 Task: Open Card Product Certification Review in Board Legal Documentation to Workspace Enterprise Risk Management and add a team member Softage.1@softage.net, a label Yellow, a checklist Trademark Registration, an attachment from your onedrive, a color Yellow and finally, add a card description 'Conduct team training session on teamwork and collaboration' and a comment 'Let us approach this task with a growth mindset, embracing challenges and seeing them as opportunities to learn and improve.'. Add a start date 'Jan 05, 1900' with a due date 'Jan 12, 1900'
Action: Mouse moved to (362, 279)
Screenshot: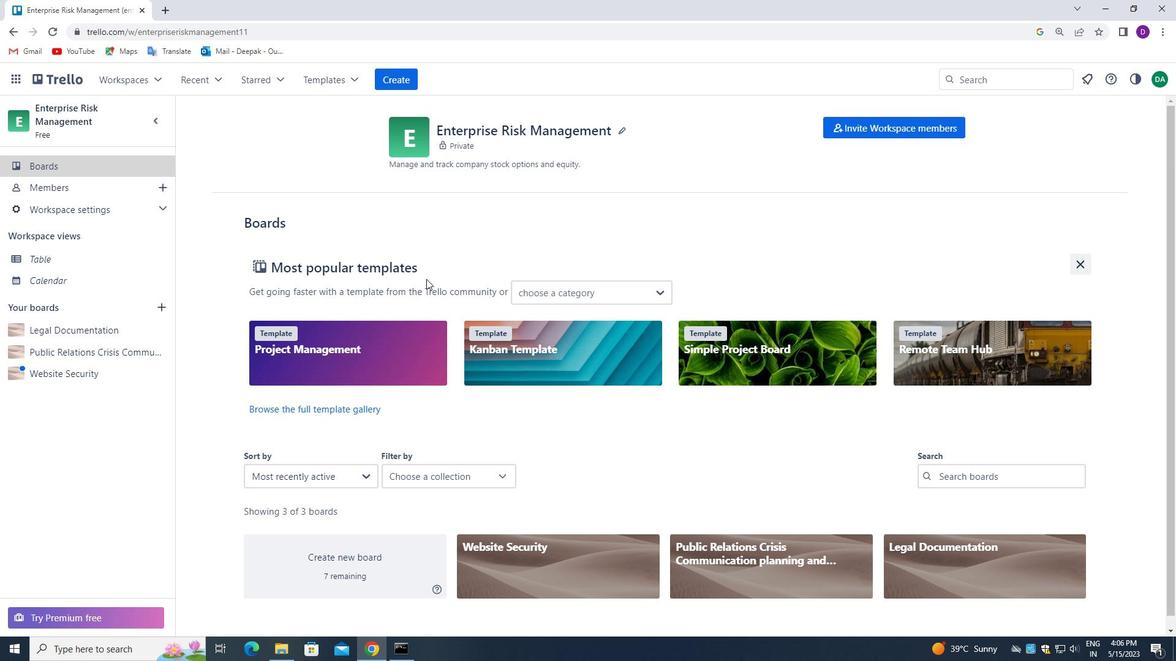 
Action: Mouse scrolled (362, 280) with delta (0, 0)
Screenshot: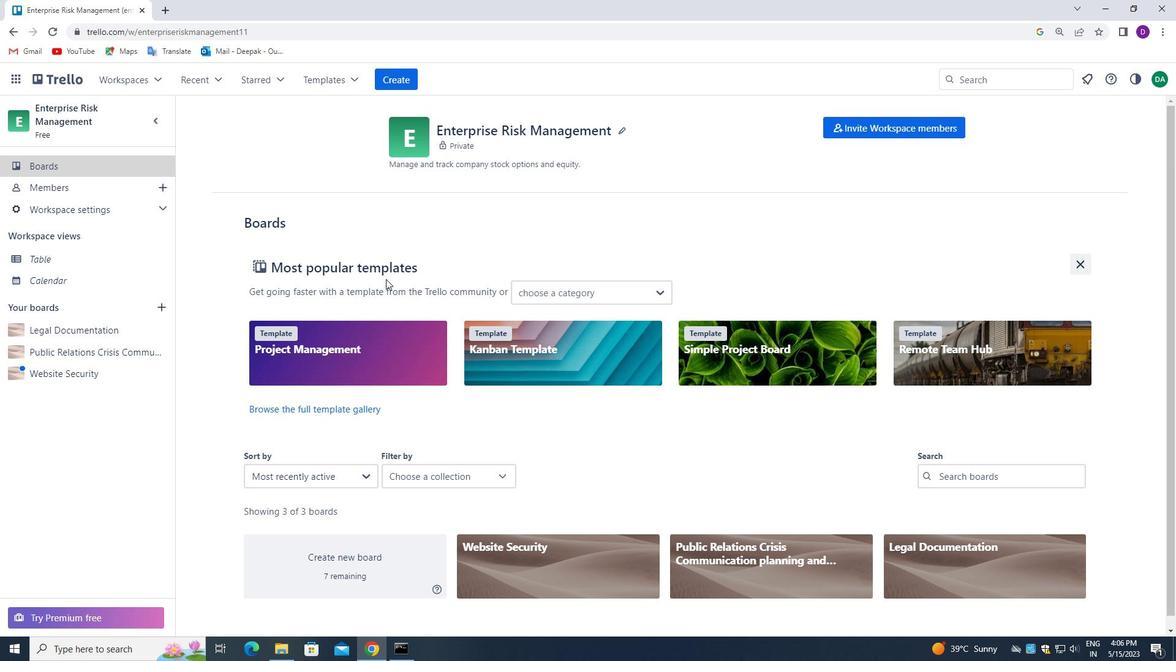 
Action: Mouse scrolled (362, 280) with delta (0, 0)
Screenshot: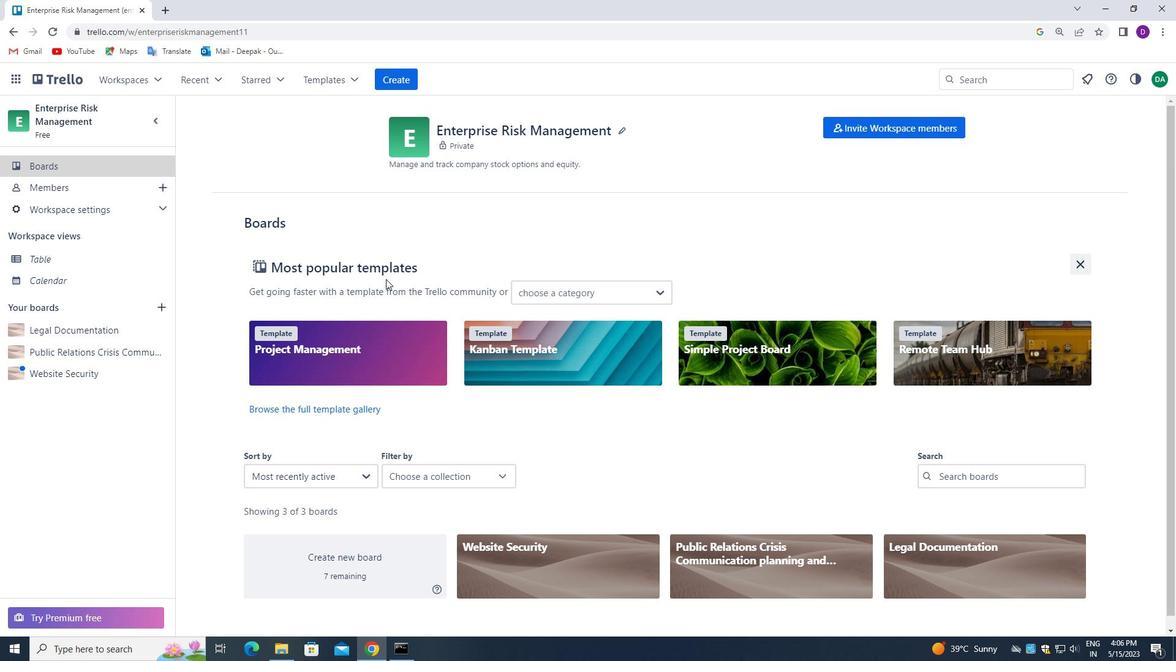 
Action: Mouse scrolled (362, 280) with delta (0, 0)
Screenshot: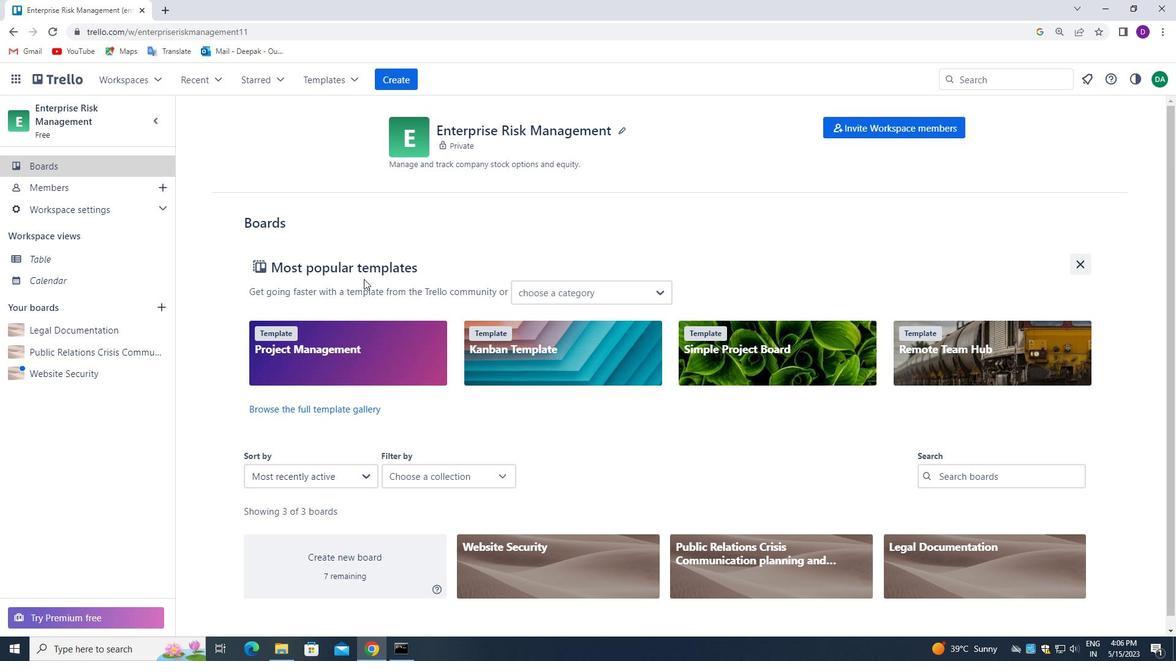 
Action: Mouse scrolled (362, 280) with delta (0, 0)
Screenshot: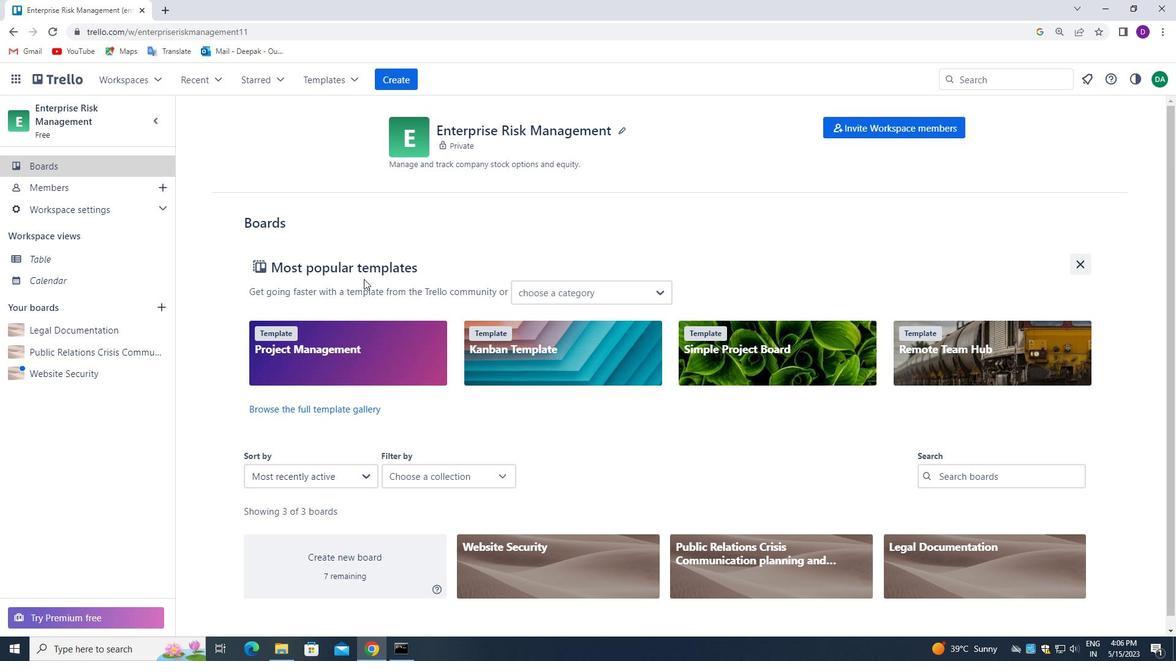 
Action: Mouse moved to (71, 331)
Screenshot: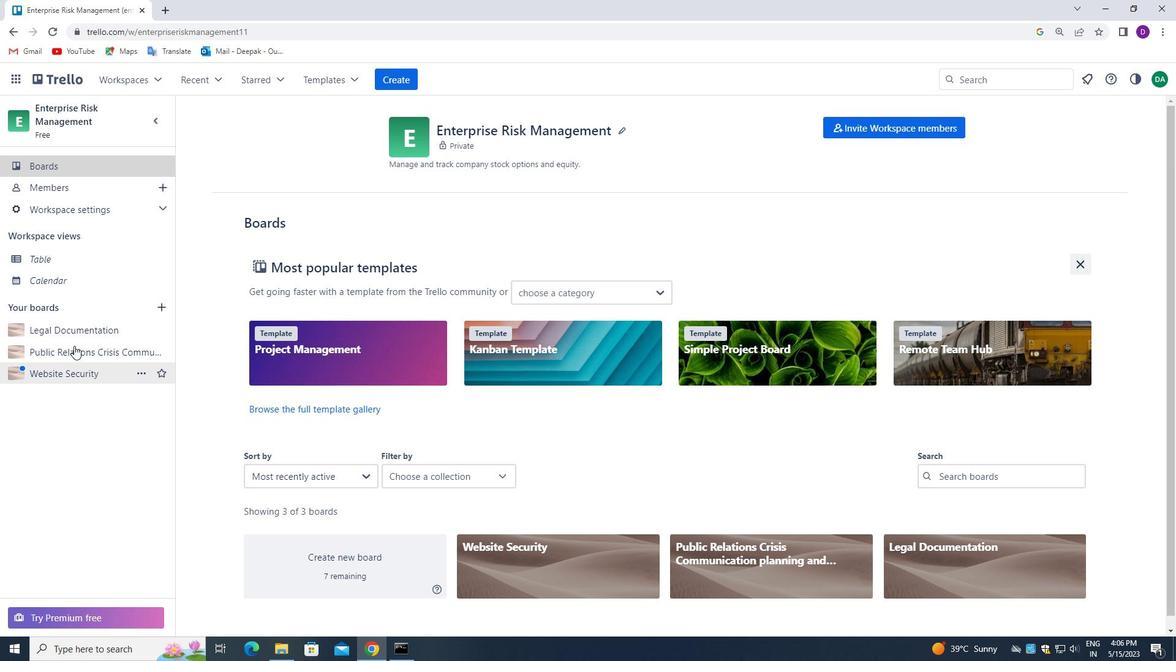 
Action: Mouse pressed left at (71, 331)
Screenshot: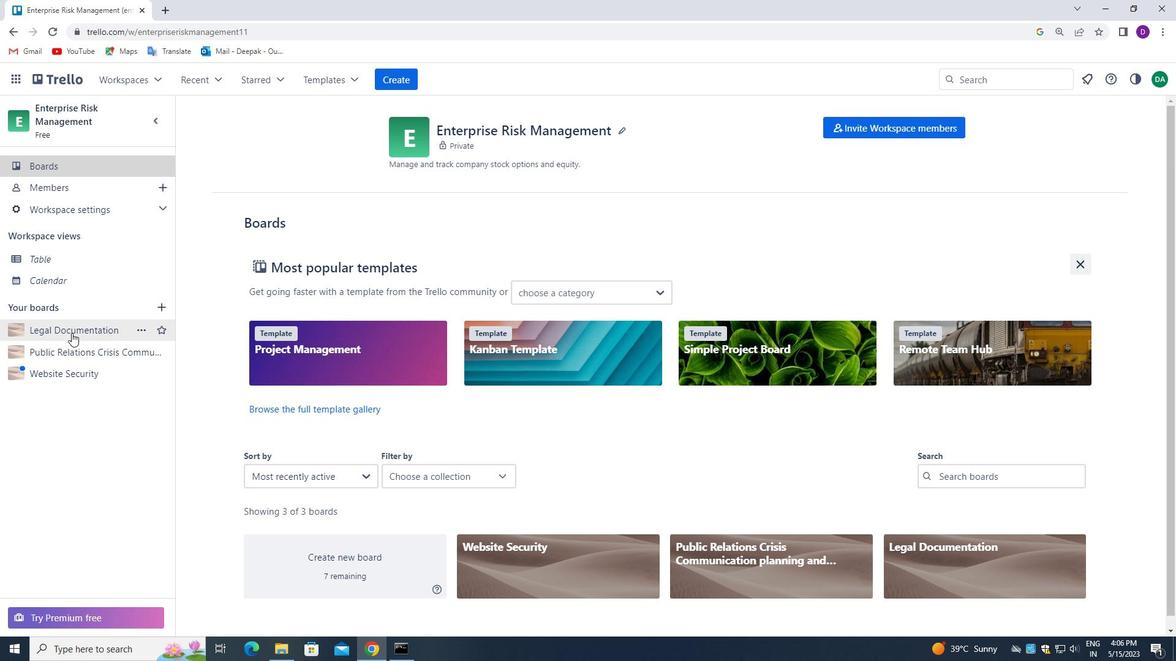 
Action: Mouse moved to (278, 368)
Screenshot: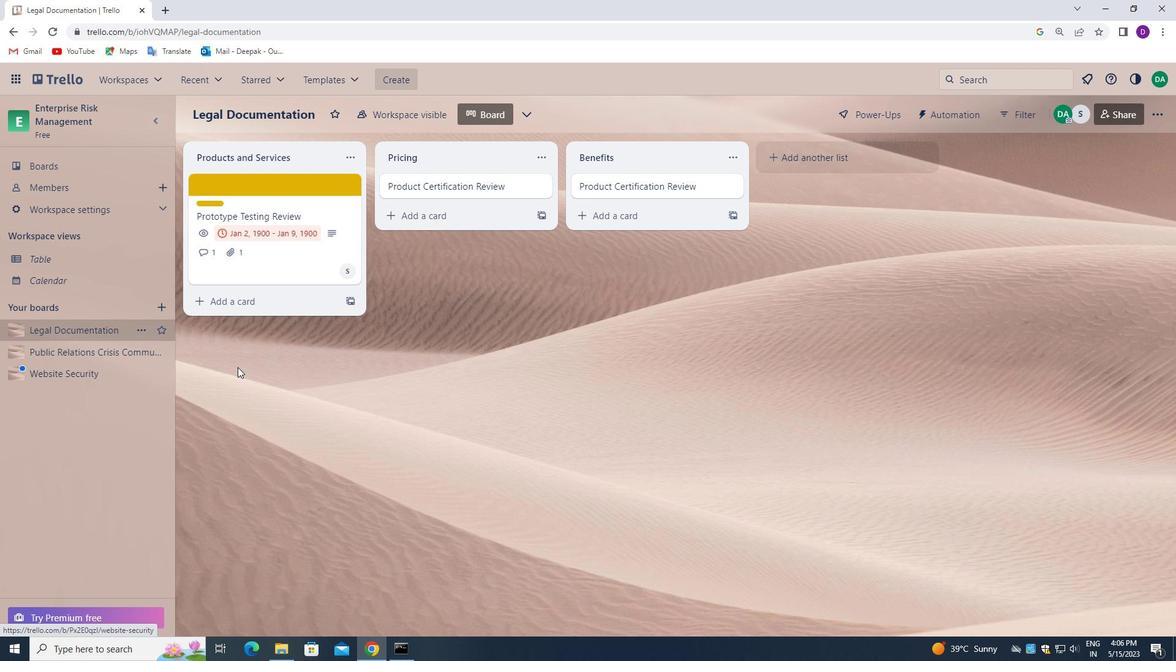 
Action: Mouse scrolled (278, 369) with delta (0, 0)
Screenshot: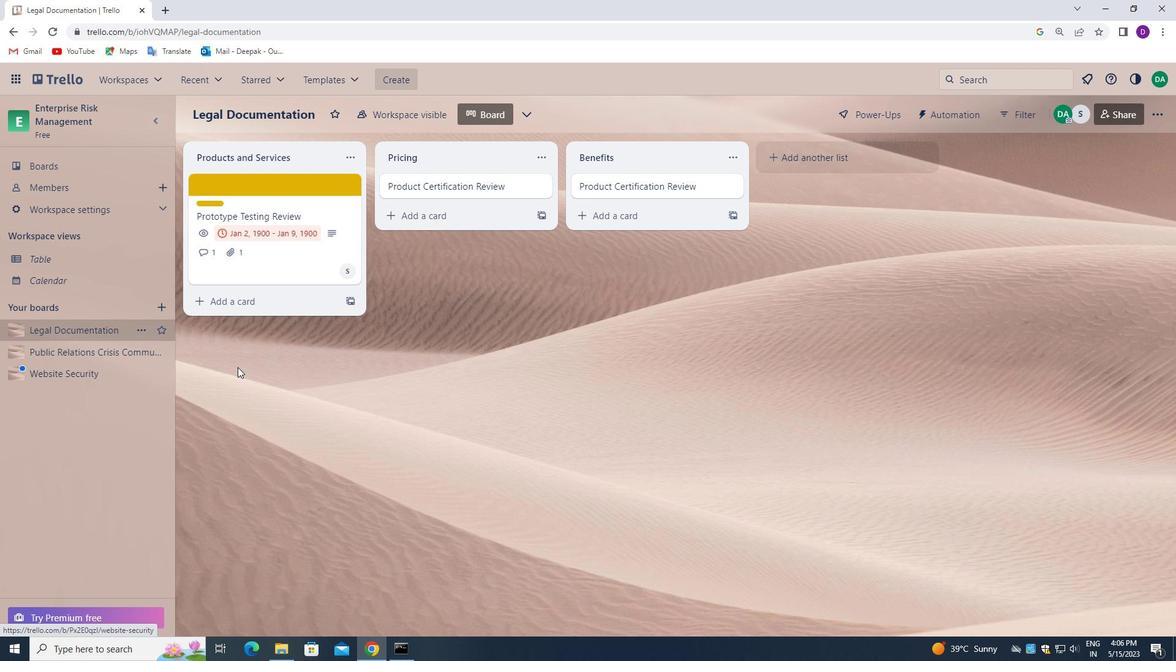 
Action: Mouse moved to (289, 369)
Screenshot: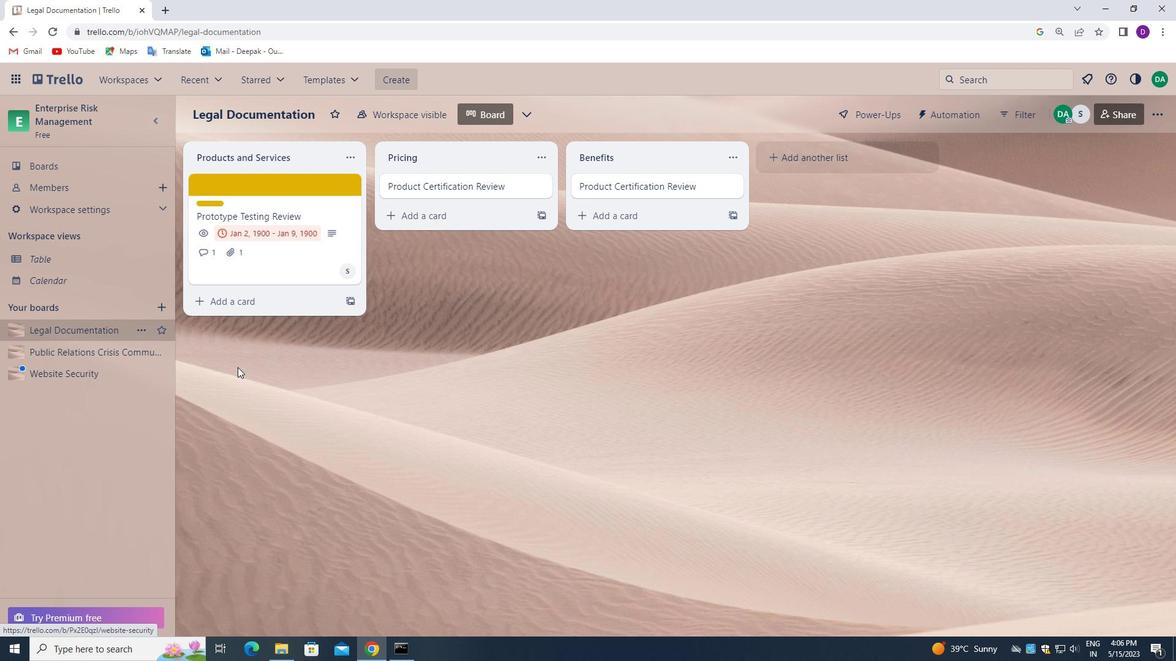 
Action: Mouse scrolled (289, 370) with delta (0, 0)
Screenshot: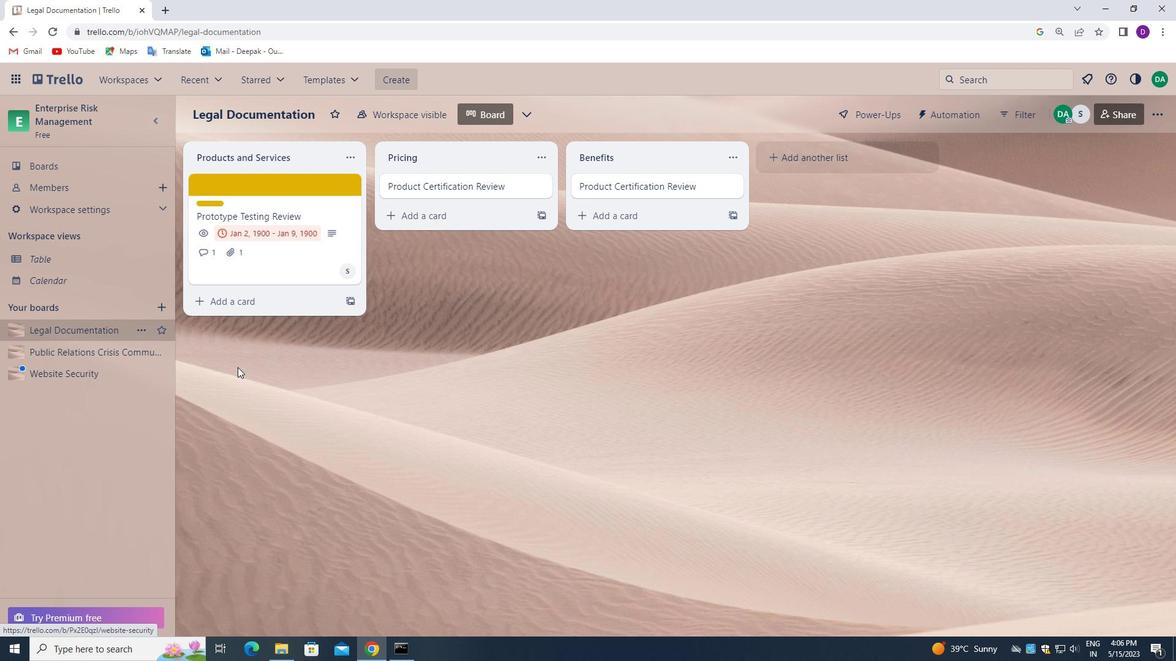 
Action: Mouse moved to (299, 370)
Screenshot: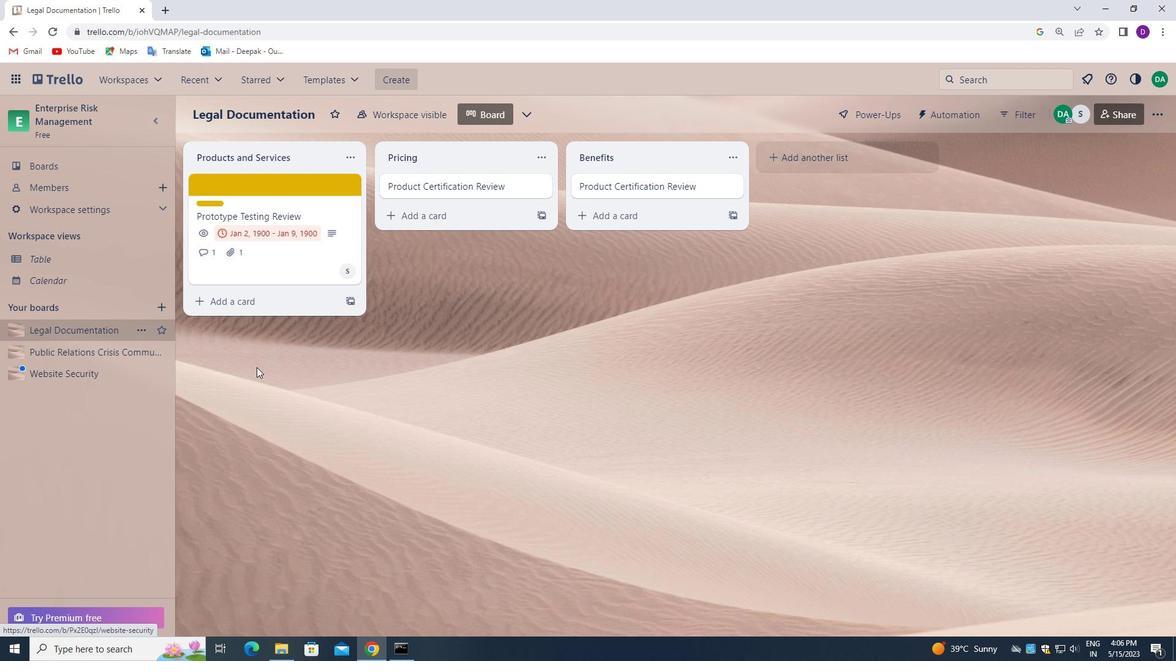 
Action: Mouse scrolled (299, 370) with delta (0, 0)
Screenshot: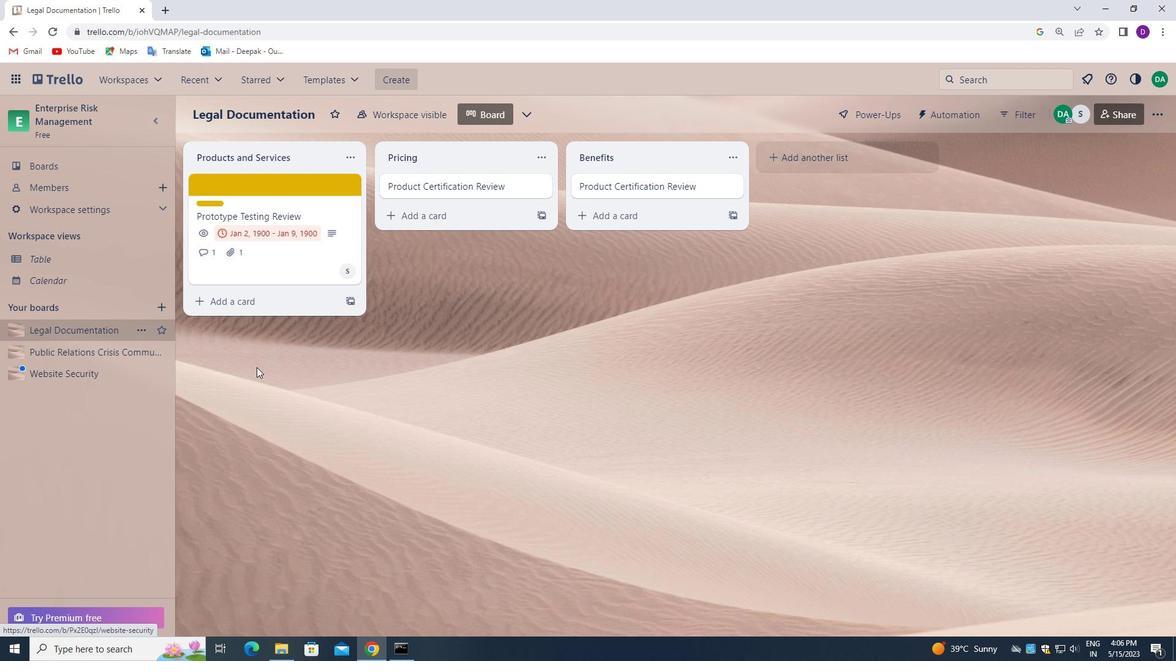 
Action: Mouse moved to (306, 370)
Screenshot: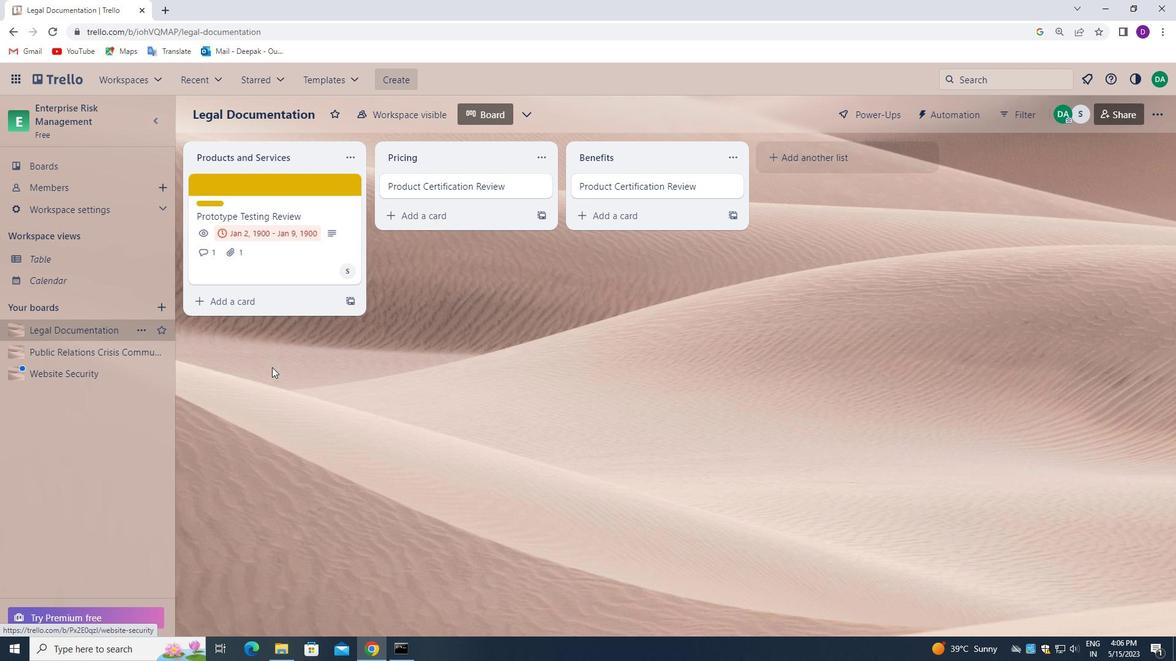 
Action: Mouse scrolled (306, 371) with delta (0, 0)
Screenshot: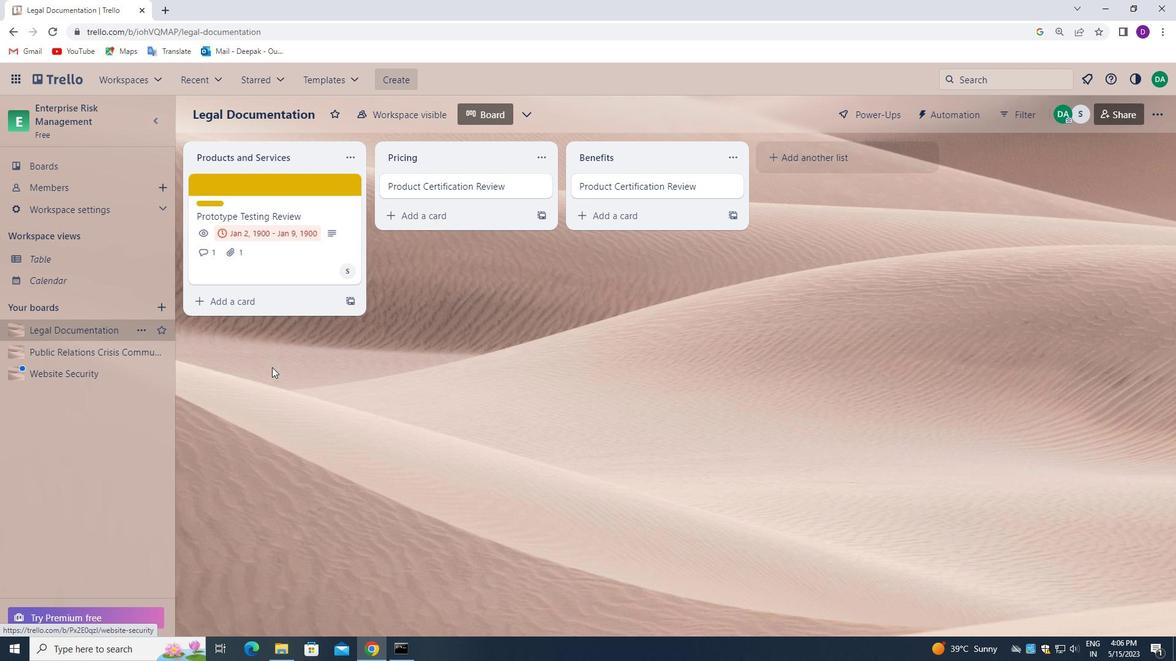 
Action: Mouse moved to (481, 382)
Screenshot: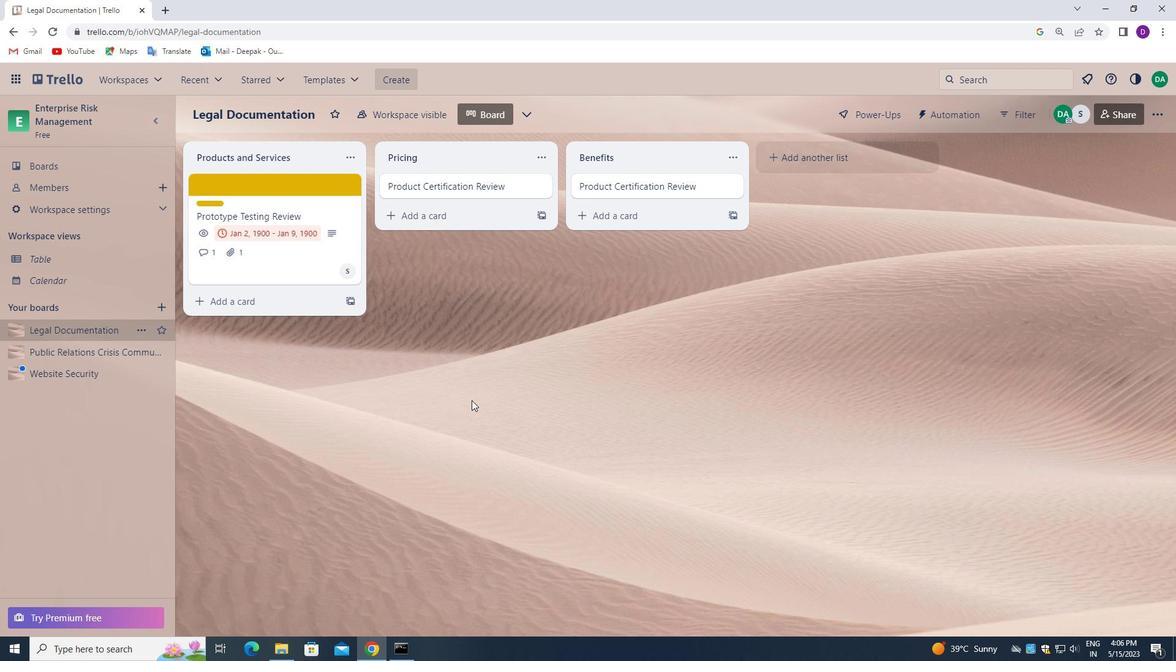 
Action: Mouse scrolled (481, 382) with delta (0, 0)
Screenshot: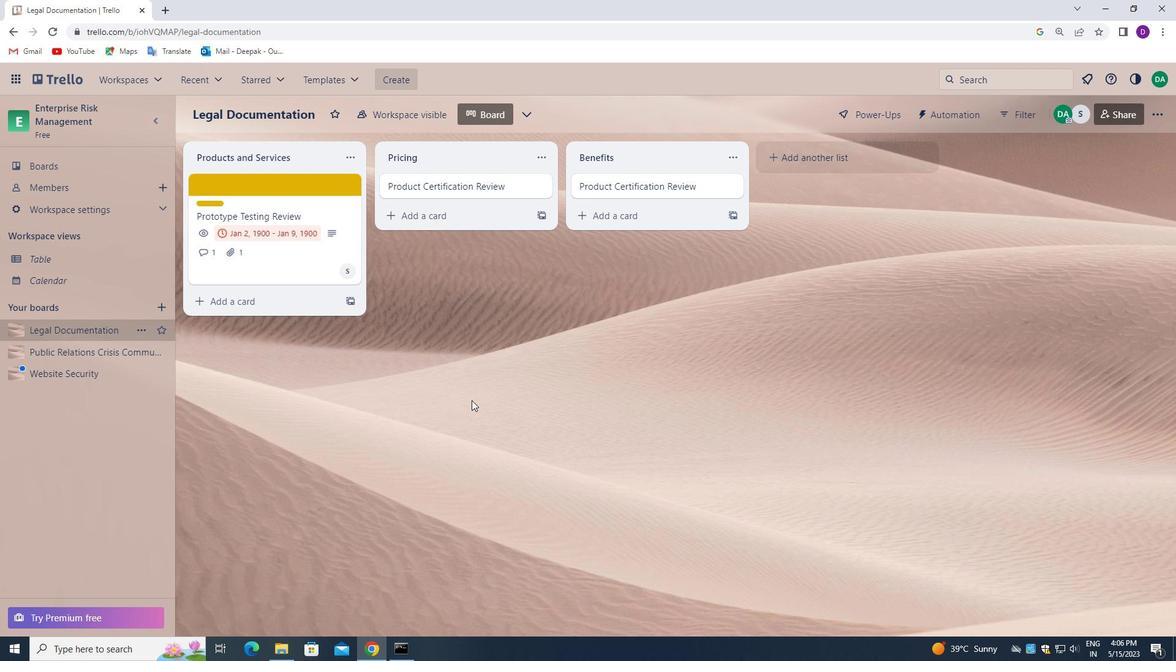 
Action: Mouse moved to (482, 378)
Screenshot: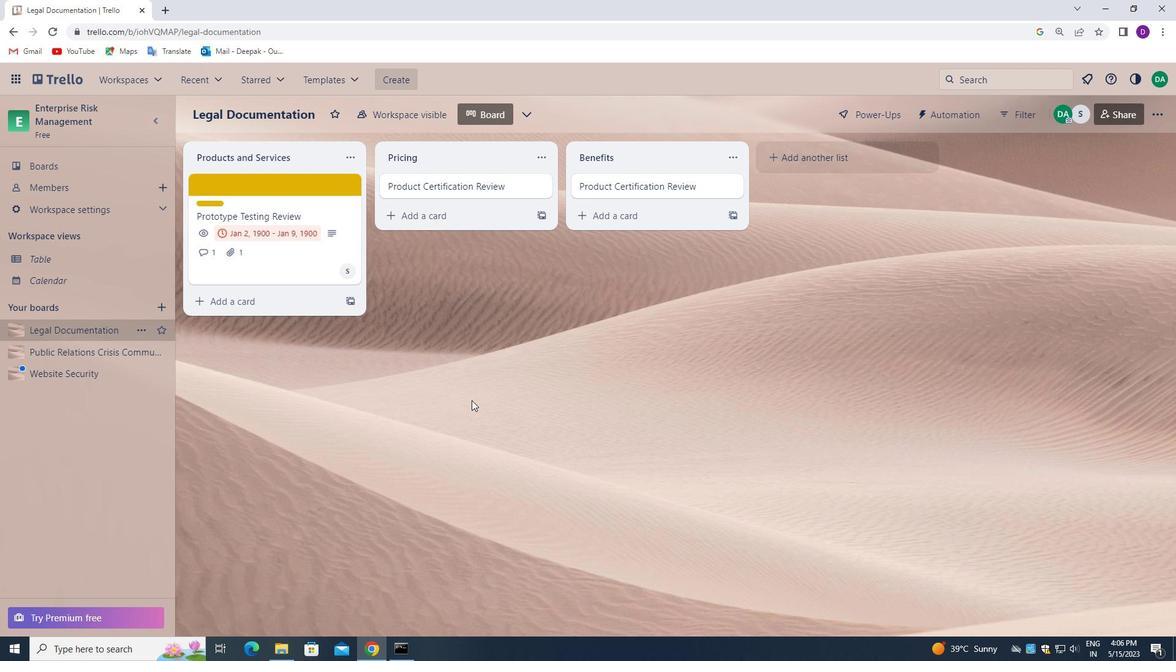 
Action: Mouse scrolled (482, 378) with delta (0, 0)
Screenshot: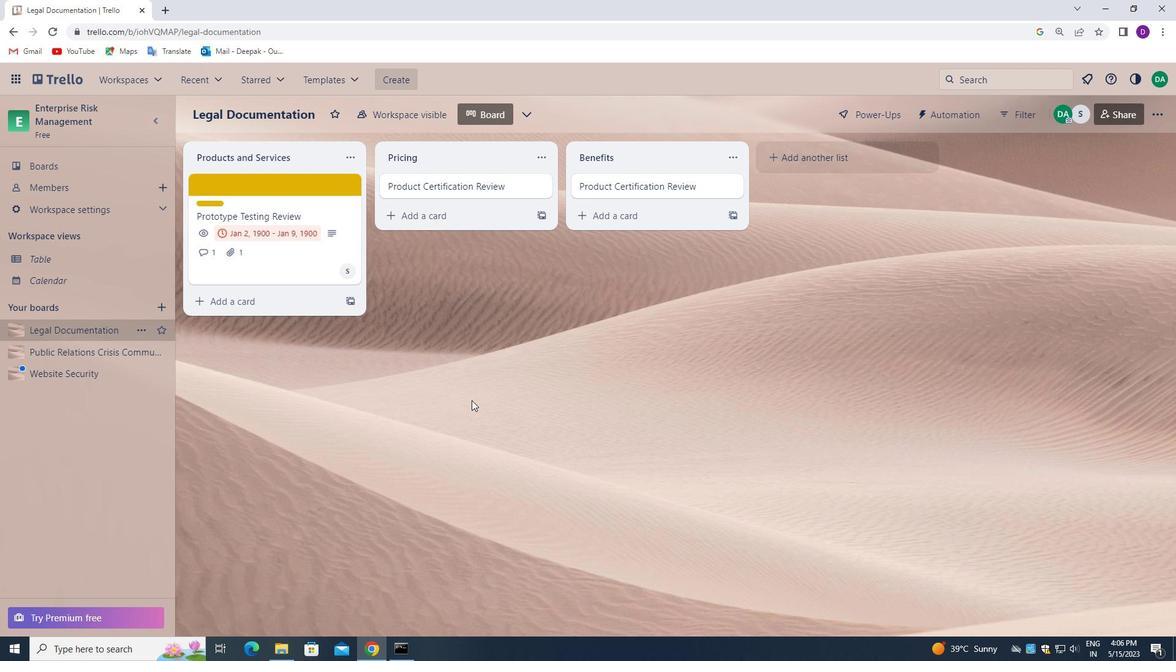 
Action: Mouse moved to (483, 373)
Screenshot: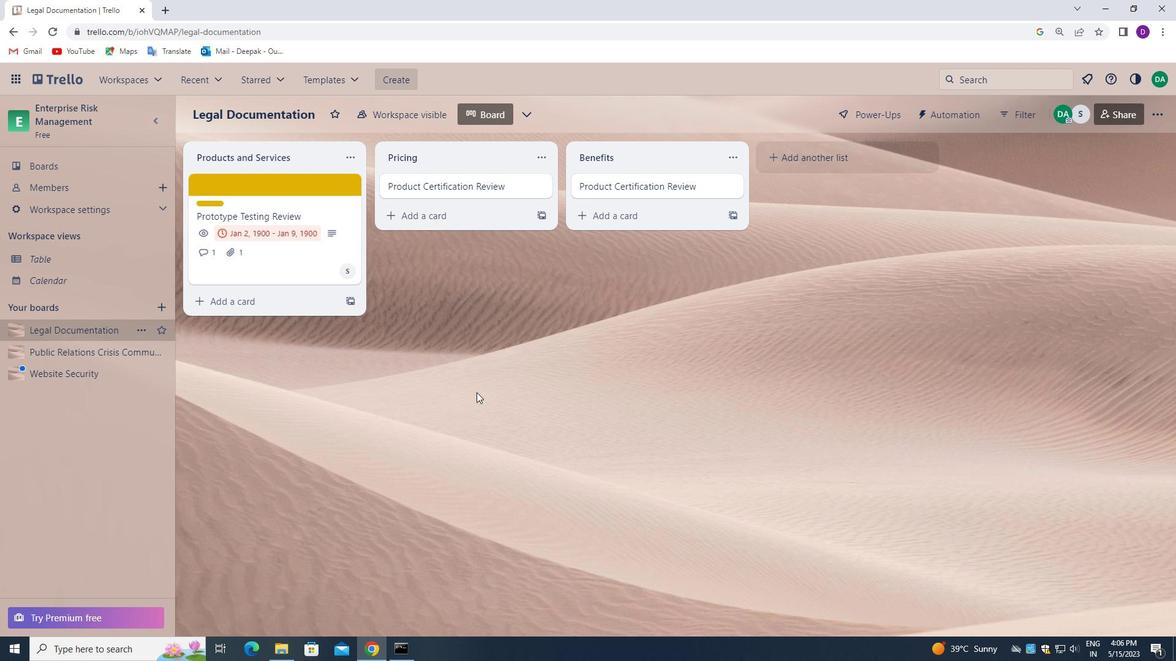 
Action: Mouse scrolled (483, 374) with delta (0, 0)
Screenshot: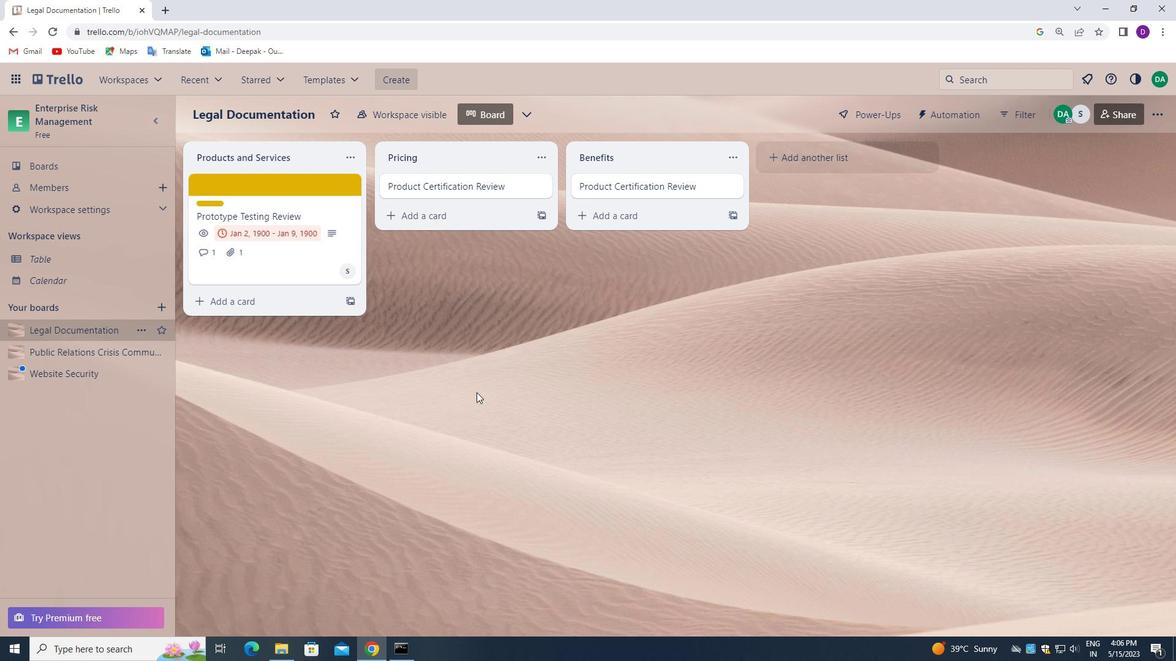
Action: Mouse moved to (483, 372)
Screenshot: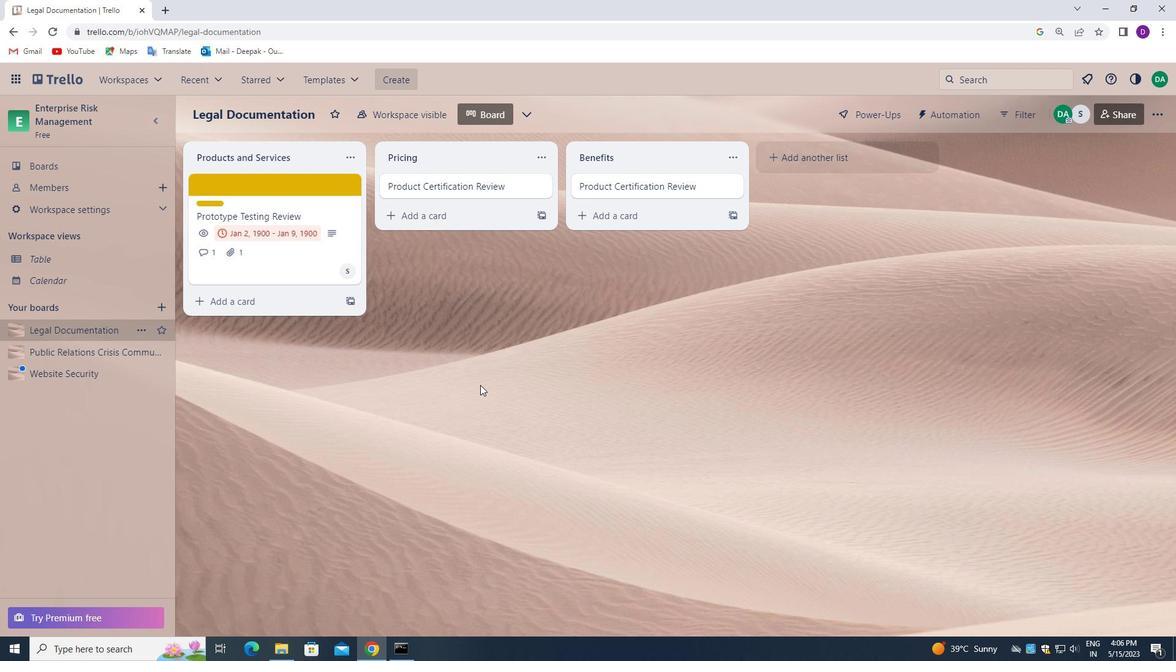 
Action: Mouse scrolled (483, 373) with delta (0, 0)
Screenshot: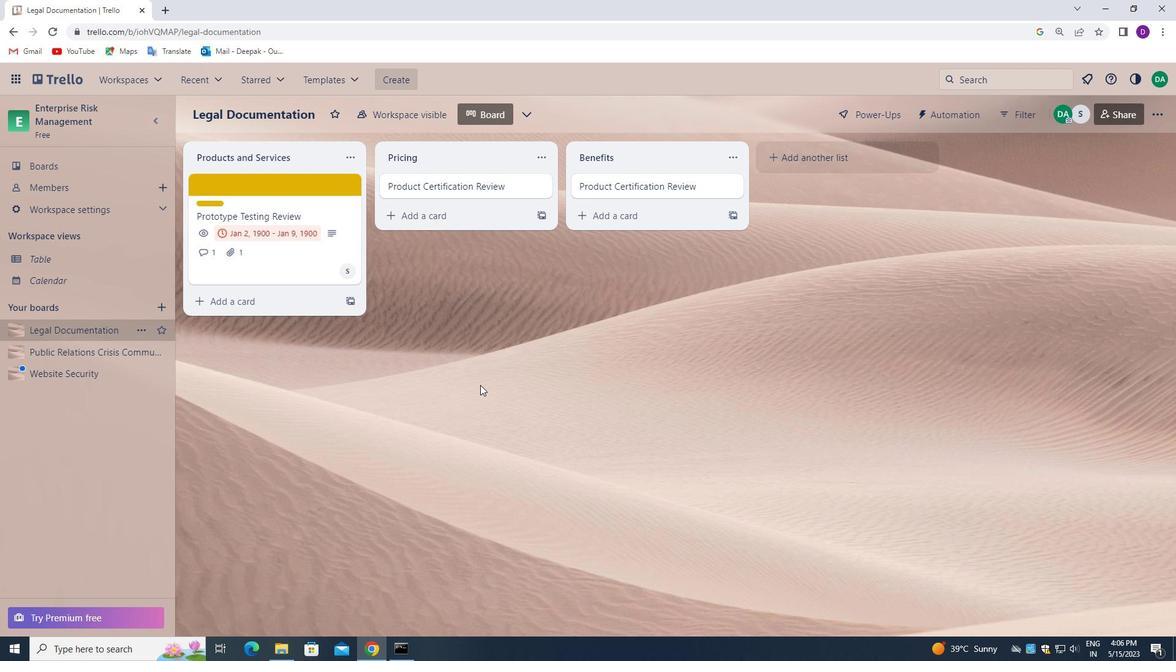 
Action: Mouse scrolled (483, 373) with delta (0, 0)
Screenshot: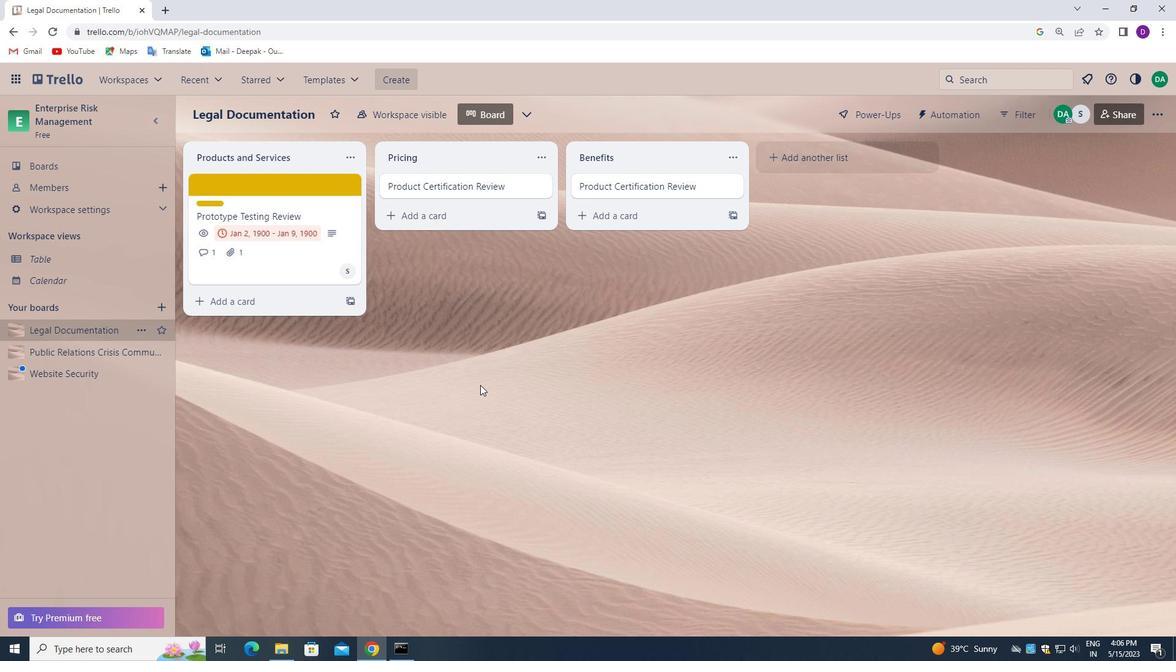 
Action: Mouse moved to (500, 350)
Screenshot: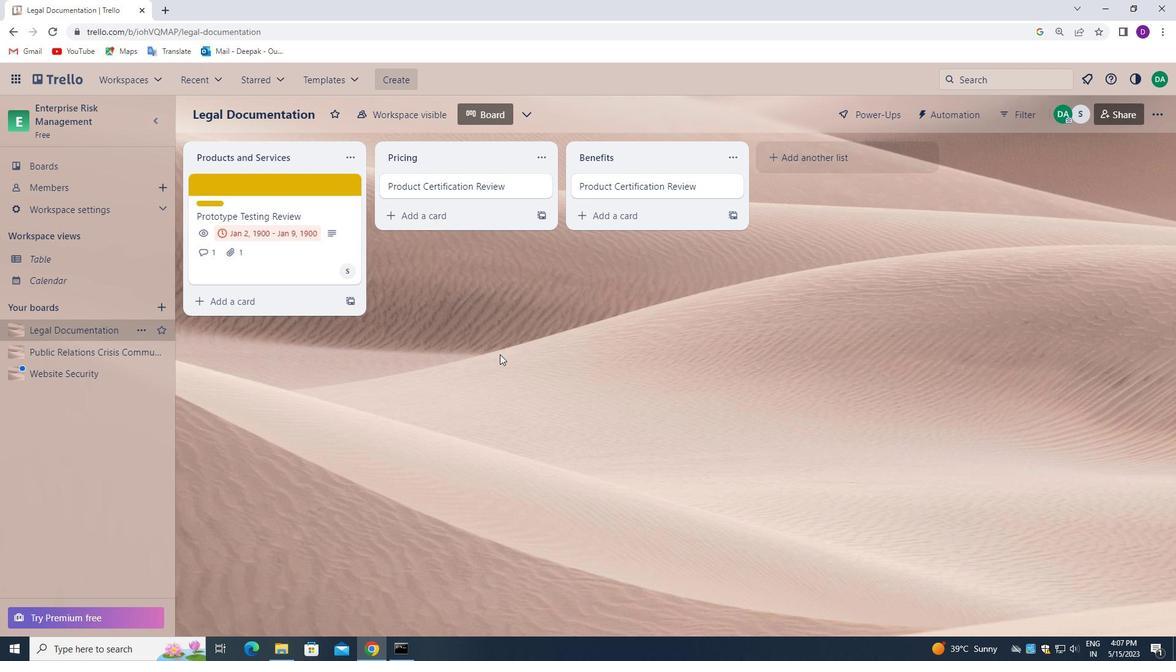 
Action: Mouse scrolled (500, 349) with delta (0, 0)
Screenshot: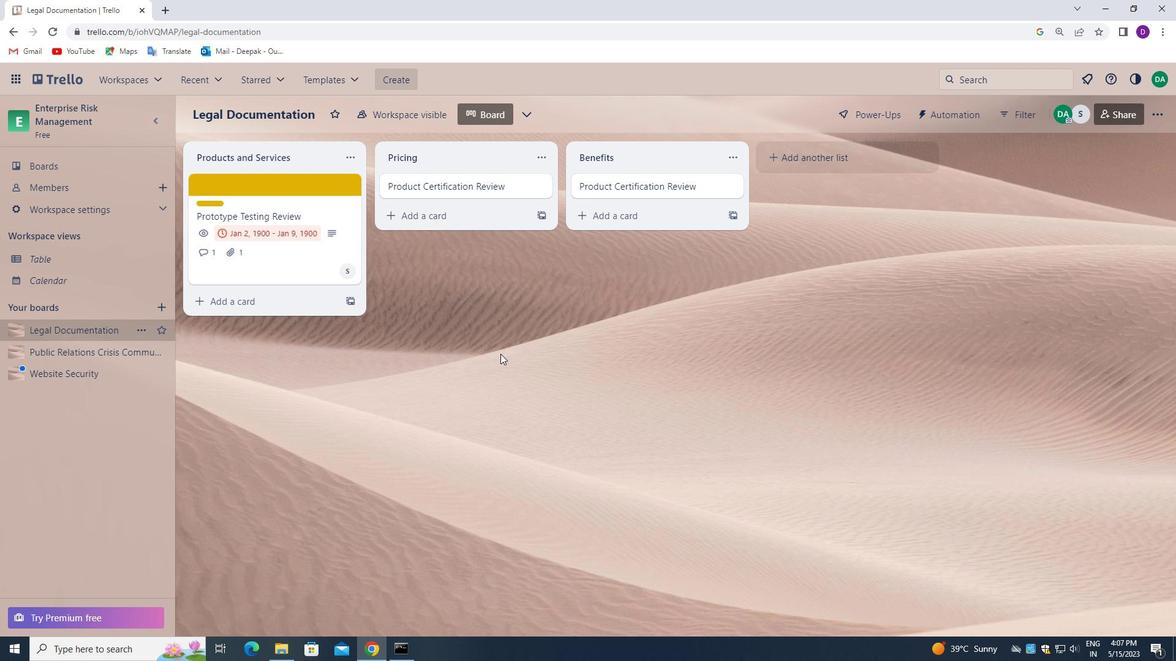 
Action: Mouse scrolled (500, 349) with delta (0, 0)
Screenshot: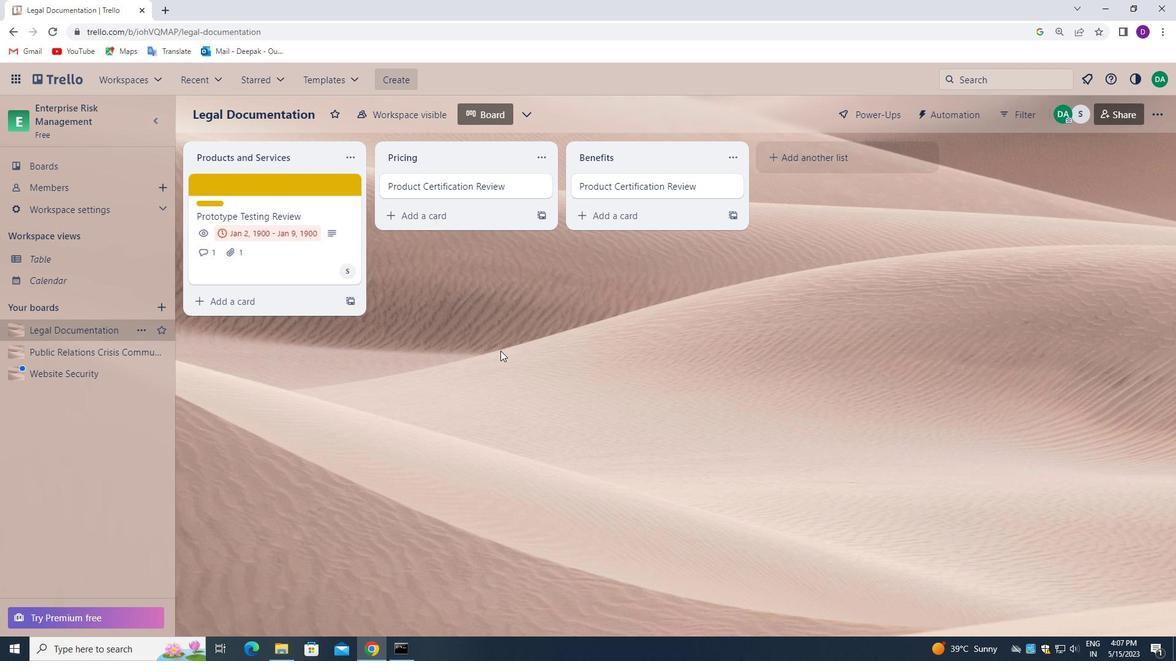 
Action: Mouse moved to (500, 350)
Screenshot: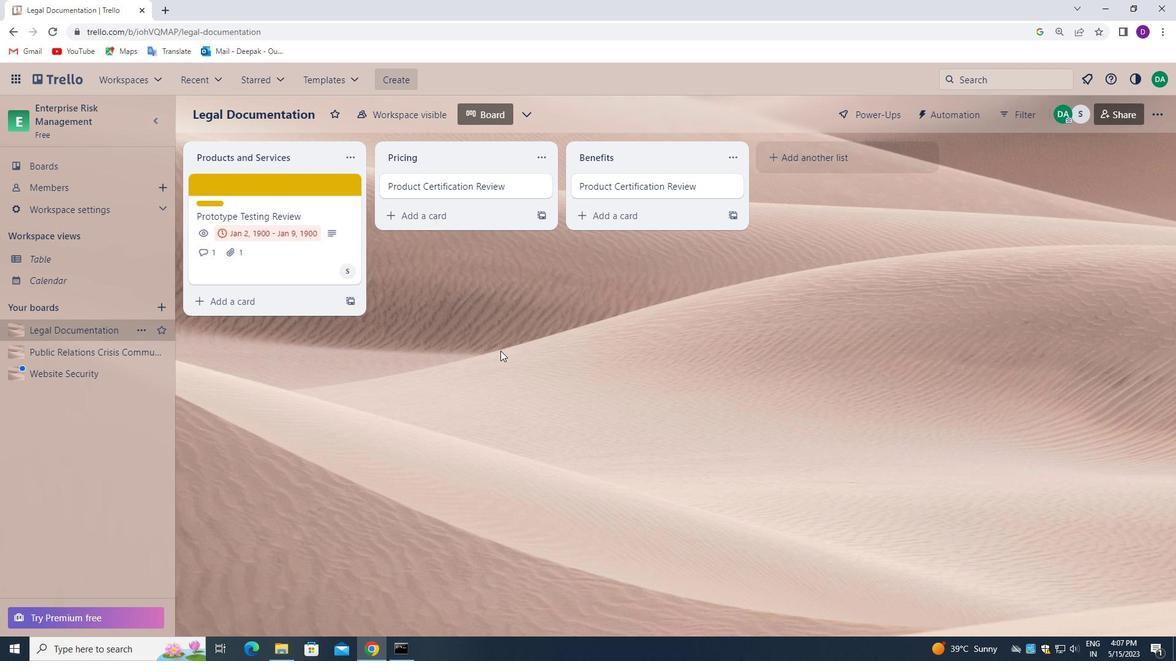 
Action: Mouse scrolled (500, 349) with delta (0, 0)
Screenshot: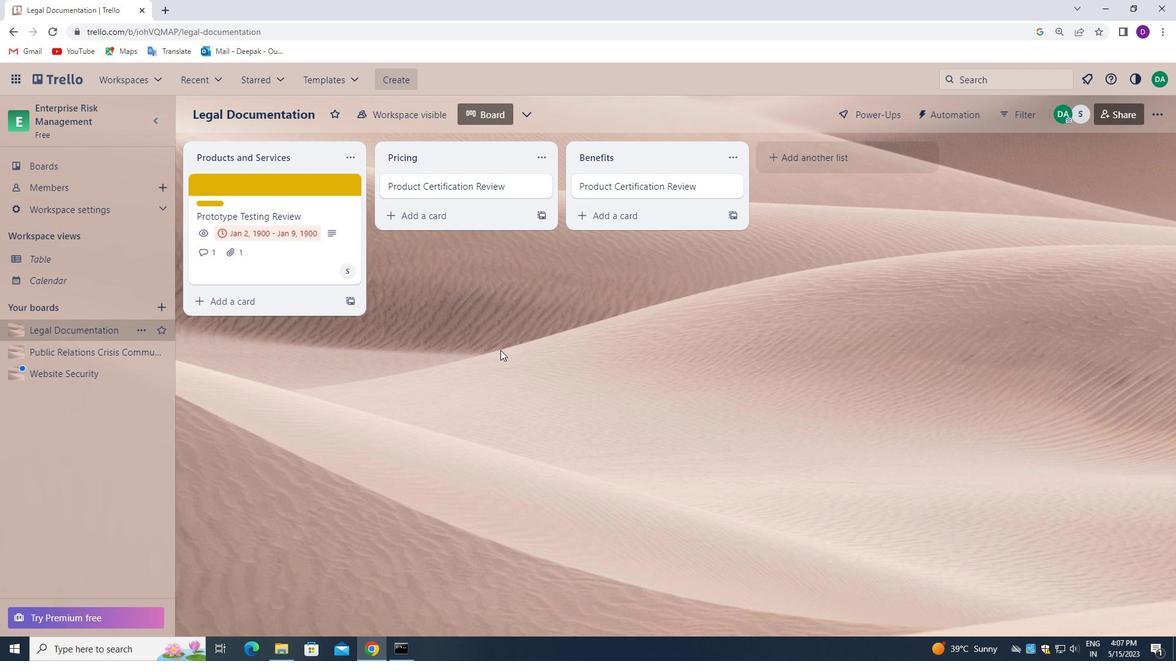 
Action: Mouse moved to (490, 314)
Screenshot: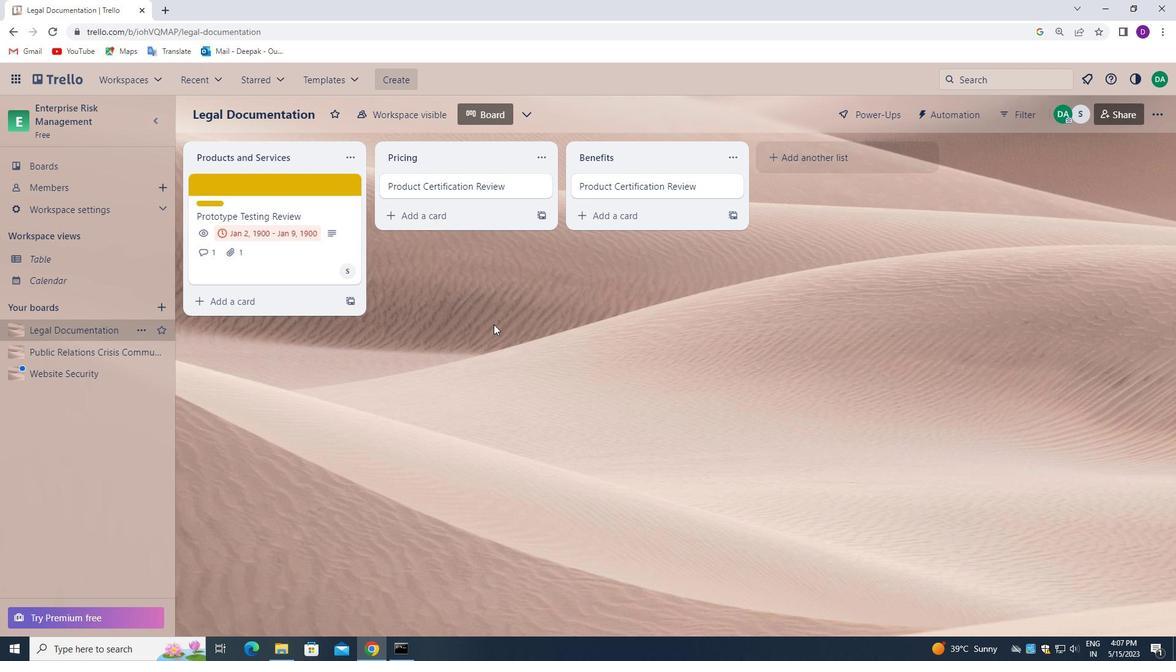 
Action: Mouse scrolled (490, 315) with delta (0, 0)
Screenshot: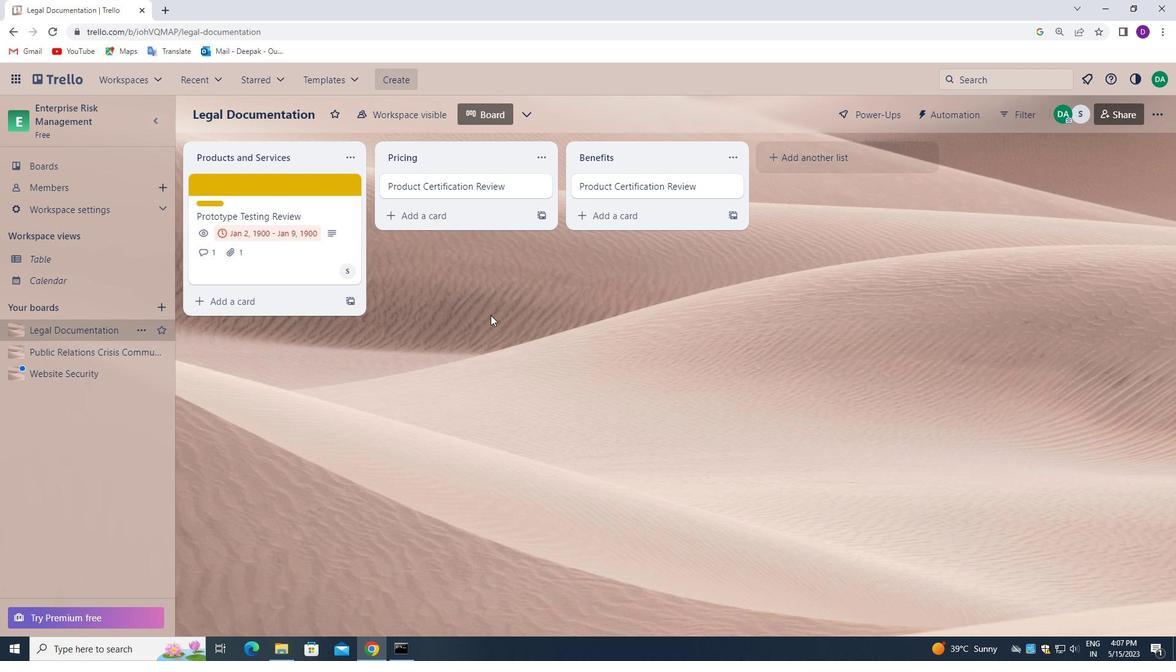 
Action: Mouse scrolled (490, 315) with delta (0, 0)
Screenshot: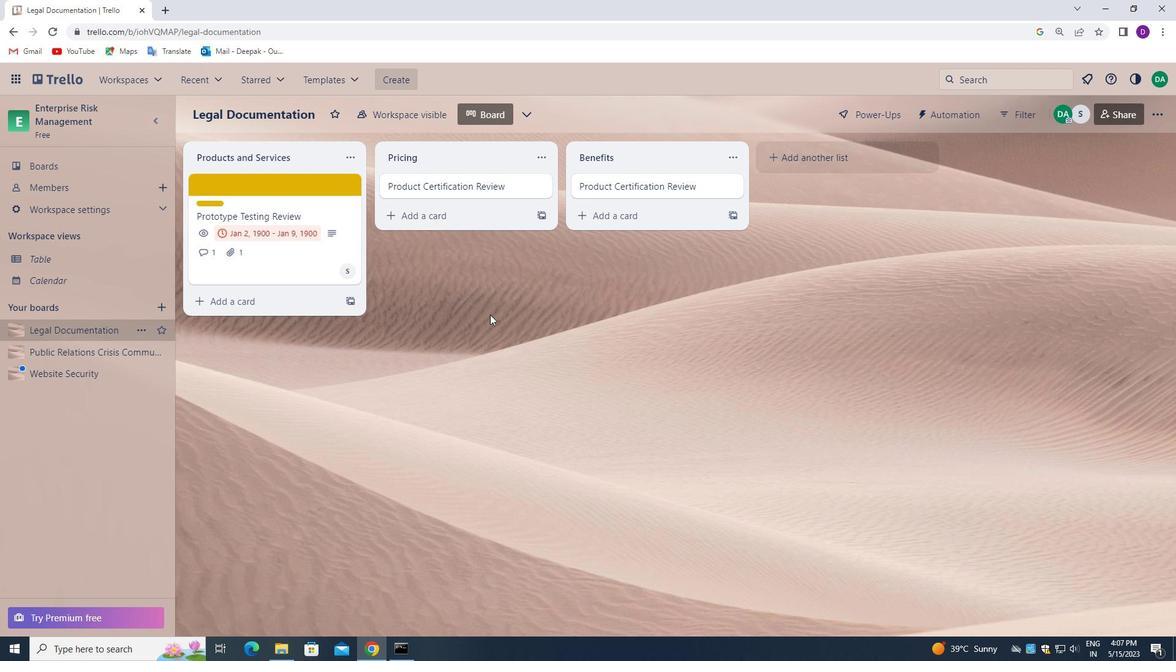 
Action: Mouse moved to (460, 185)
Screenshot: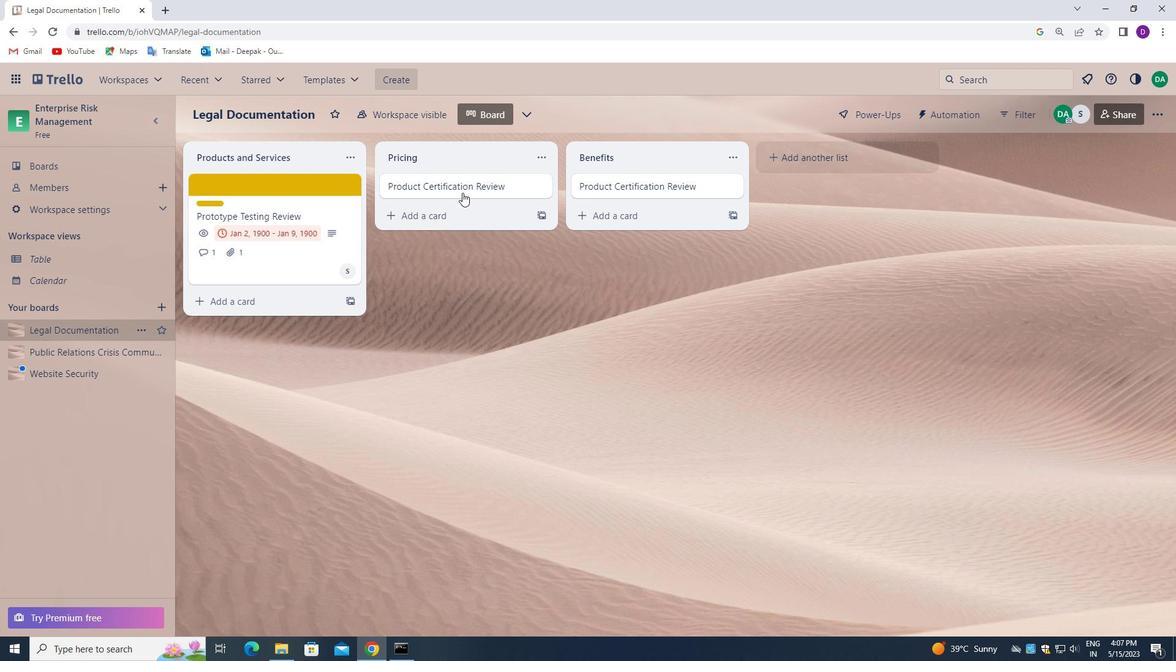 
Action: Mouse pressed left at (460, 185)
Screenshot: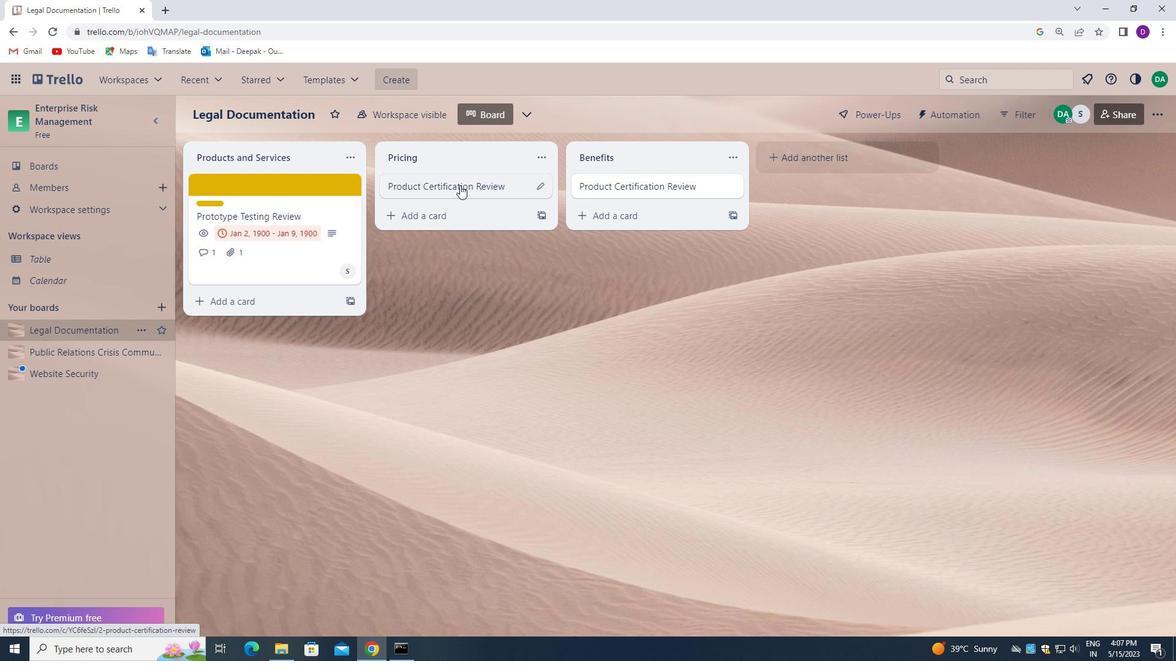 
Action: Mouse moved to (772, 235)
Screenshot: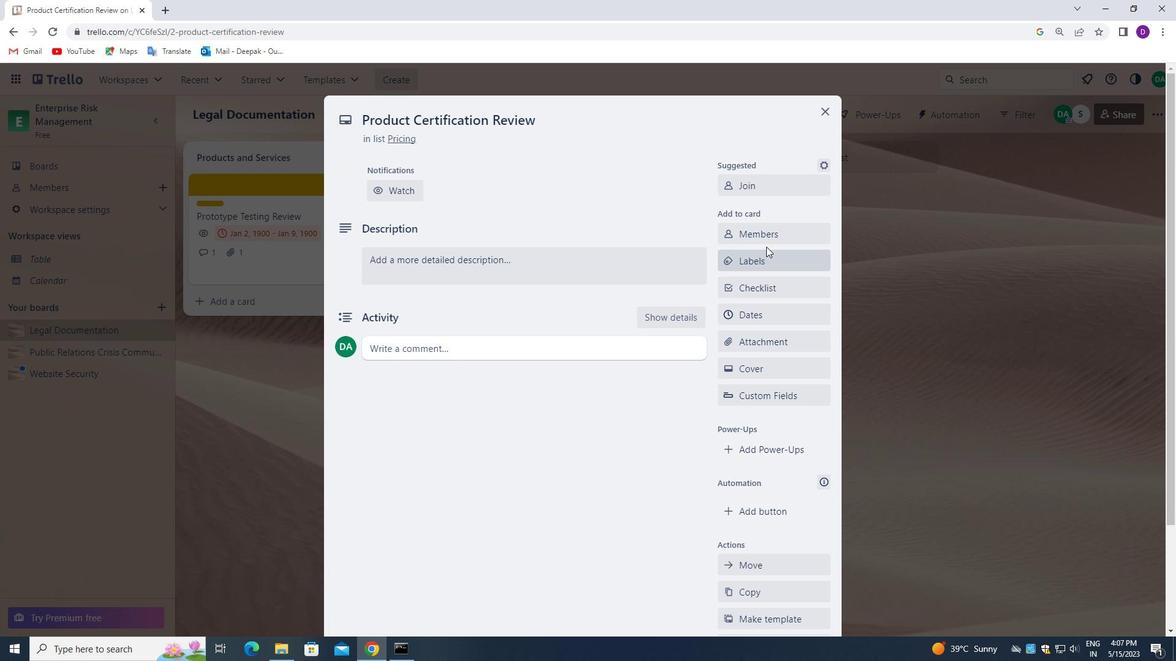 
Action: Mouse pressed left at (772, 235)
Screenshot: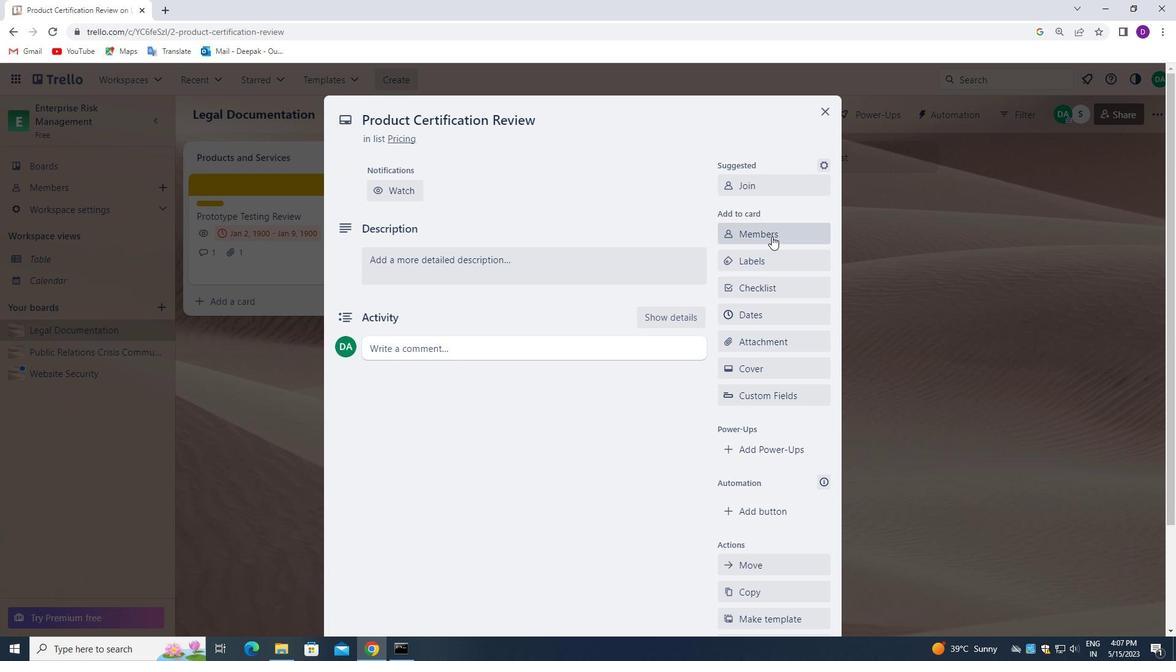 
Action: Mouse moved to (774, 297)
Screenshot: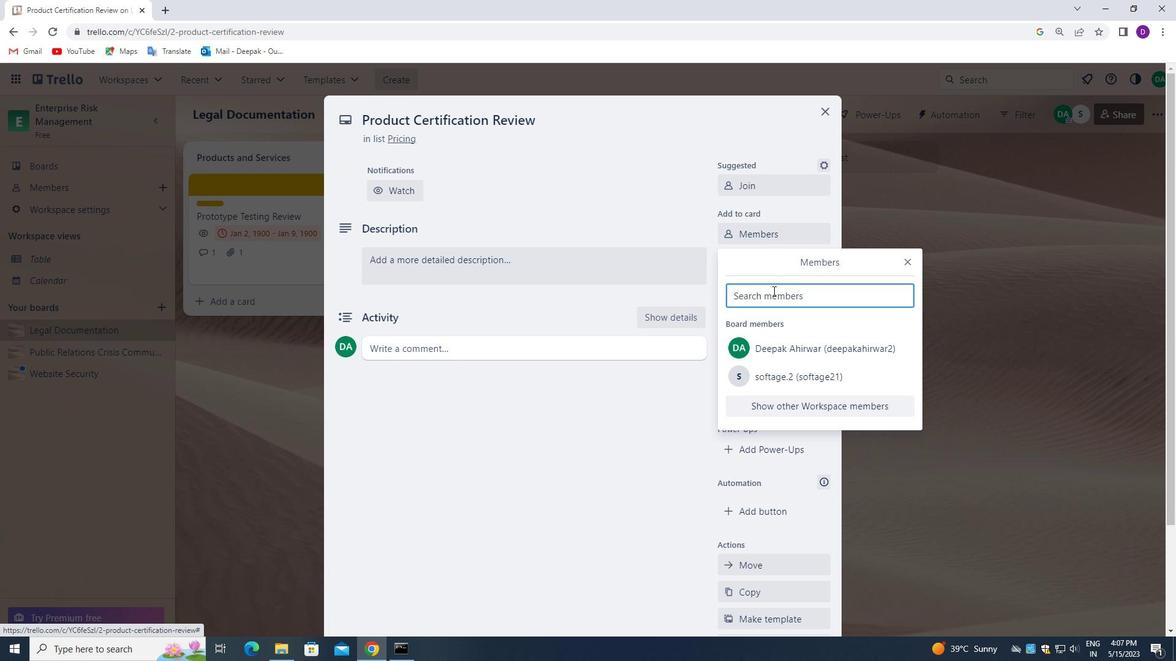 
Action: Mouse pressed left at (774, 297)
Screenshot: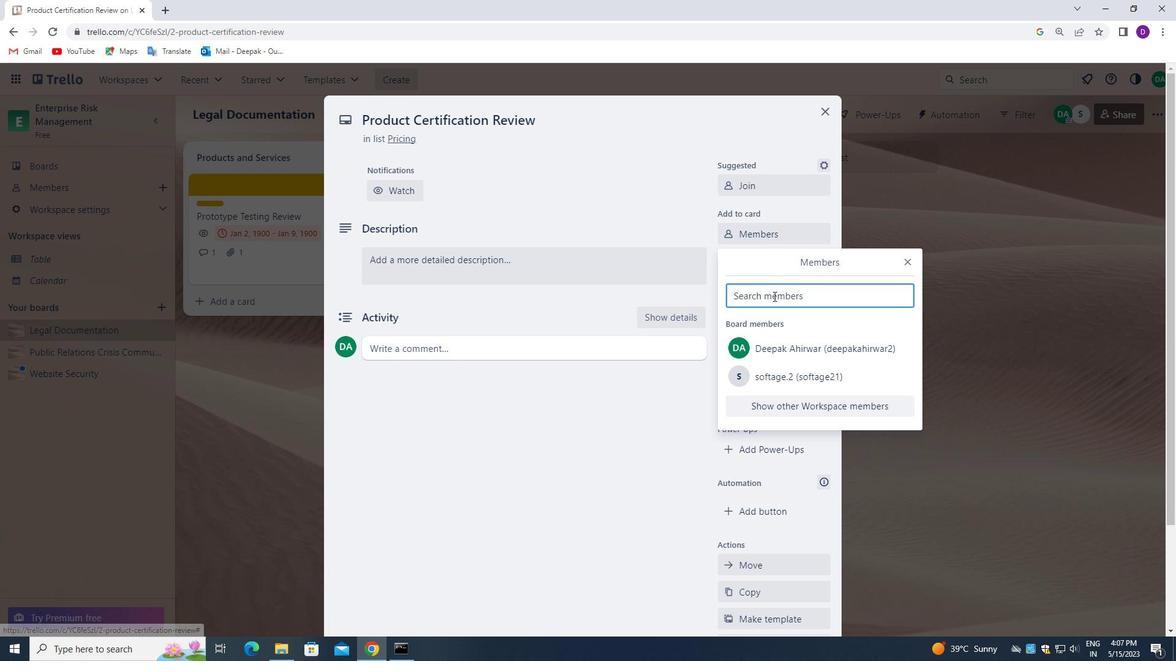 
Action: Mouse moved to (536, 366)
Screenshot: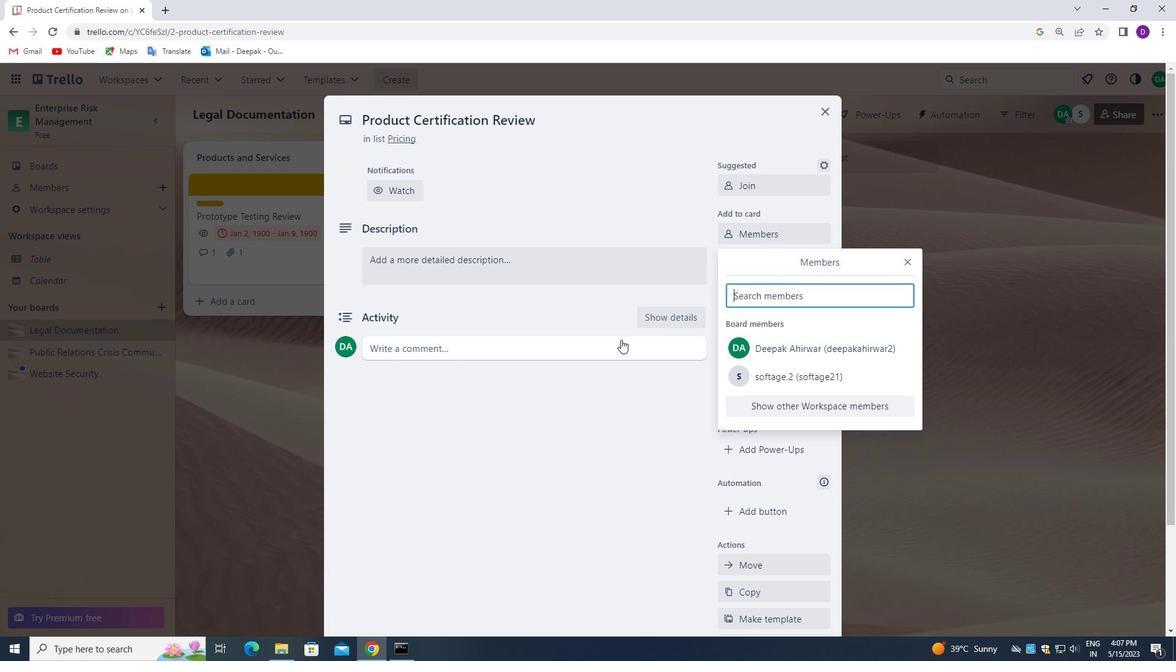
Action: Key pressed softage.1<Key.shift>@SOFTAGE.NET
Screenshot: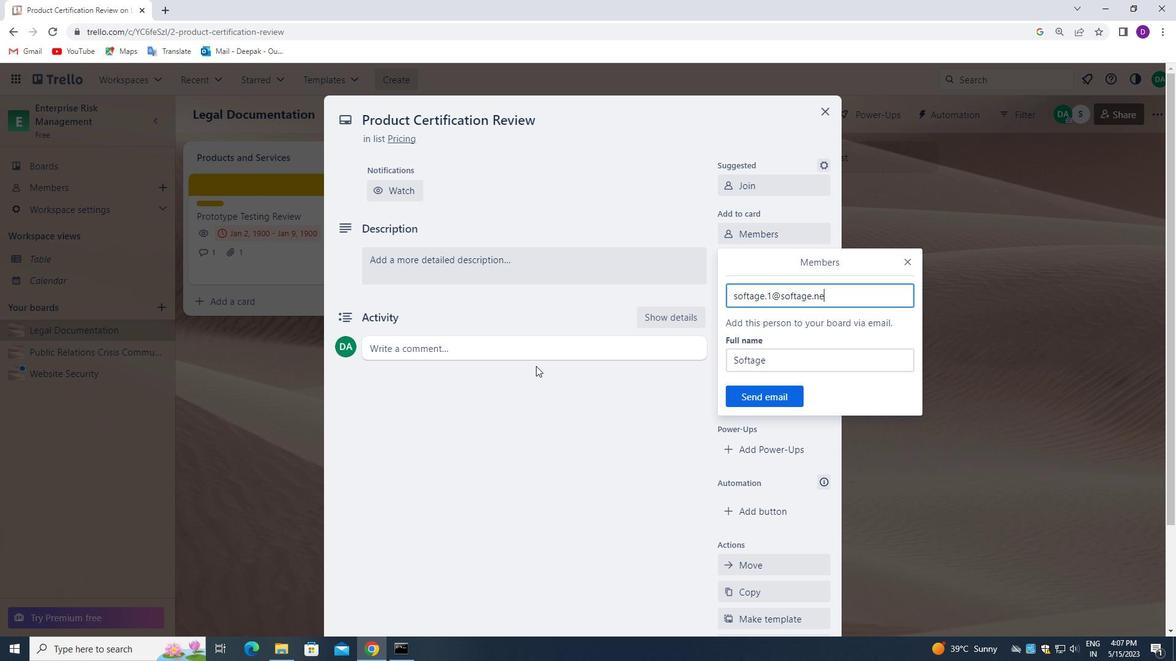 
Action: Mouse moved to (758, 400)
Screenshot: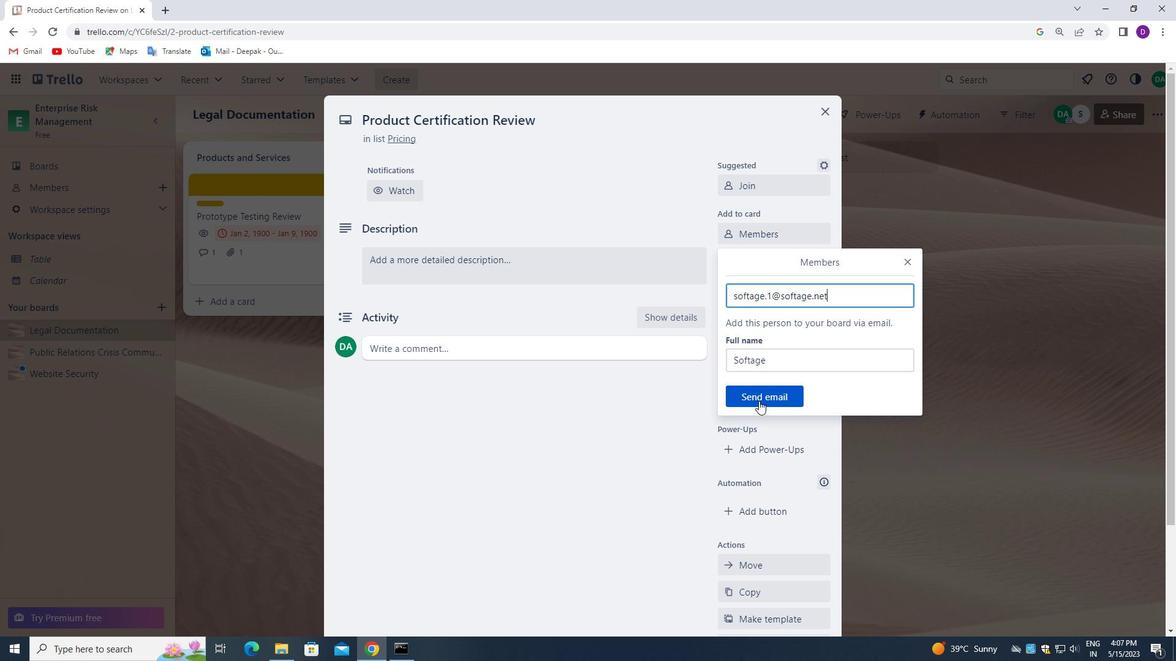 
Action: Mouse pressed left at (758, 400)
Screenshot: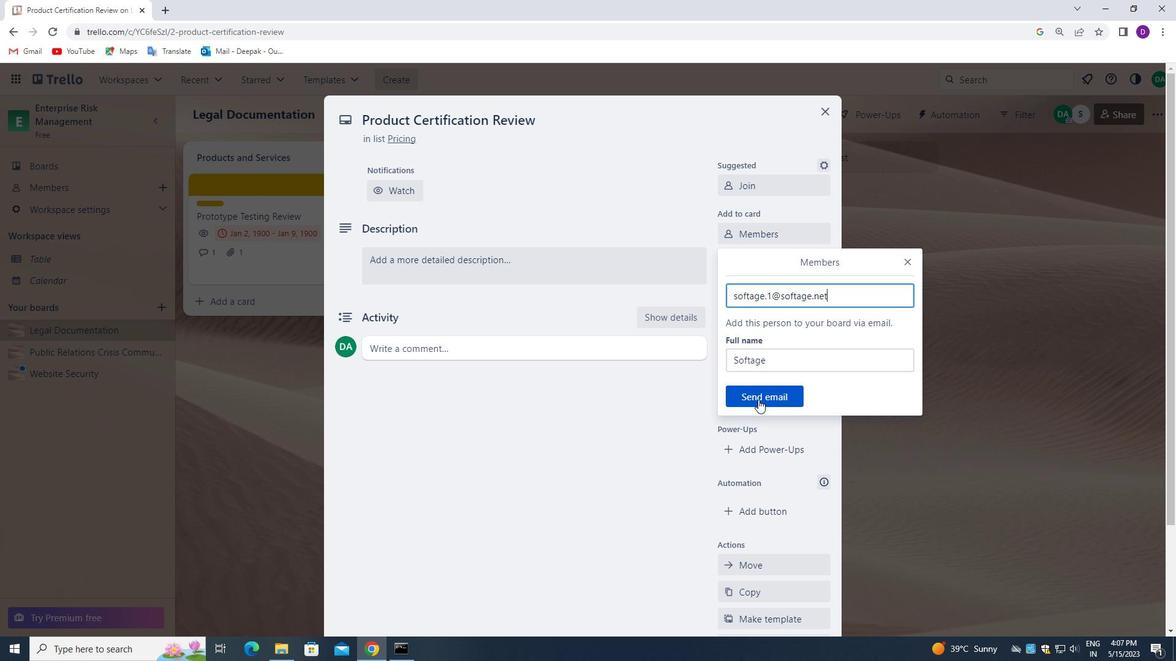 
Action: Mouse moved to (776, 269)
Screenshot: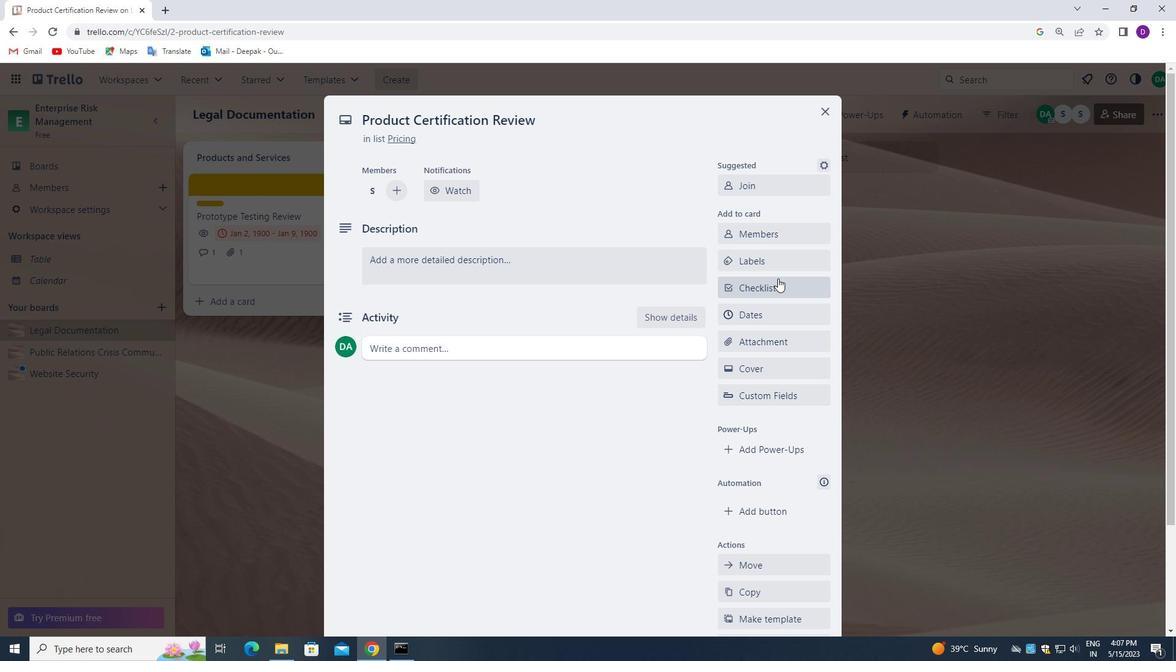 
Action: Mouse pressed left at (776, 269)
Screenshot: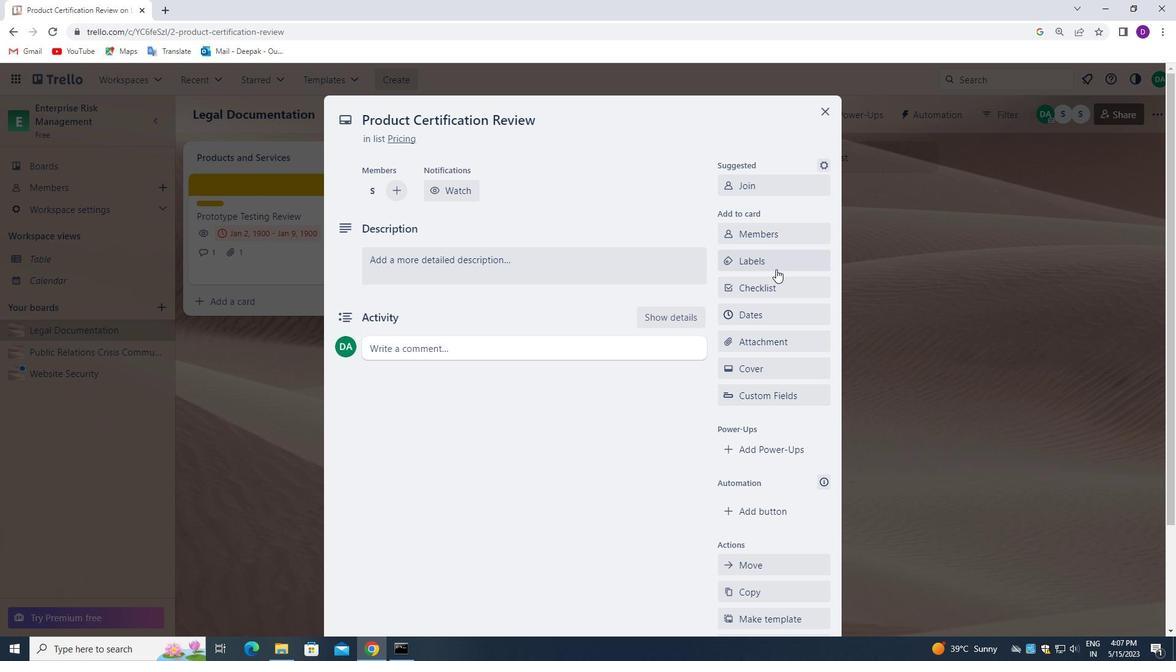 
Action: Mouse moved to (795, 395)
Screenshot: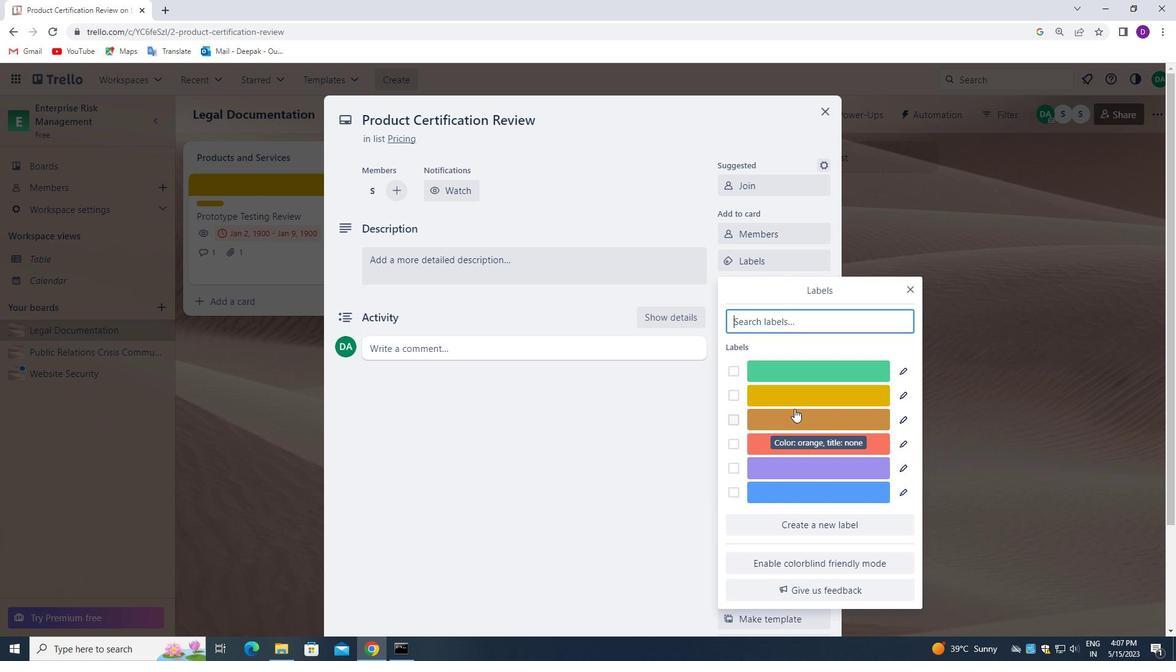 
Action: Mouse pressed left at (795, 395)
Screenshot: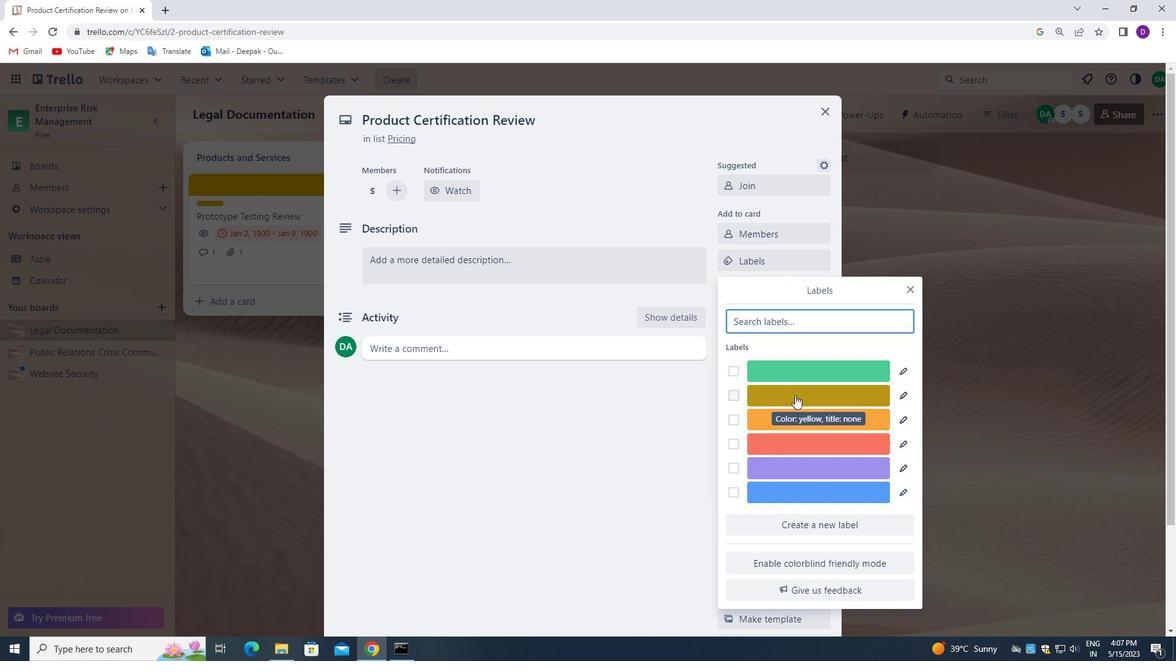 
Action: Mouse moved to (909, 287)
Screenshot: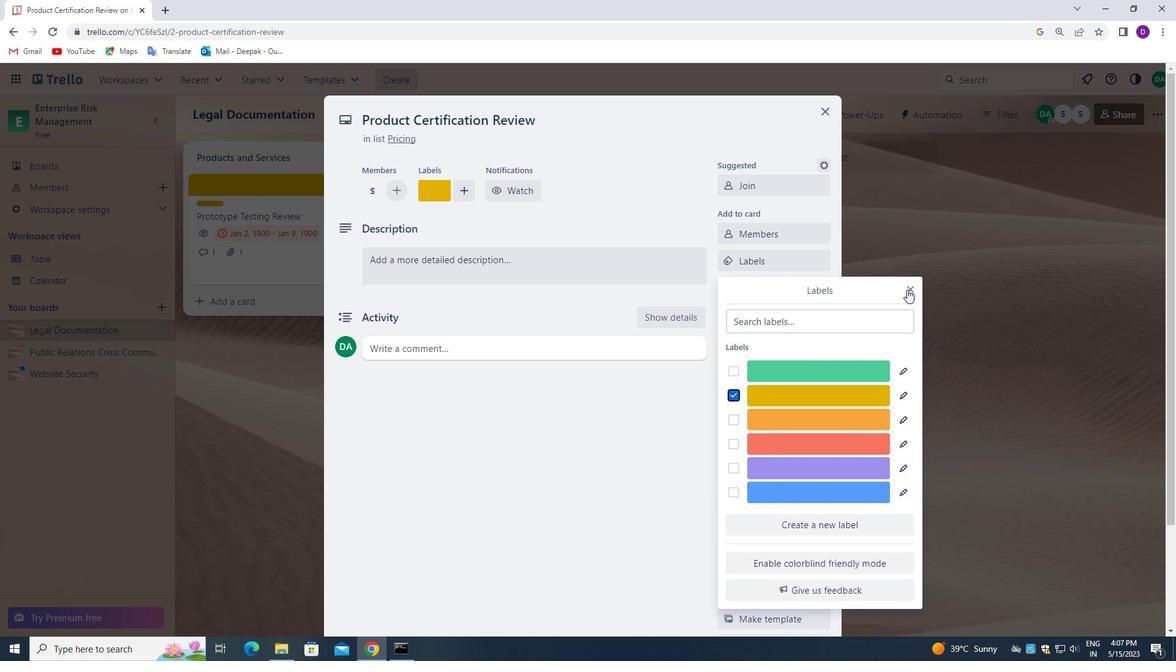 
Action: Mouse pressed left at (909, 287)
Screenshot: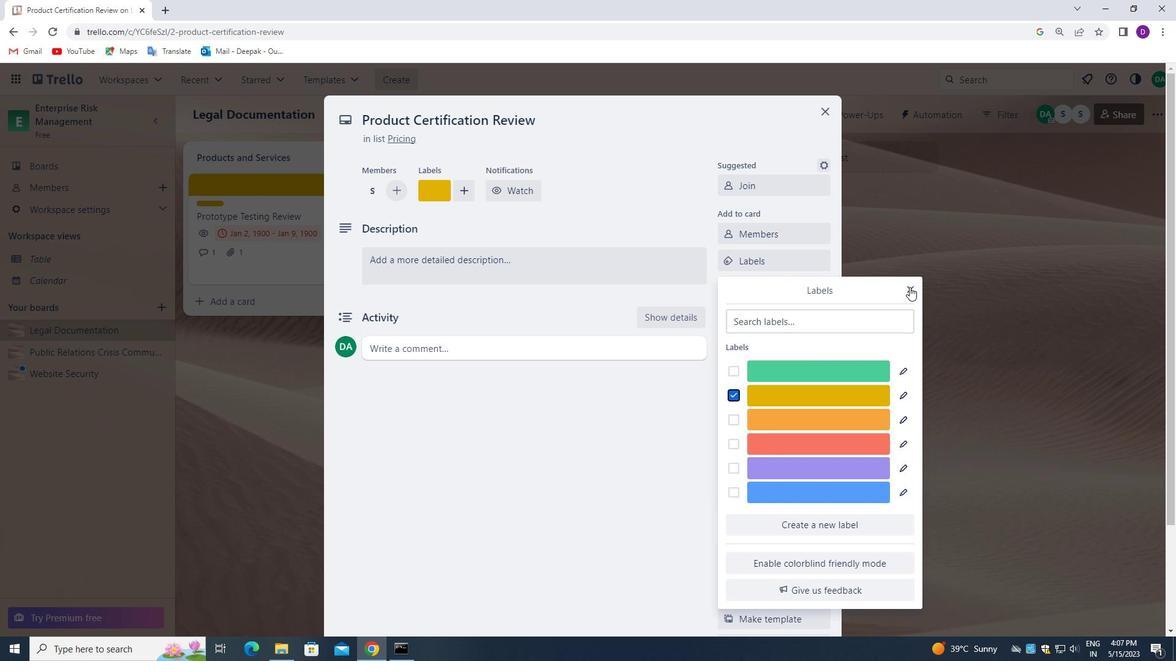 
Action: Mouse moved to (765, 289)
Screenshot: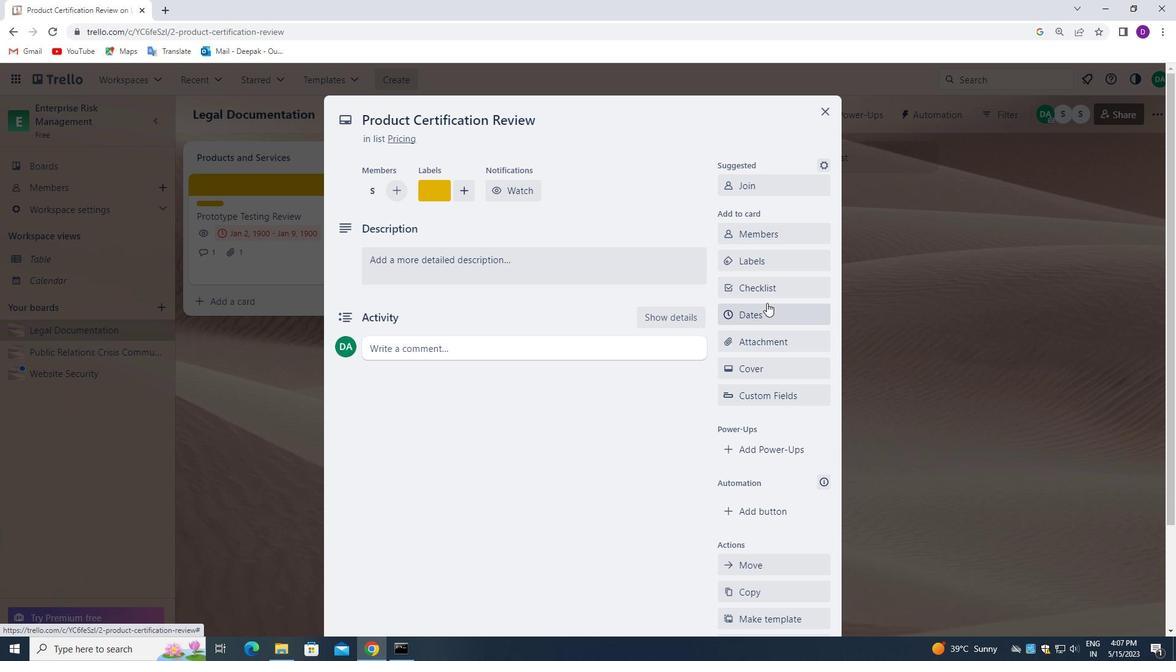 
Action: Mouse pressed left at (765, 289)
Screenshot: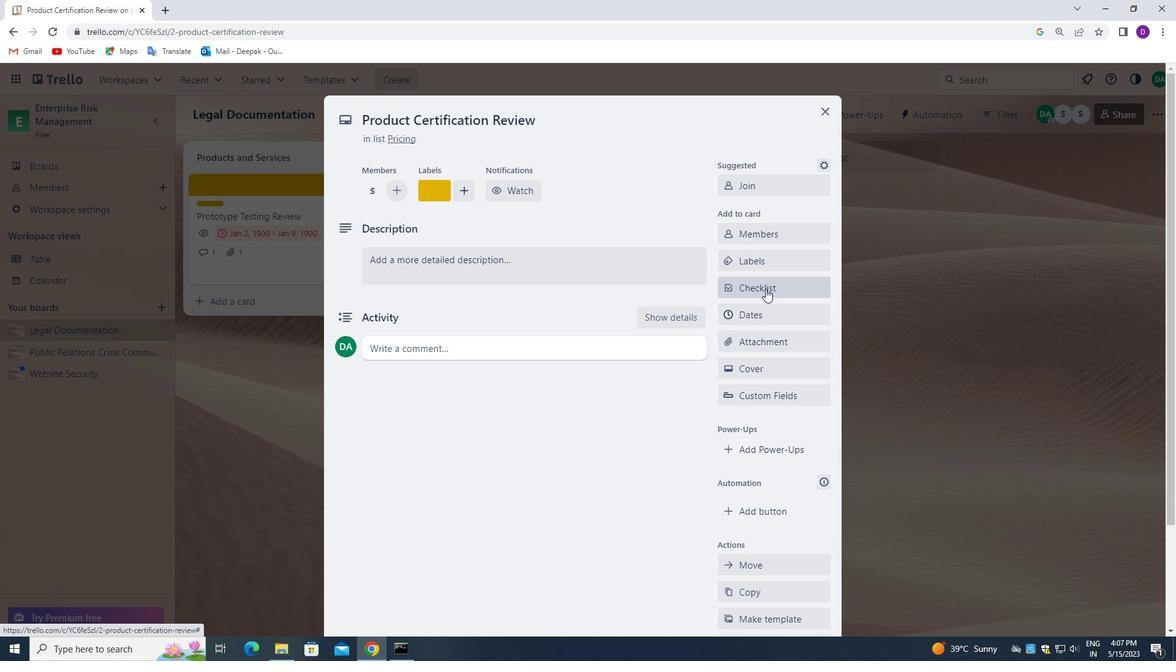 
Action: Mouse moved to (792, 314)
Screenshot: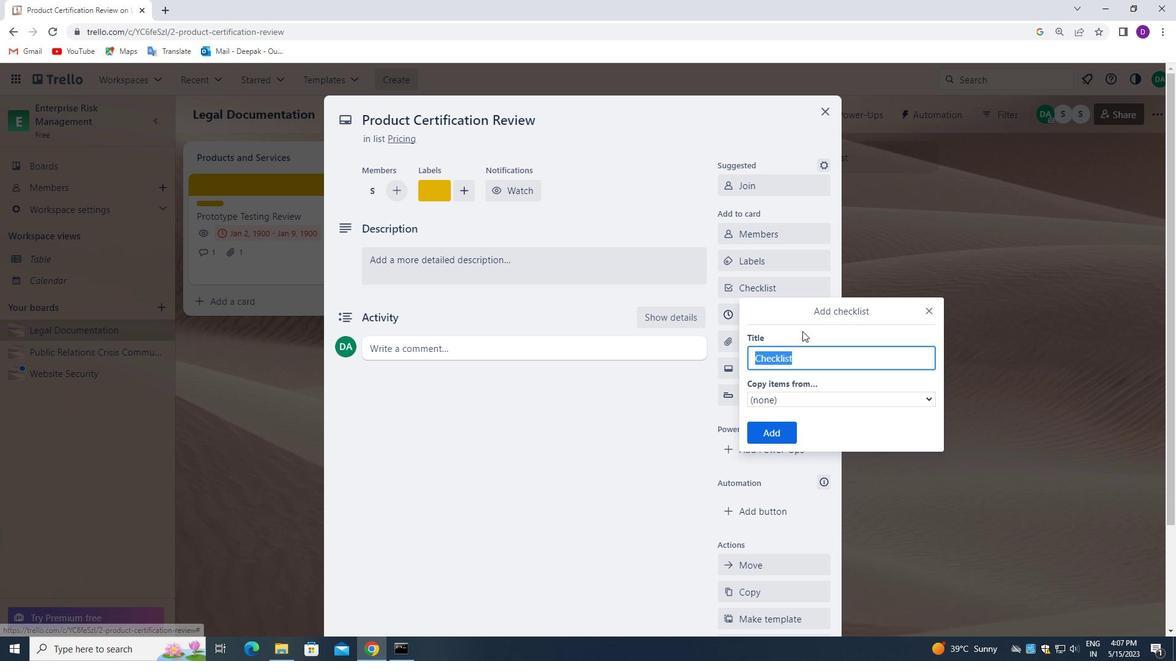 
Action: Key pressed <Key.backspace><Key.shift_r>TRADEMARK<Key.space><Key.shift_r>REGISTRATION
Screenshot: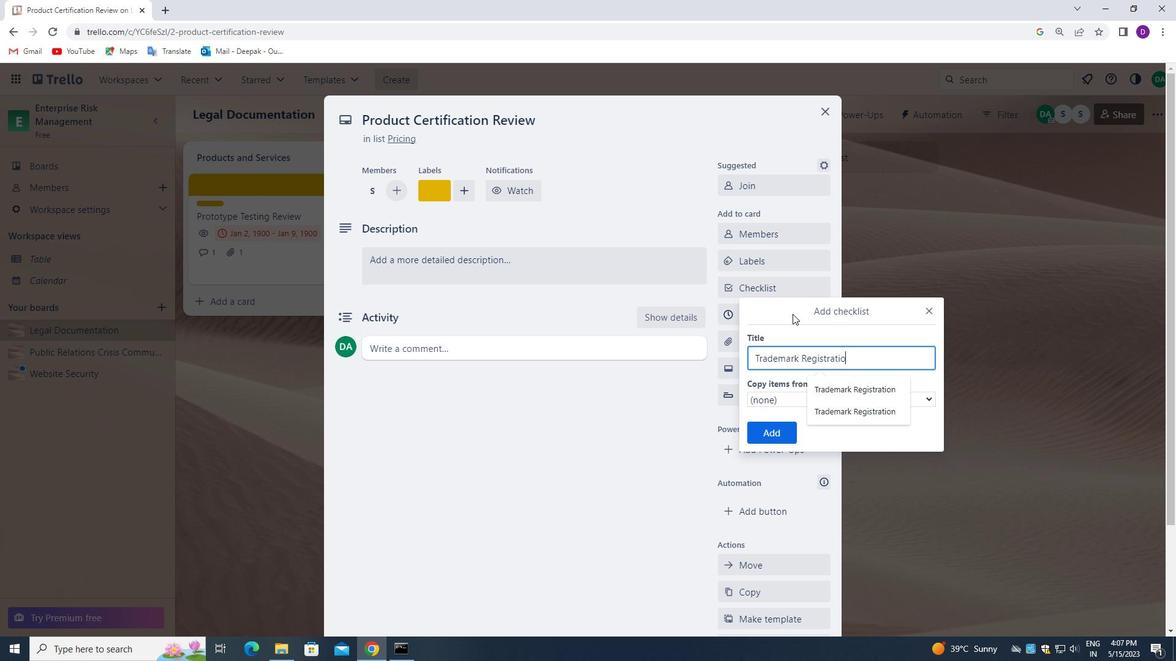 
Action: Mouse moved to (766, 433)
Screenshot: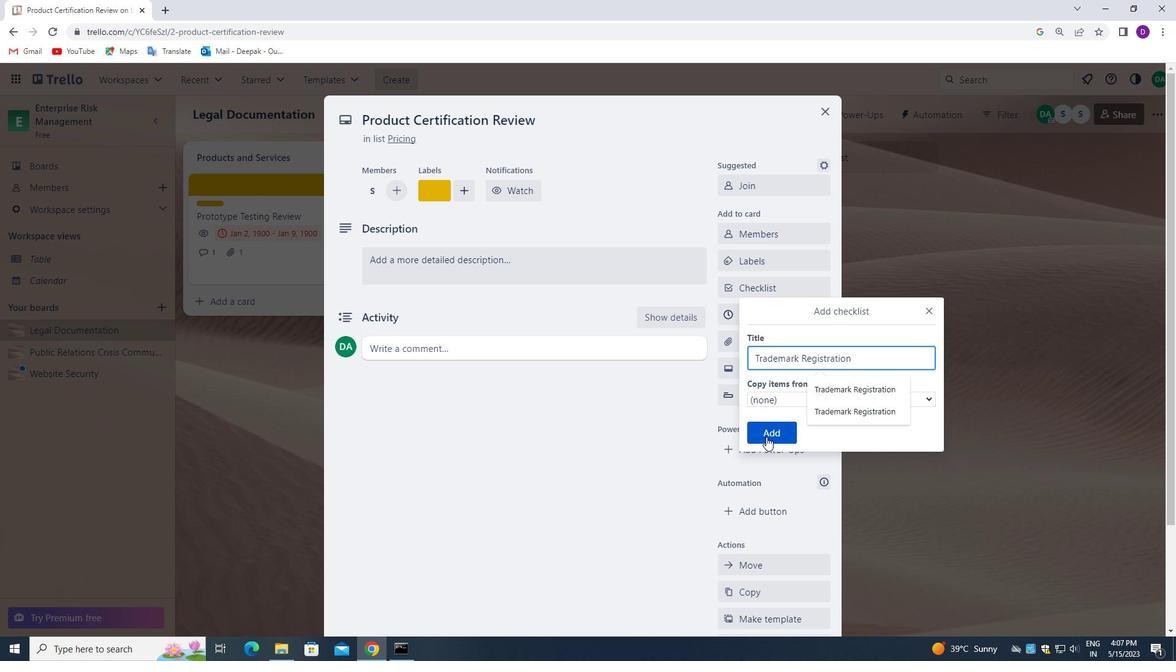 
Action: Mouse pressed left at (766, 433)
Screenshot: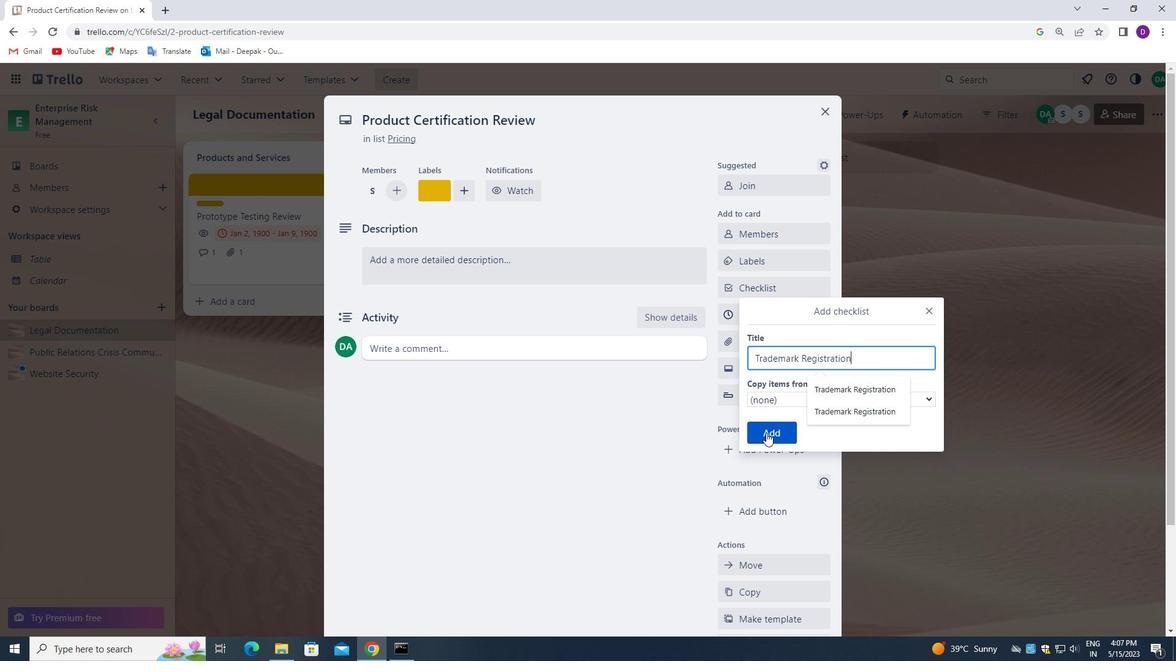 
Action: Mouse moved to (772, 338)
Screenshot: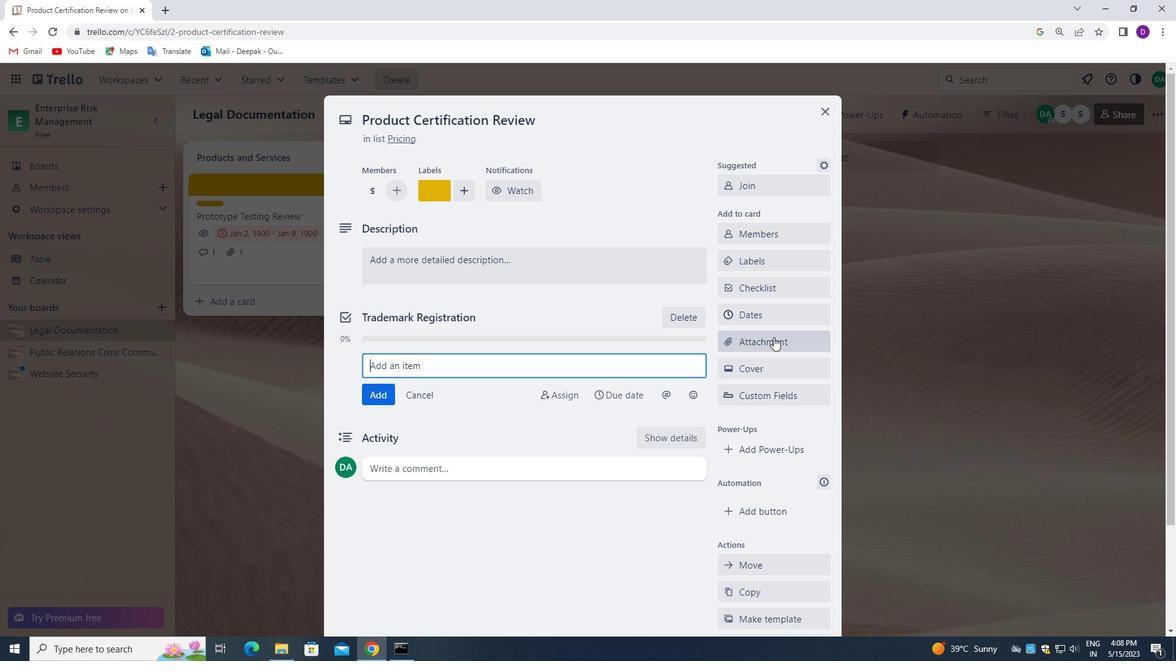 
Action: Mouse pressed left at (772, 338)
Screenshot: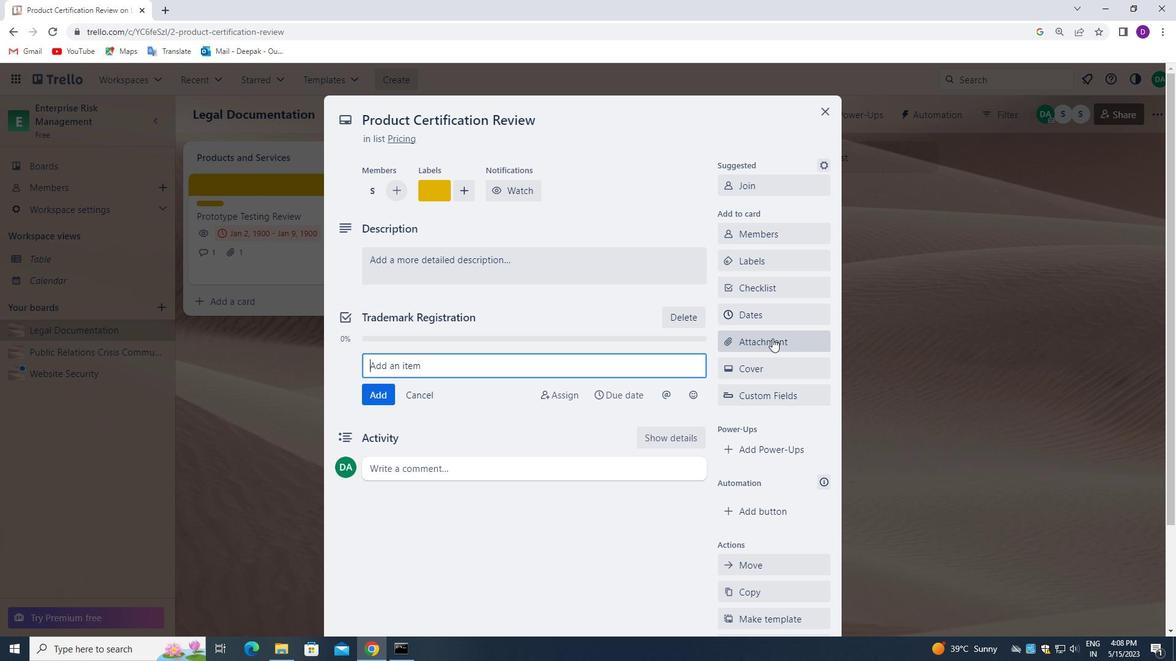 
Action: Mouse moved to (788, 241)
Screenshot: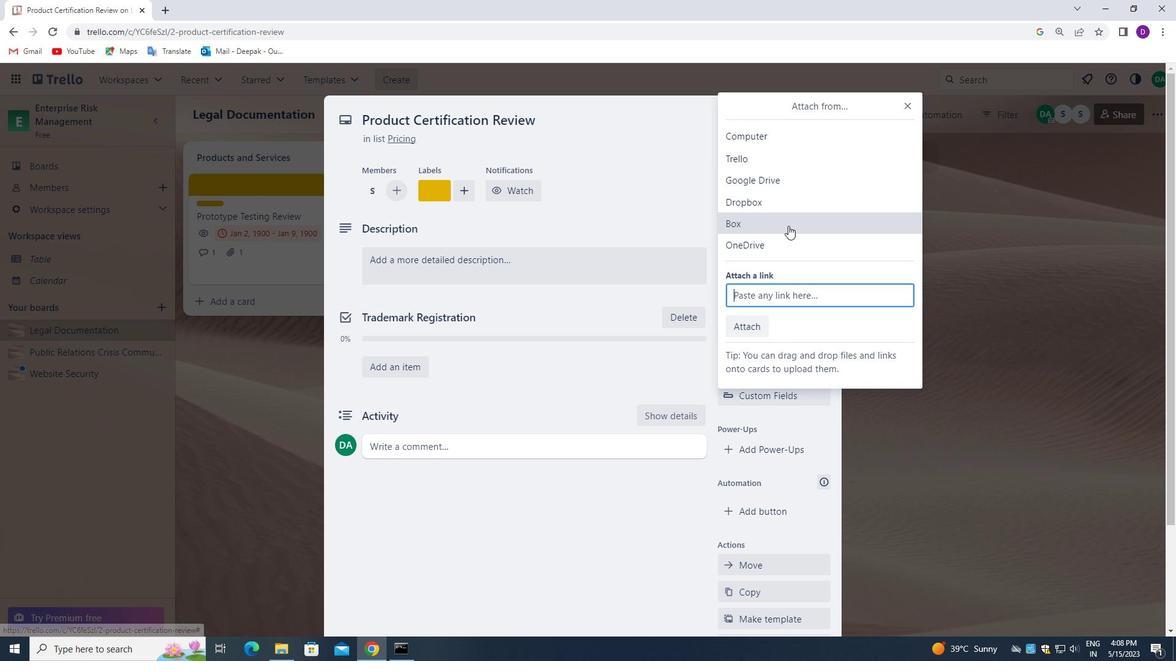 
Action: Mouse pressed left at (788, 241)
Screenshot: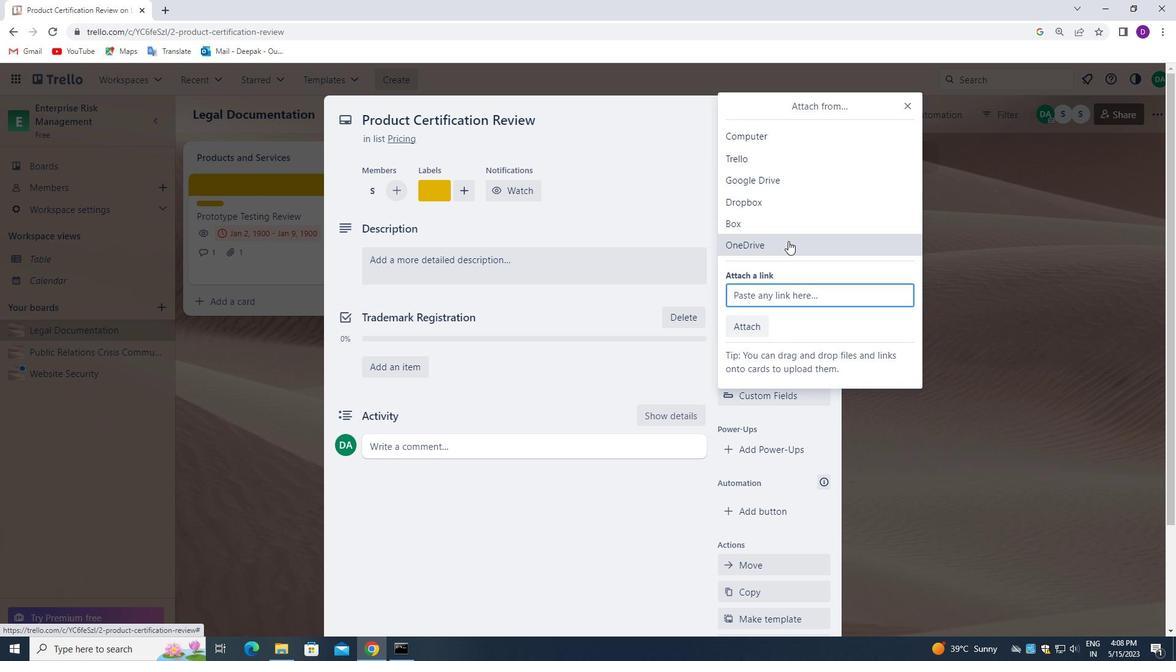 
Action: Mouse moved to (548, 277)
Screenshot: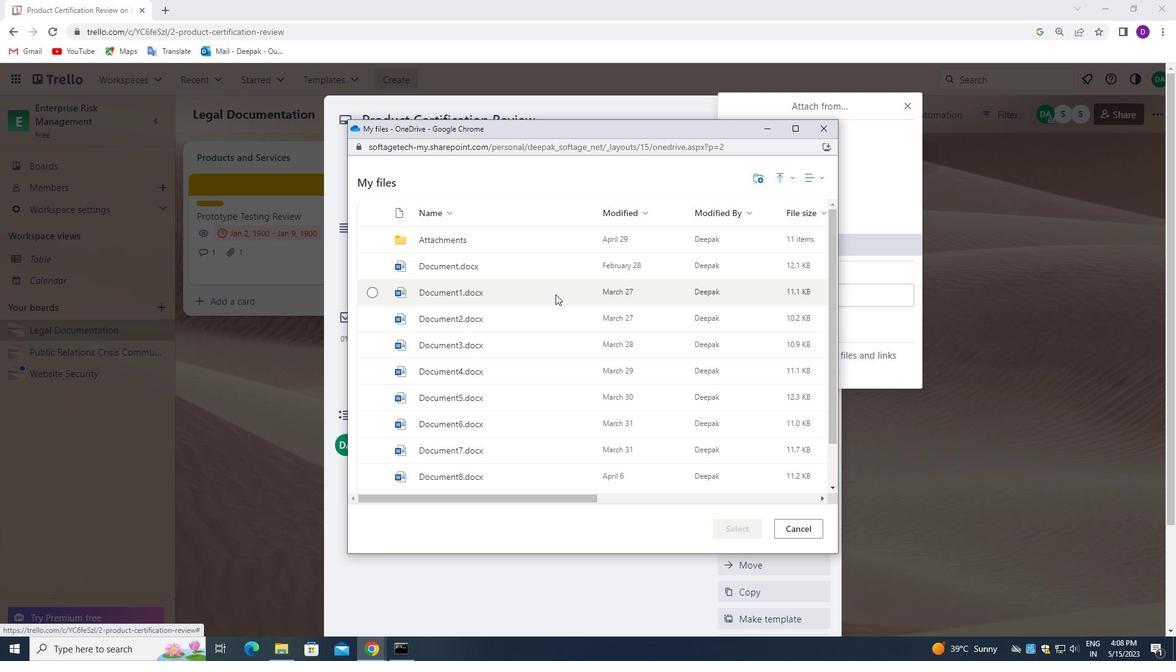 
Action: Mouse pressed left at (548, 277)
Screenshot: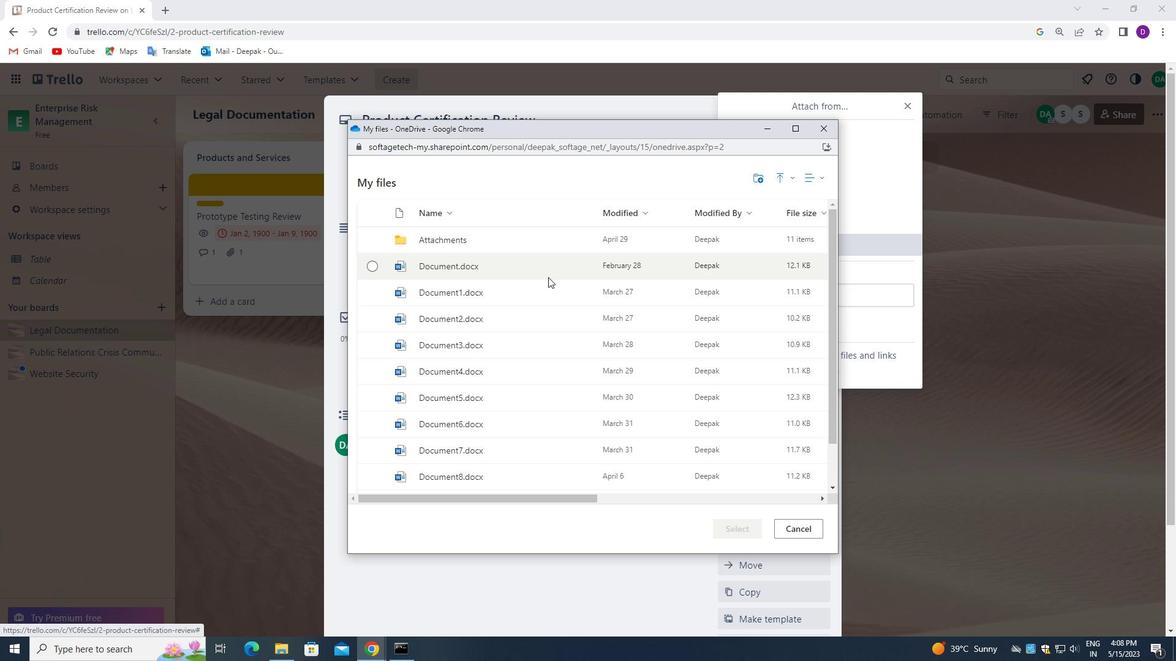 
Action: Mouse moved to (726, 522)
Screenshot: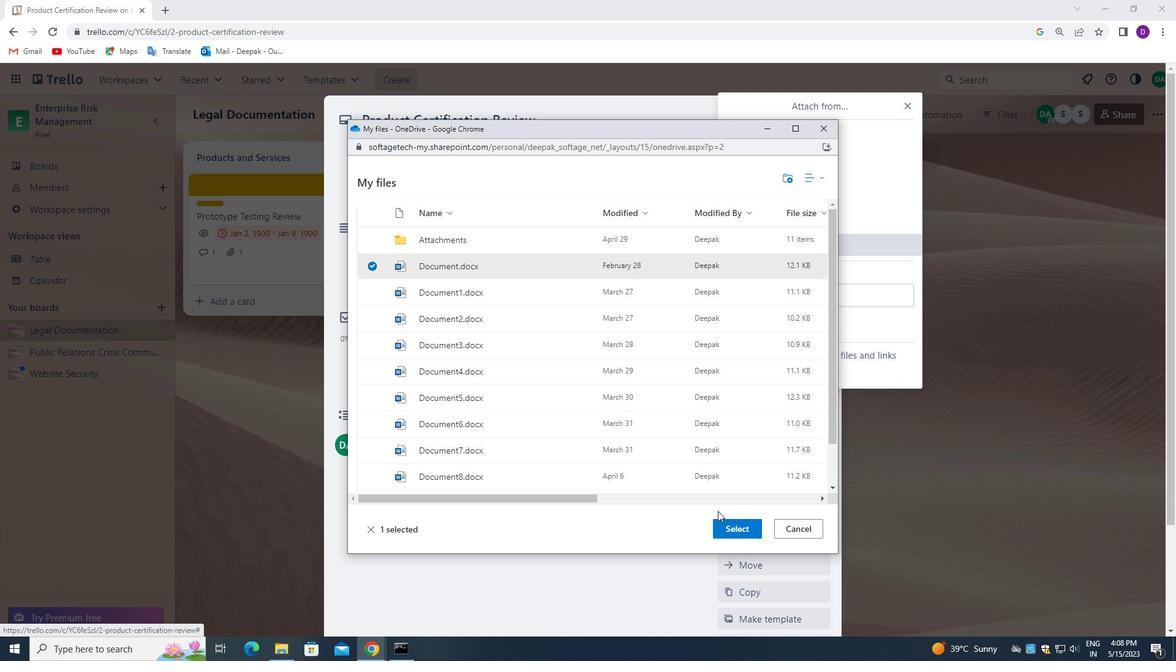 
Action: Mouse pressed left at (726, 522)
Screenshot: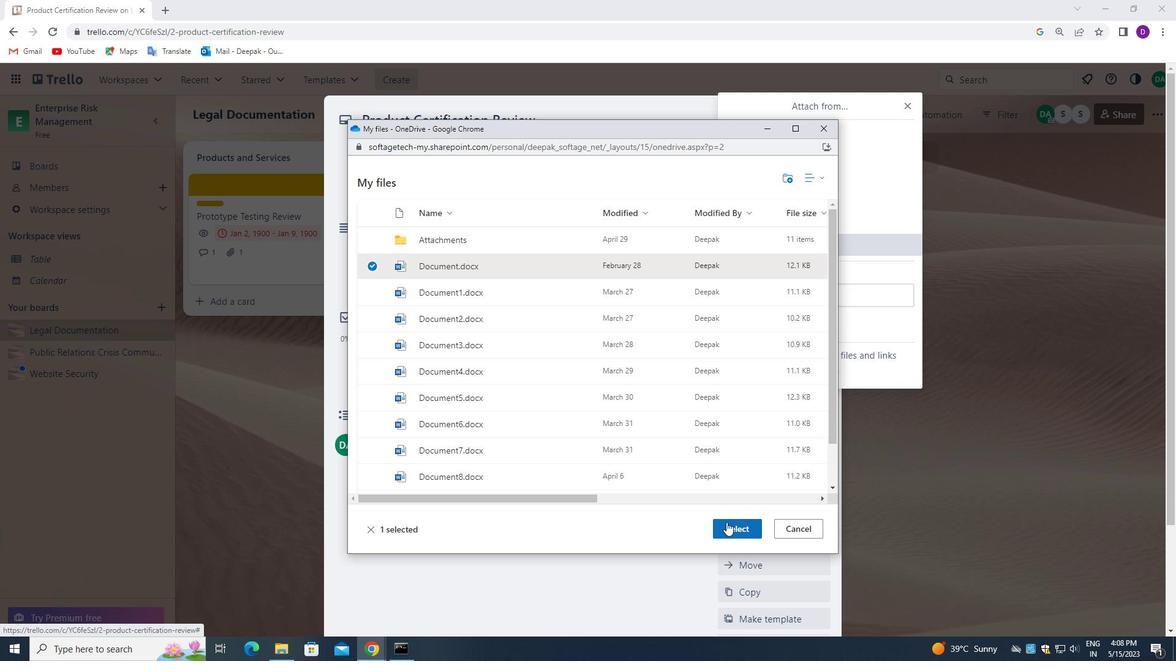 
Action: Mouse moved to (757, 362)
Screenshot: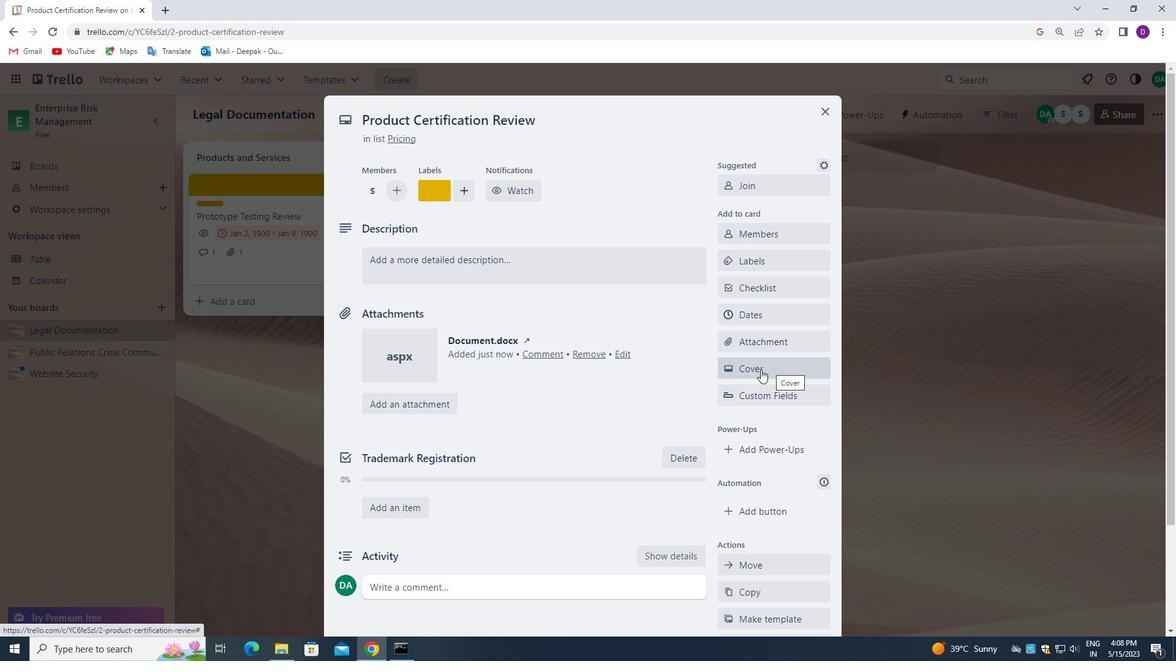
Action: Mouse pressed left at (757, 362)
Screenshot: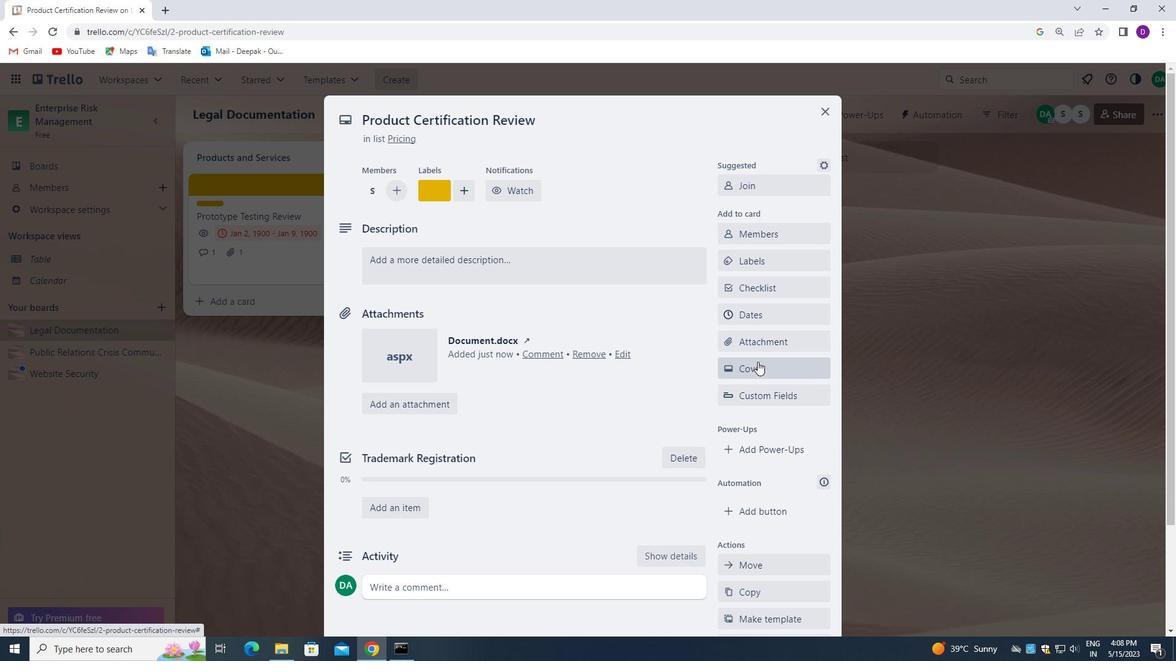 
Action: Mouse moved to (787, 368)
Screenshot: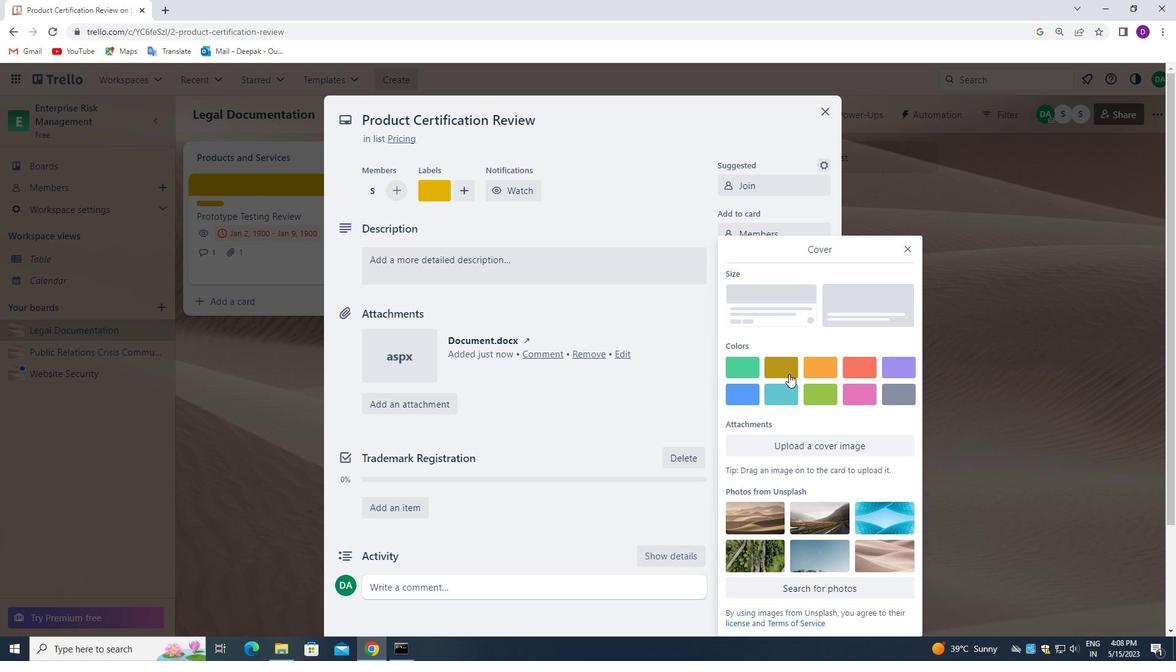 
Action: Mouse pressed left at (787, 368)
Screenshot: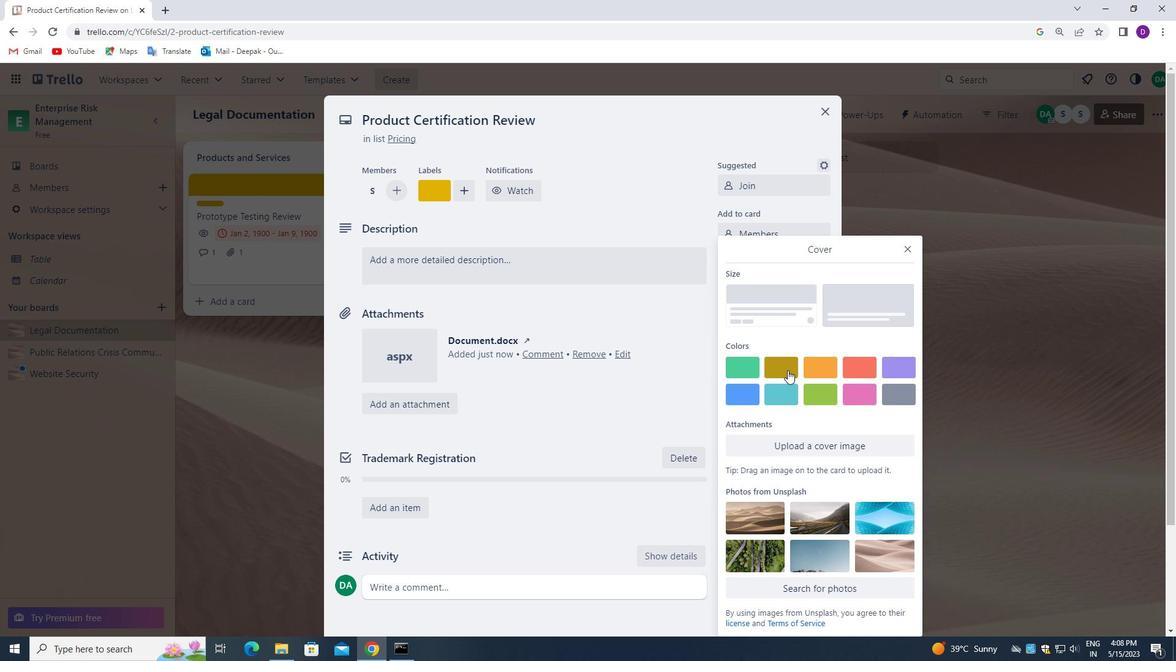 
Action: Mouse moved to (906, 223)
Screenshot: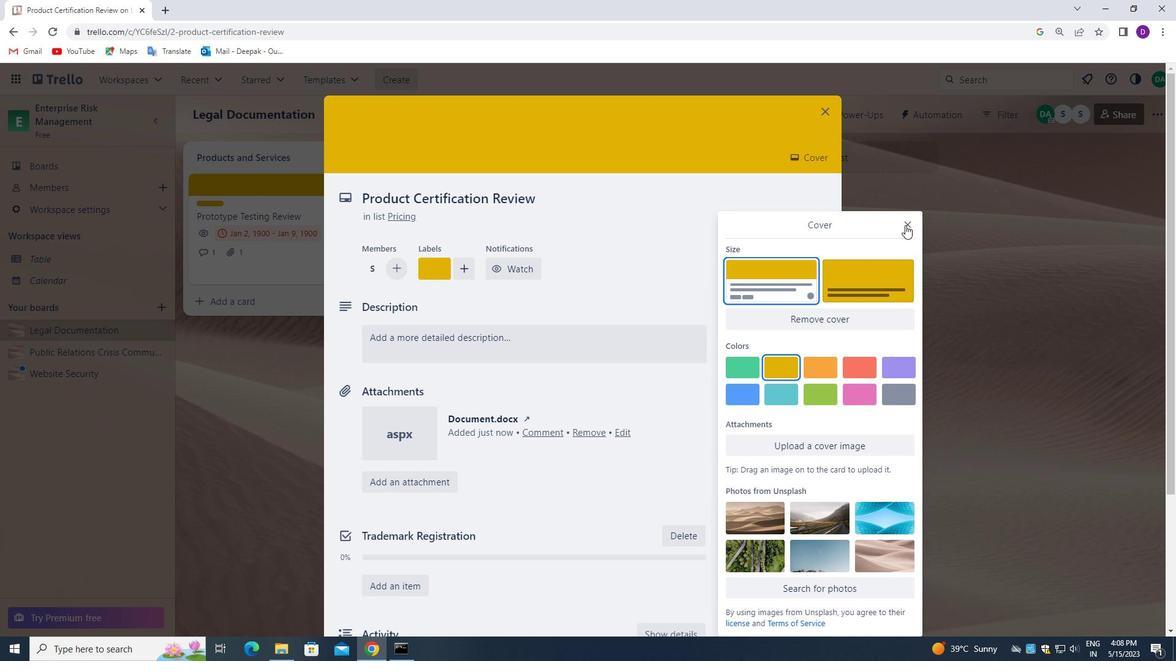 
Action: Mouse pressed left at (906, 223)
Screenshot: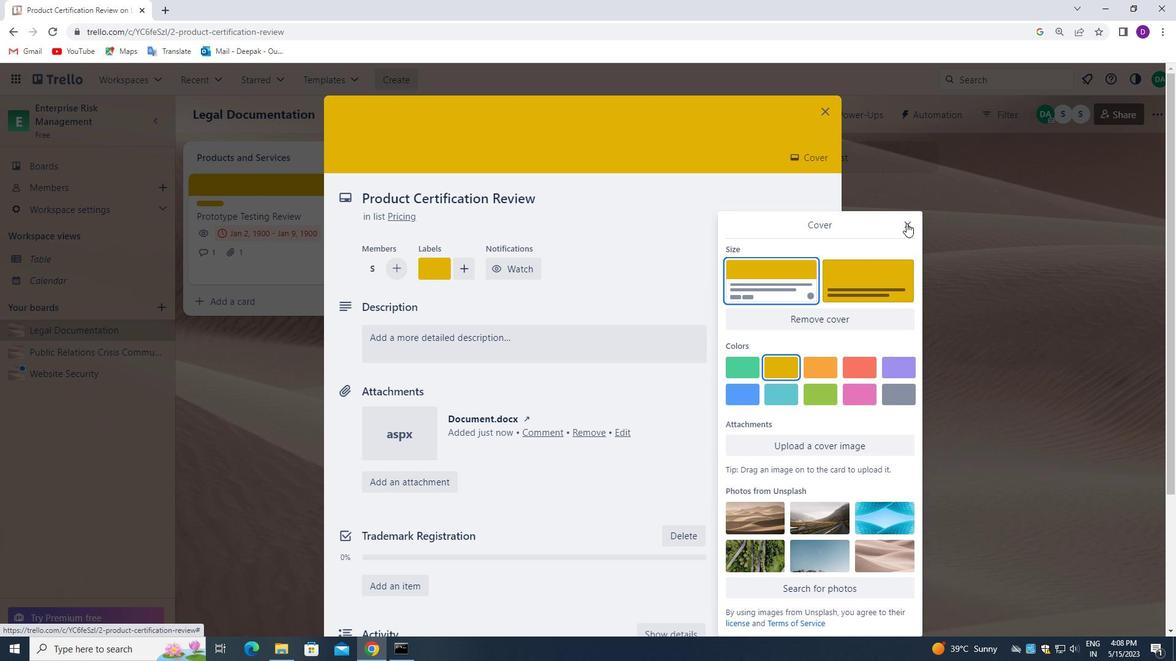 
Action: Mouse moved to (479, 344)
Screenshot: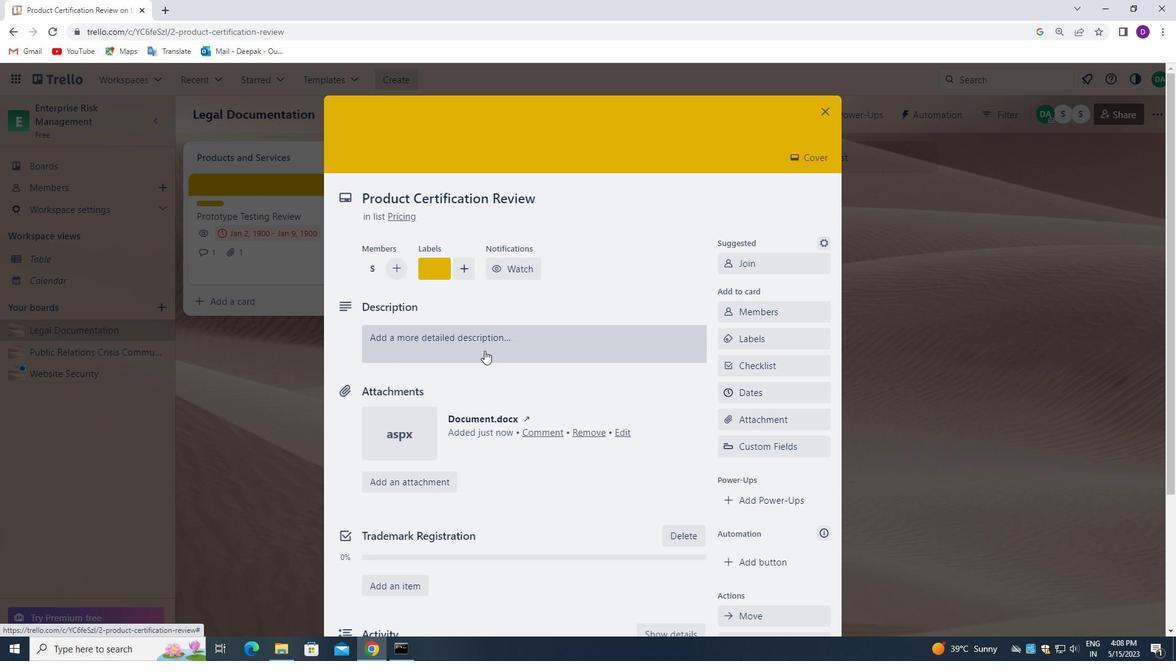 
Action: Mouse pressed left at (479, 344)
Screenshot: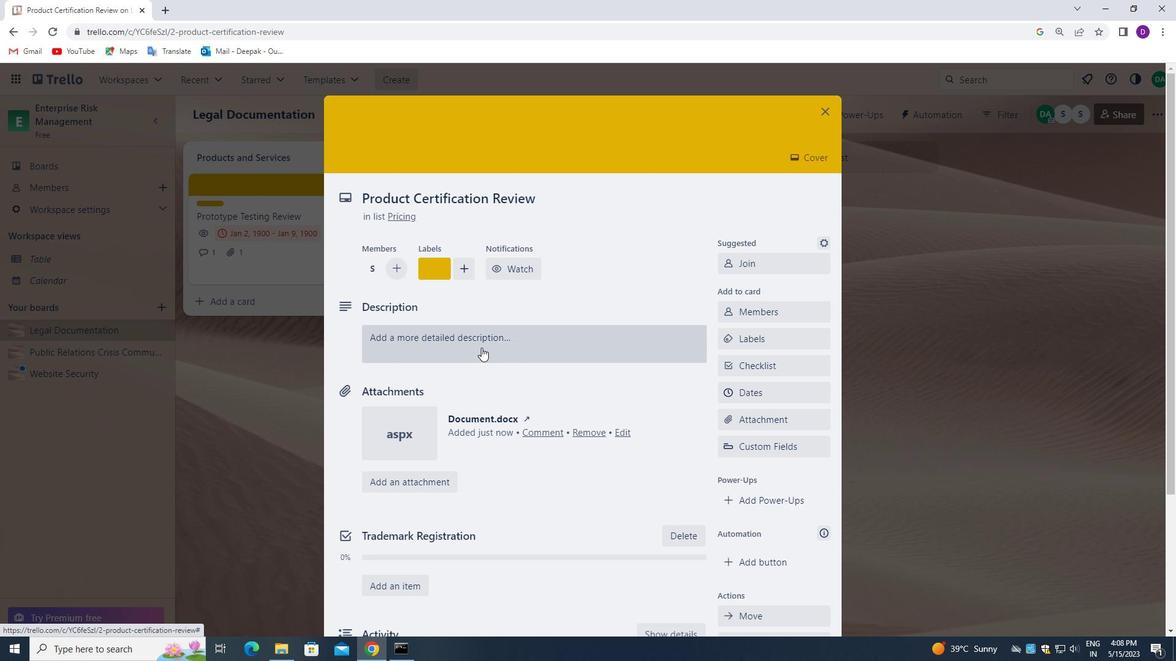 
Action: Mouse moved to (411, 389)
Screenshot: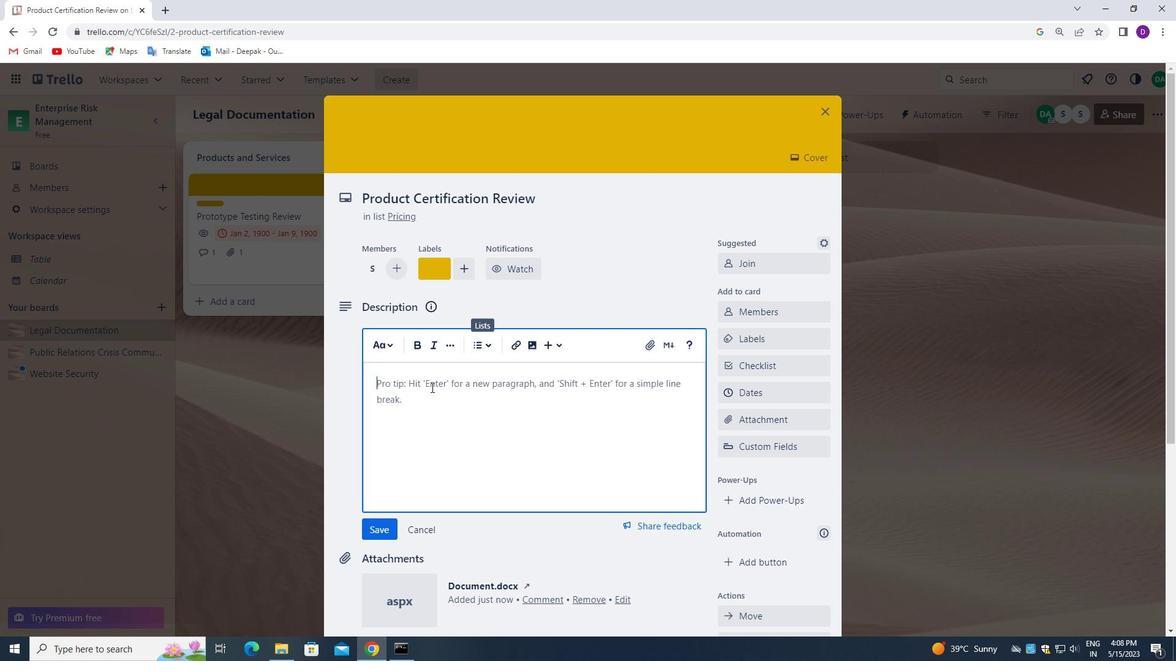 
Action: Mouse pressed left at (411, 389)
Screenshot: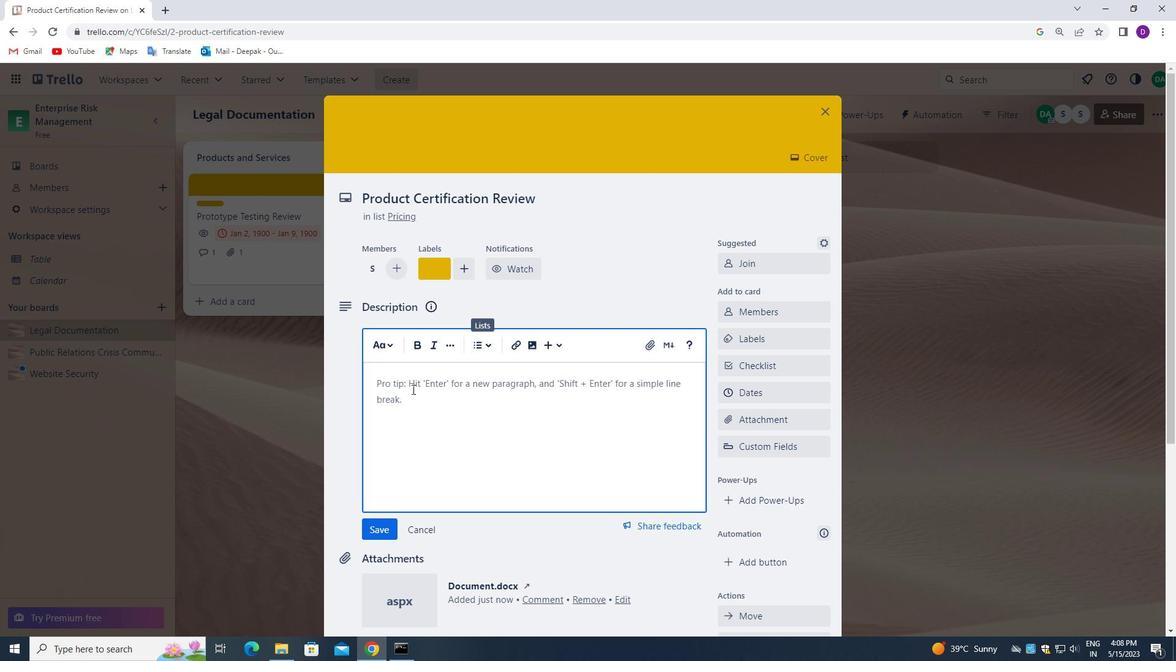 
Action: Mouse moved to (199, 384)
Screenshot: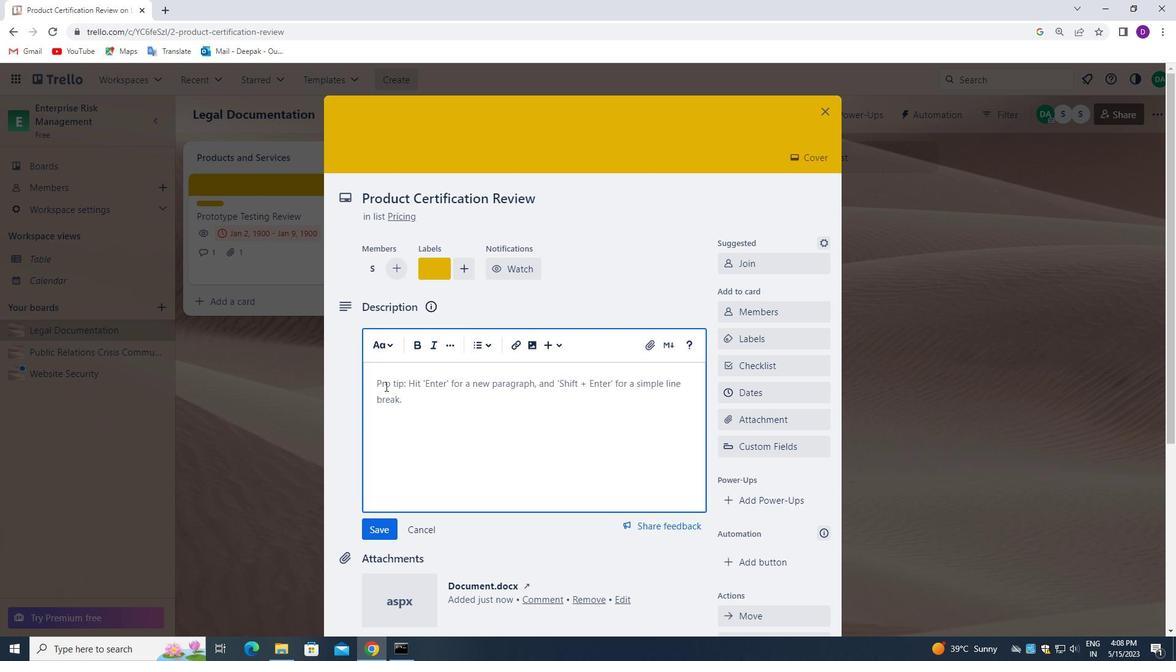 
Action: Key pressed <Key.shift_r>CONDUCT<Key.space>TEAM<Key.space>TRAINING<Key.space>SESSION<Key.space>ON<Key.space>TEAMWORK<Key.space>AND<Key.space>COLLABORATION.
Screenshot: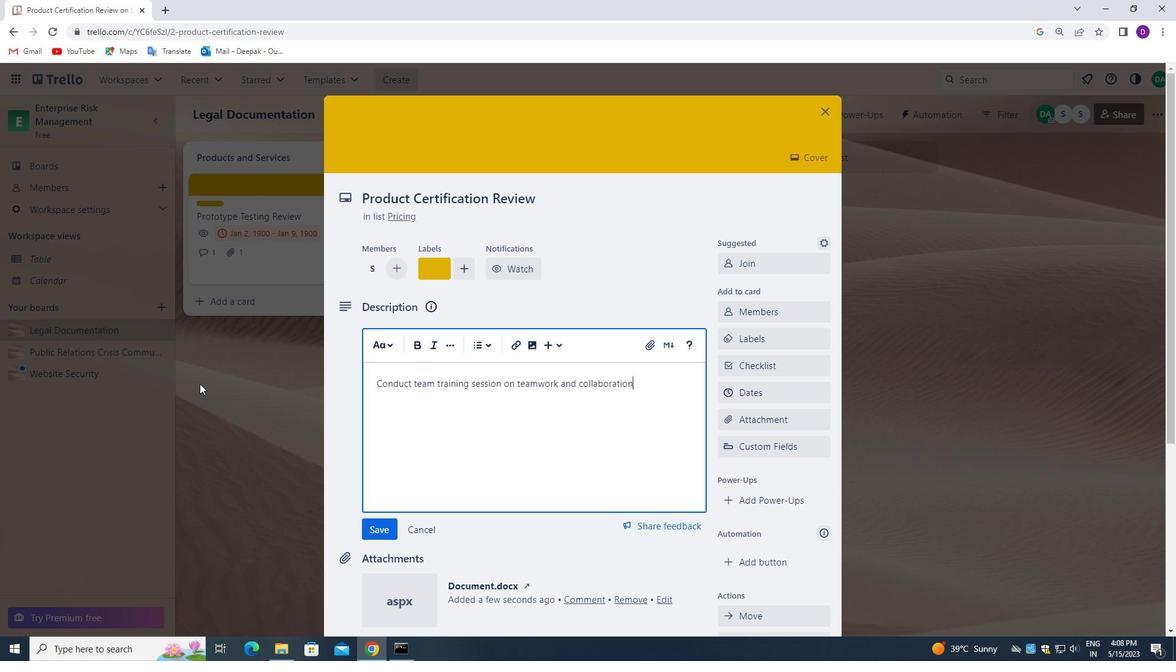 
Action: Mouse moved to (370, 525)
Screenshot: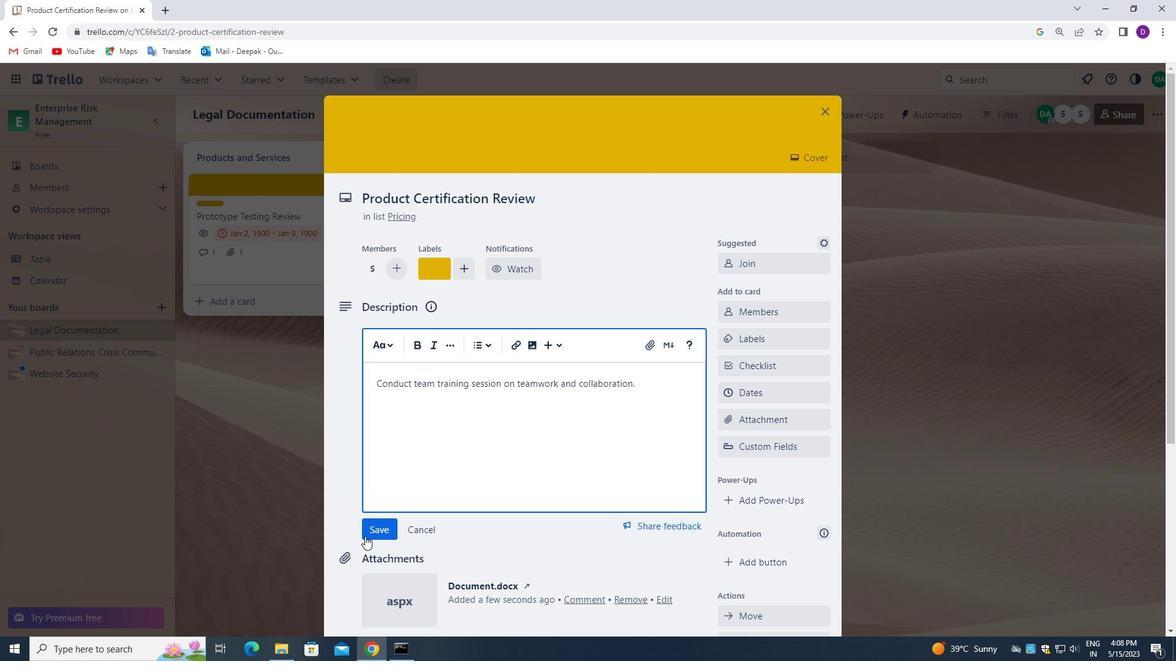 
Action: Mouse pressed left at (370, 525)
Screenshot: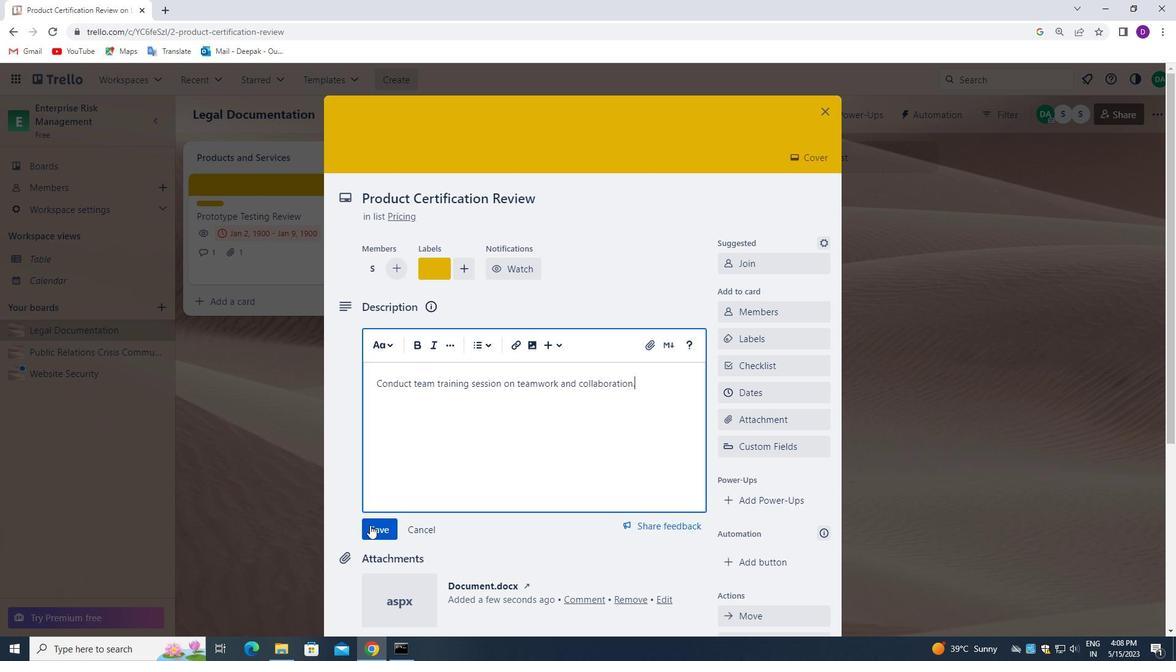
Action: Mouse moved to (531, 457)
Screenshot: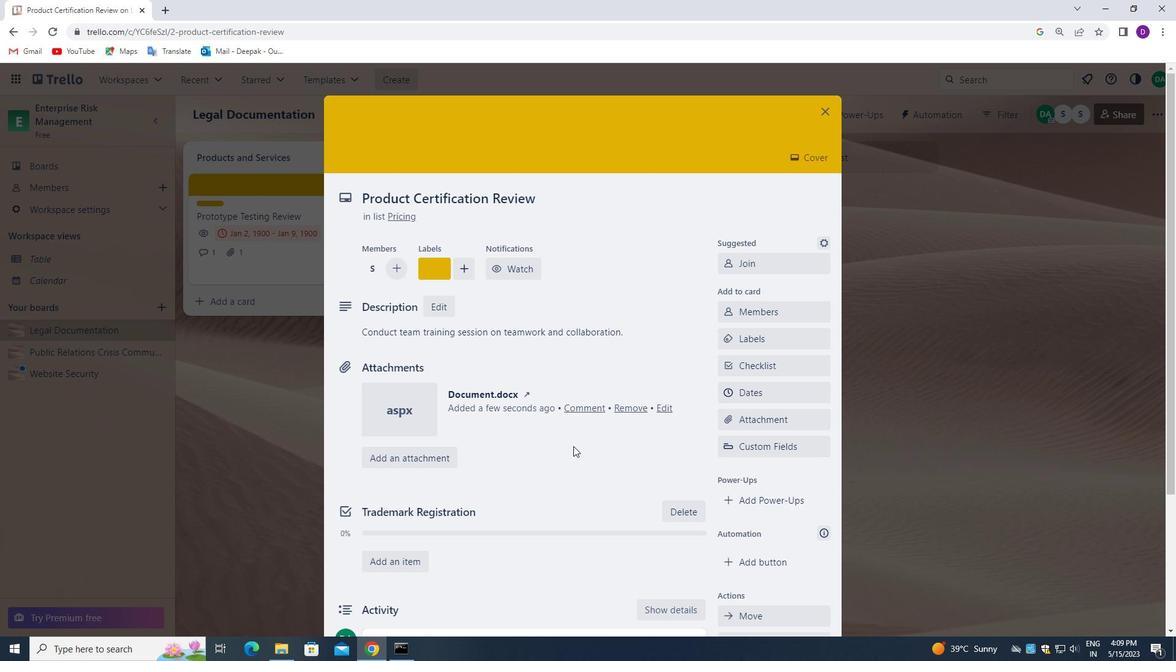 
Action: Mouse scrolled (531, 457) with delta (0, 0)
Screenshot: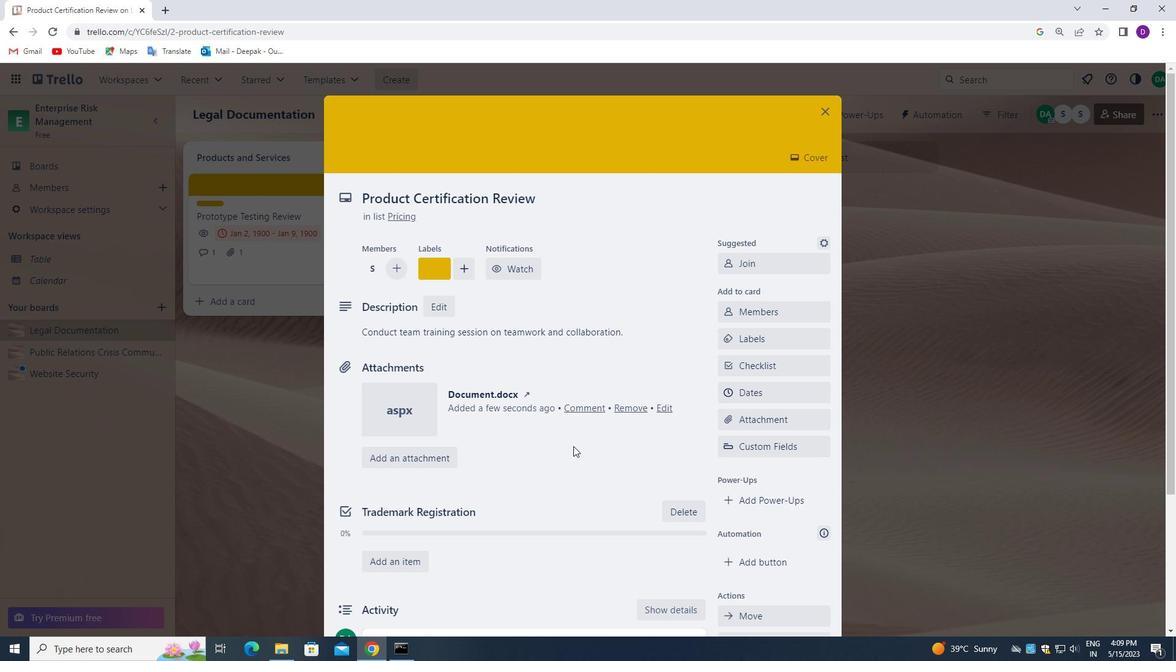 
Action: Mouse moved to (530, 458)
Screenshot: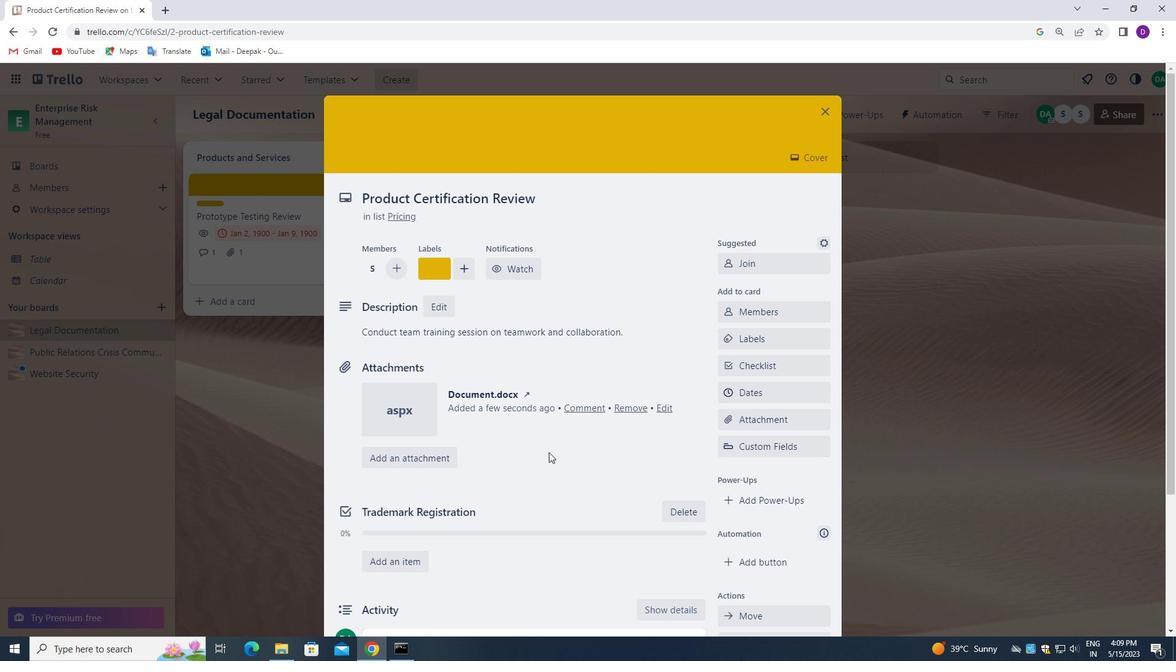 
Action: Mouse scrolled (530, 457) with delta (0, 0)
Screenshot: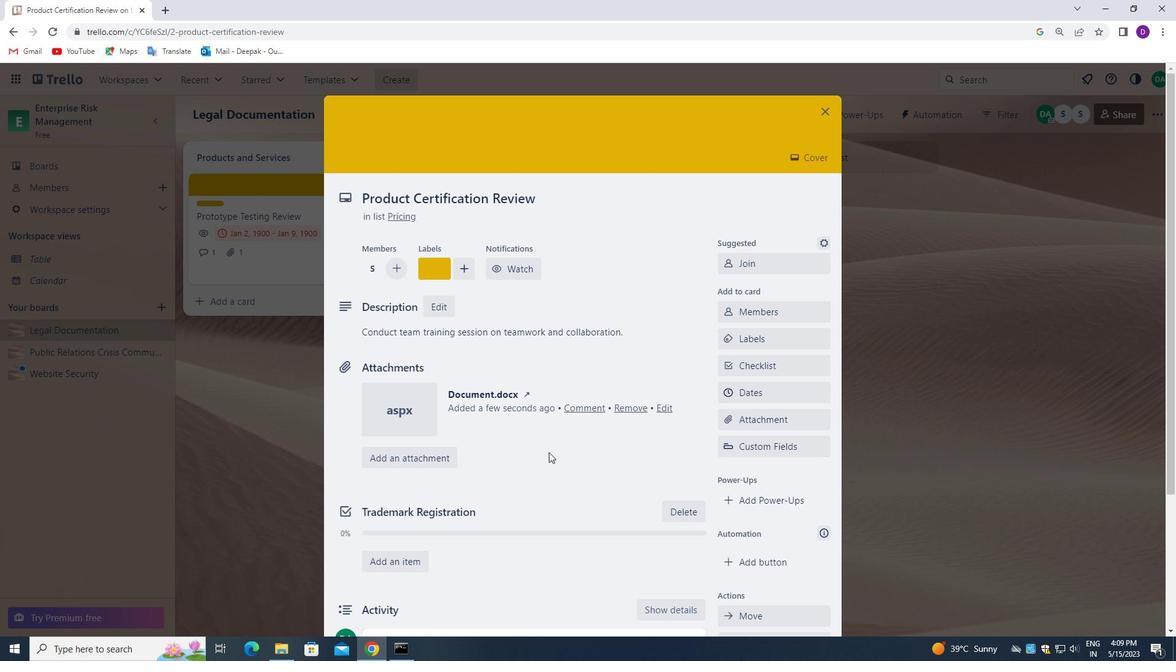 
Action: Mouse moved to (530, 458)
Screenshot: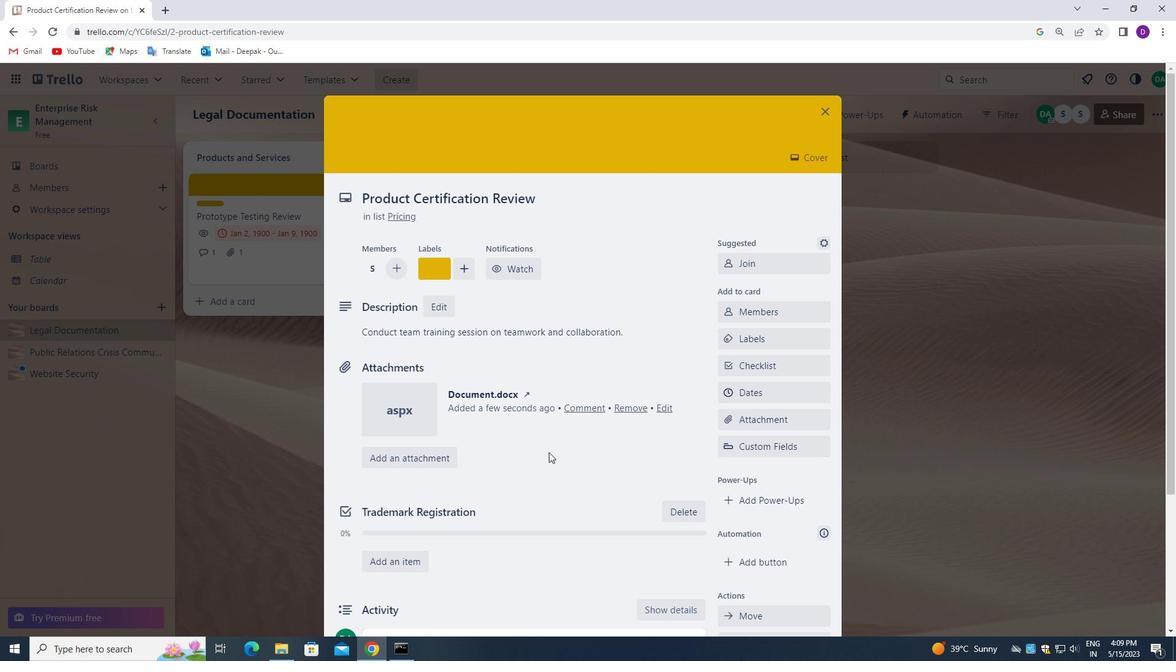 
Action: Mouse scrolled (530, 457) with delta (0, 0)
Screenshot: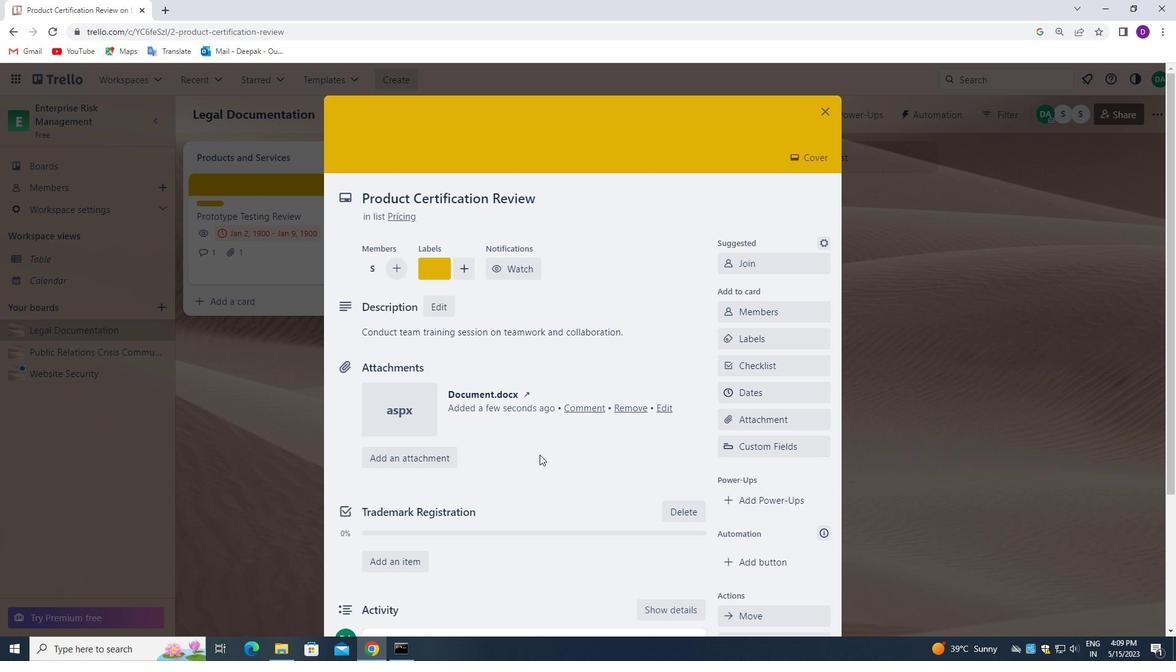 
Action: Mouse moved to (450, 462)
Screenshot: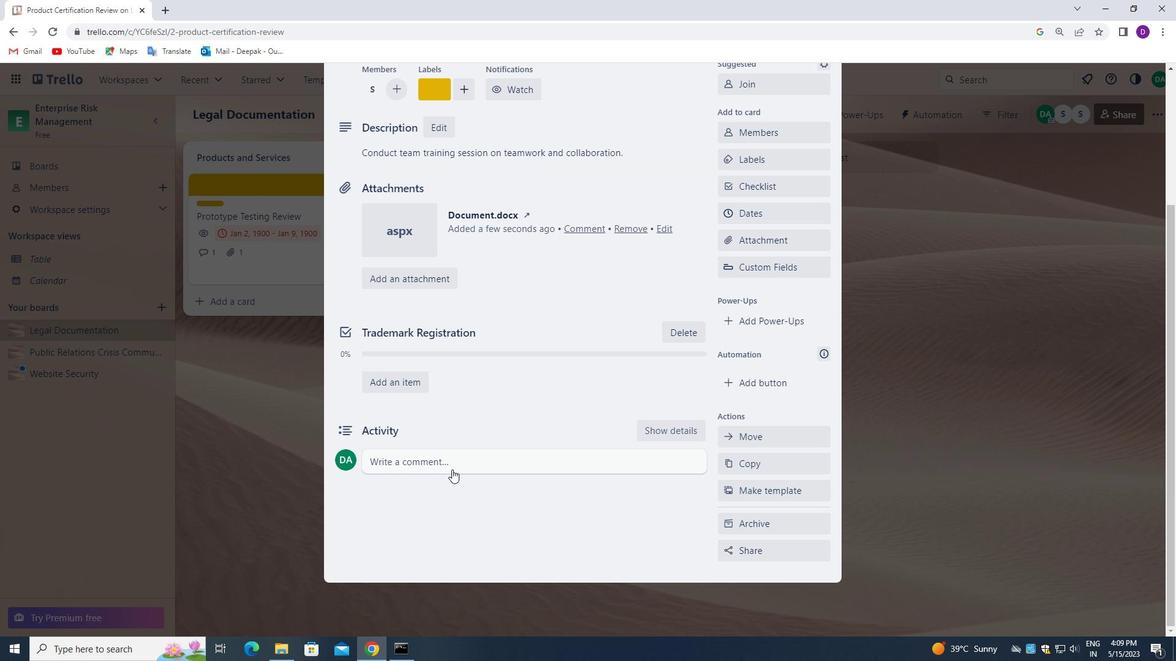 
Action: Mouse pressed left at (450, 462)
Screenshot: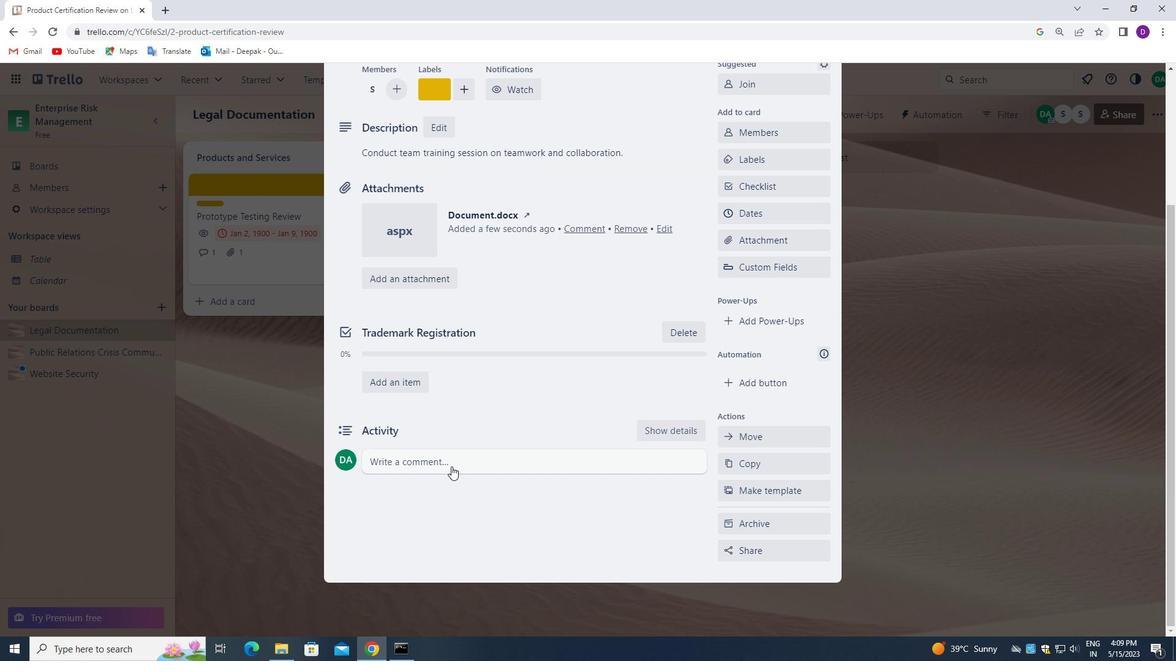
Action: Mouse moved to (392, 507)
Screenshot: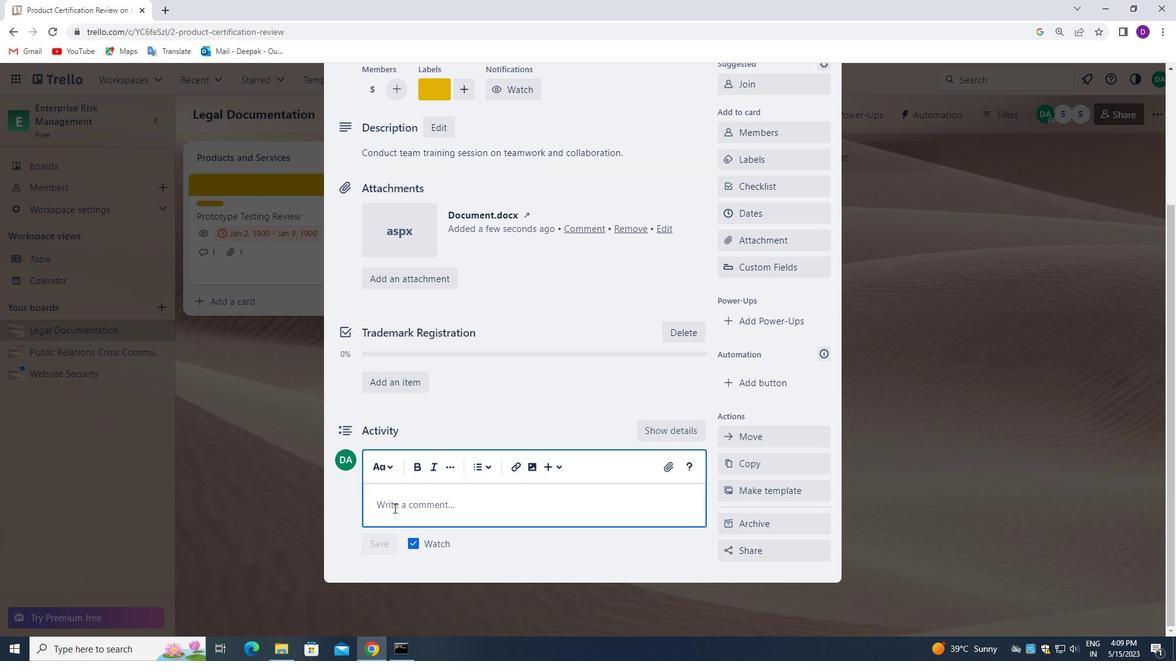 
Action: Mouse pressed left at (392, 507)
Screenshot: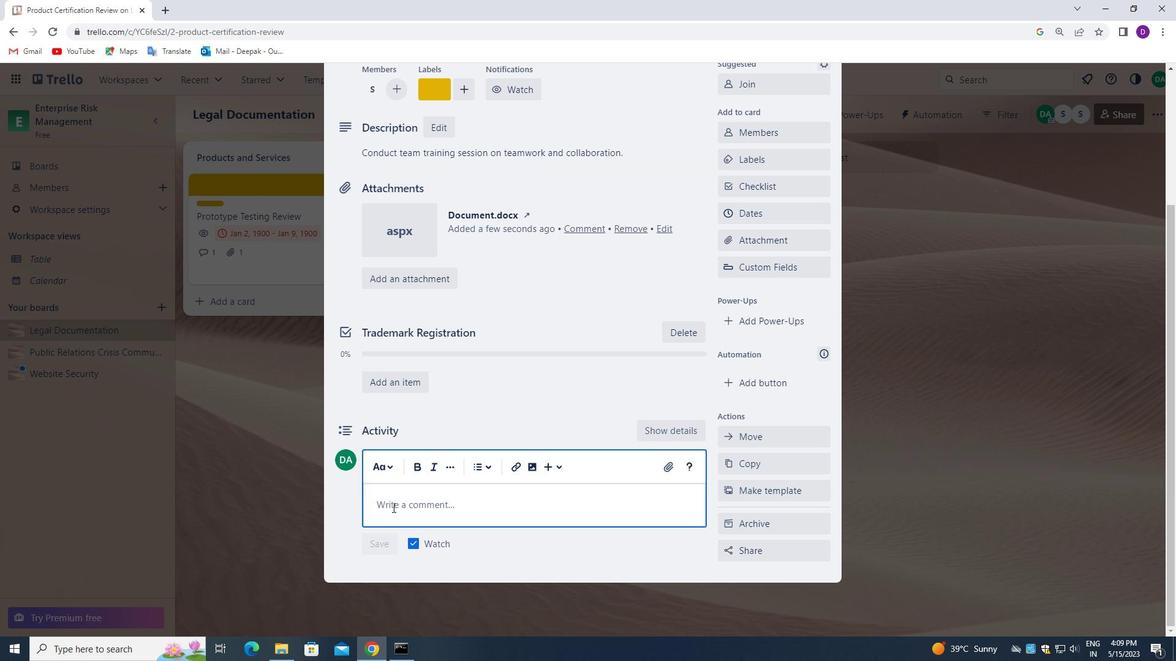 
Action: Mouse moved to (186, 457)
Screenshot: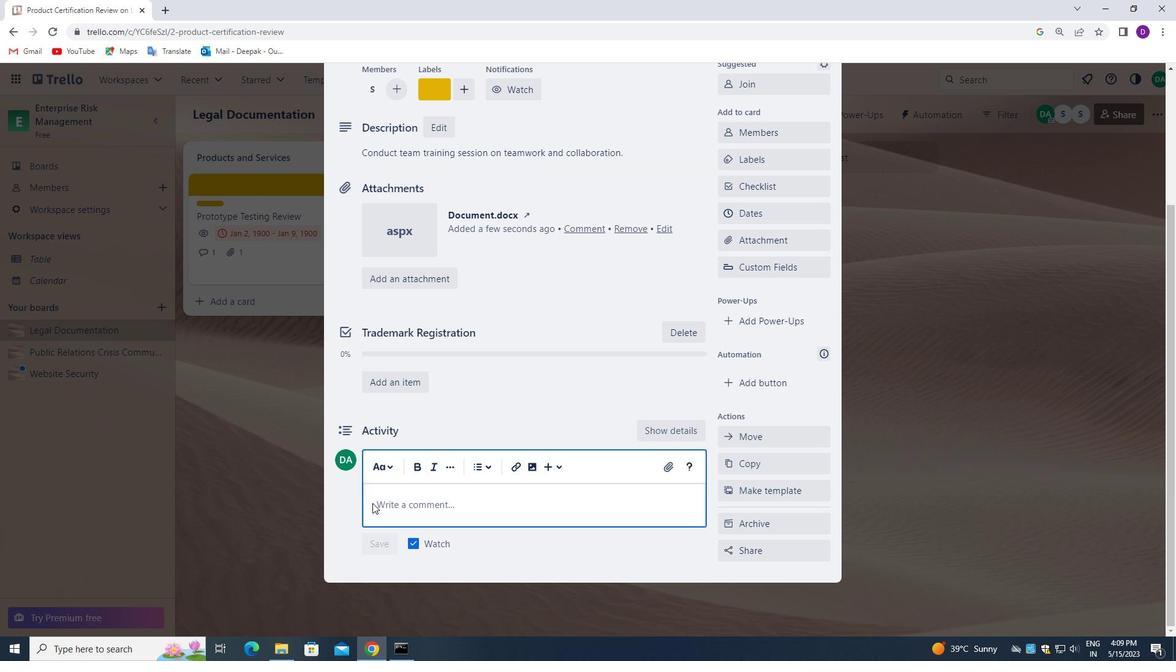 
Action: Key pressed <Key.shift>LET<Key.space>US<Key.space>APPROACH<Key.space>THIS<Key.space>TASK<Key.space>WITH<Key.space>A<Key.space>GROWTH<Key.space>MINDE<Key.backspace>SET,<Key.space>EMBRACING<Key.space>CHALLENGES<Key.space>AND<Key.space>SEEING<Key.space>THEM<Key.space>AS<Key.space>OPPORTUNITIES<Key.space>TO<Key.space>LEARN<Key.space>AND<Key.space>IMPROVE.
Screenshot: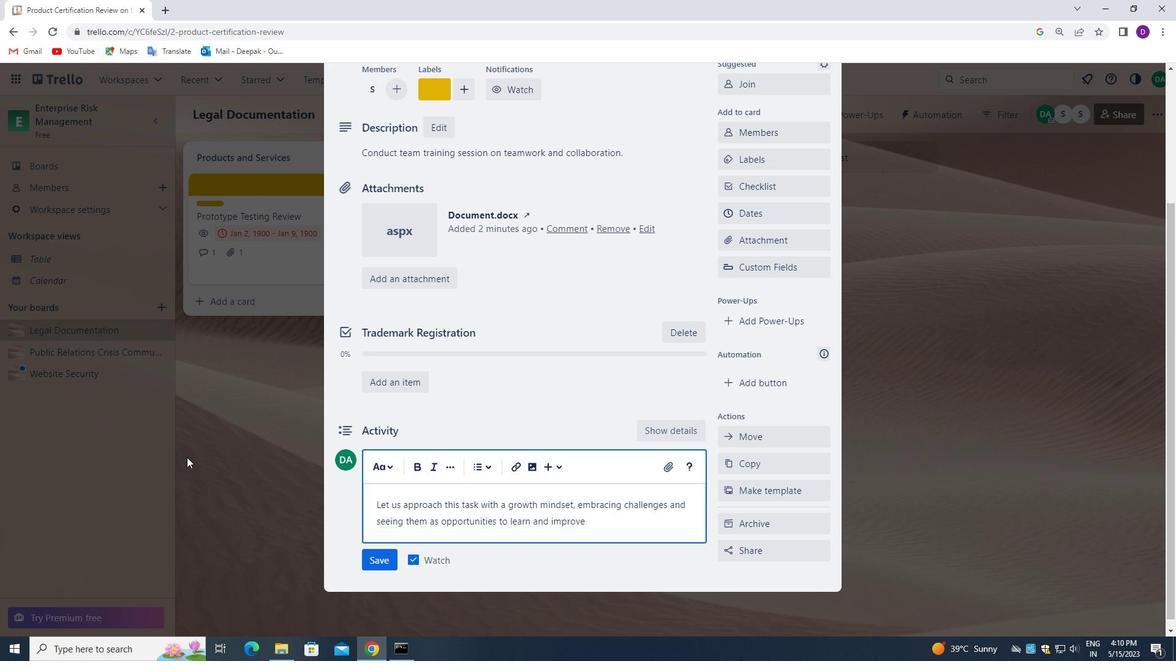 
Action: Mouse moved to (370, 563)
Screenshot: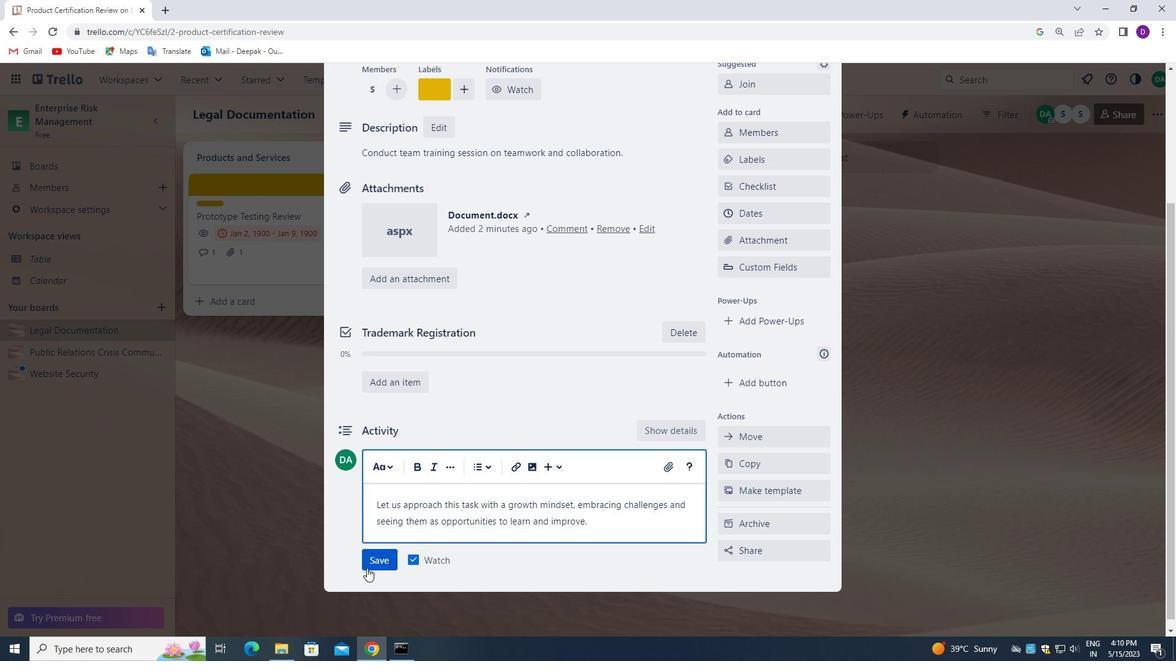 
Action: Mouse pressed left at (370, 563)
Screenshot: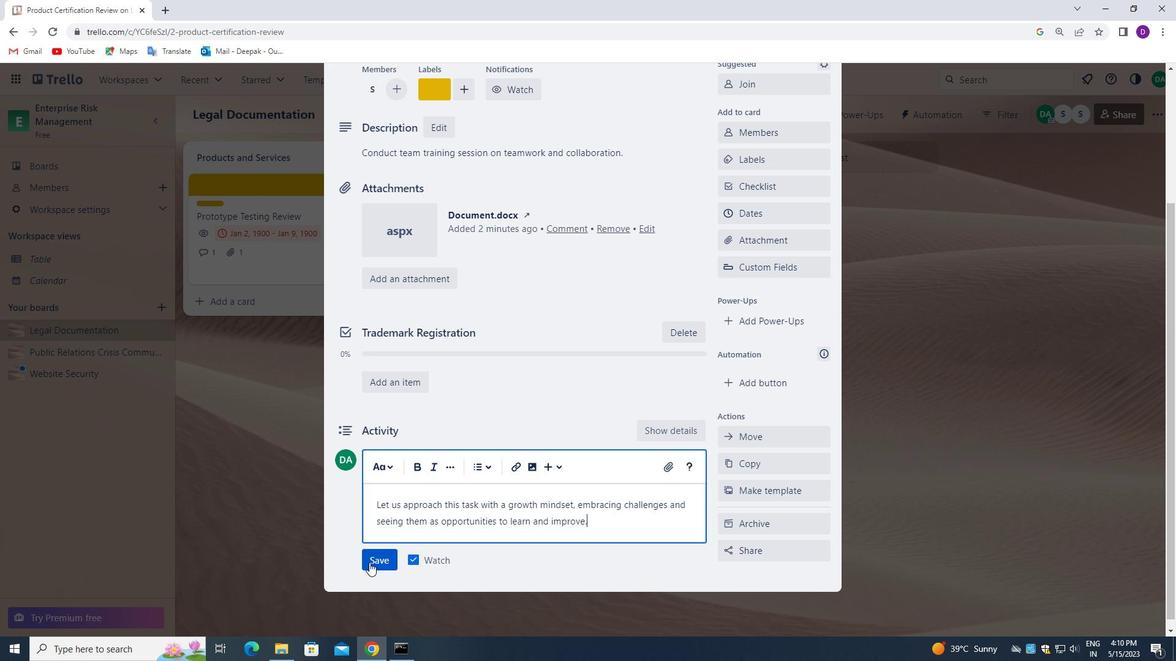 
Action: Mouse moved to (774, 360)
Screenshot: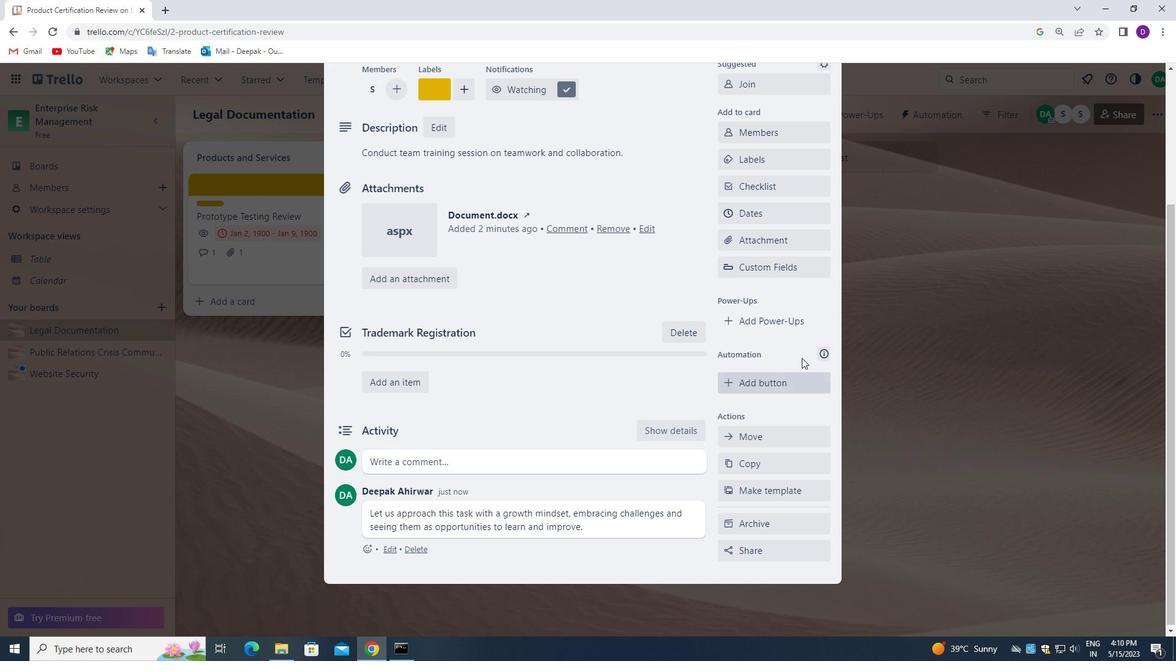 
Action: Mouse scrolled (774, 360) with delta (0, 0)
Screenshot: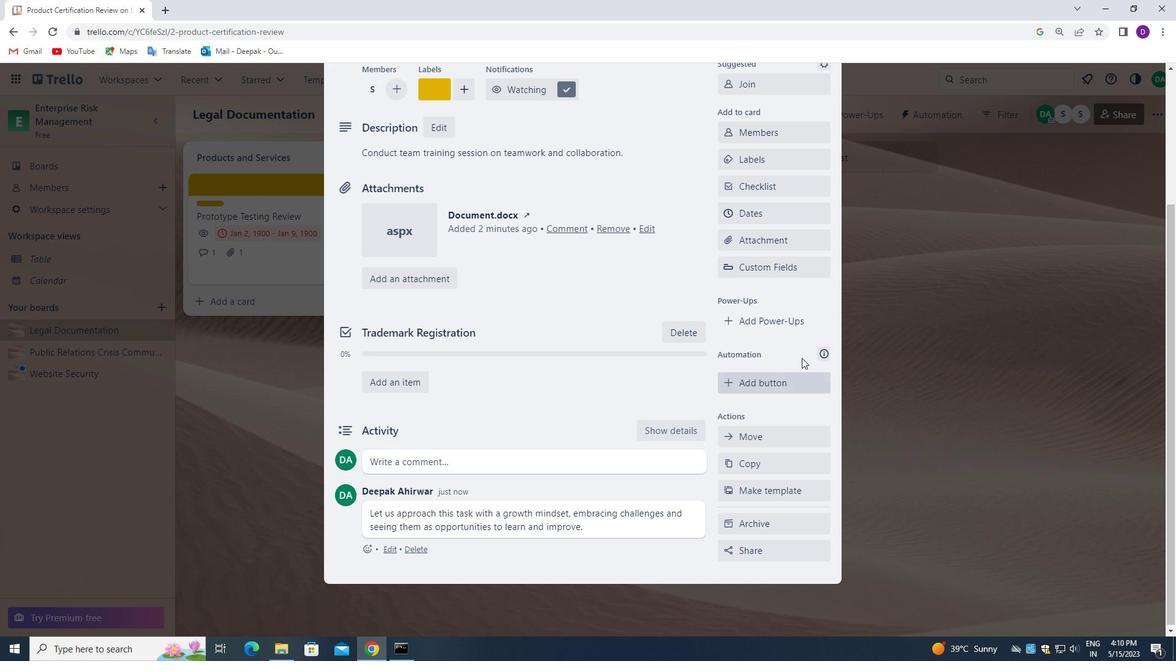 
Action: Mouse scrolled (774, 360) with delta (0, 0)
Screenshot: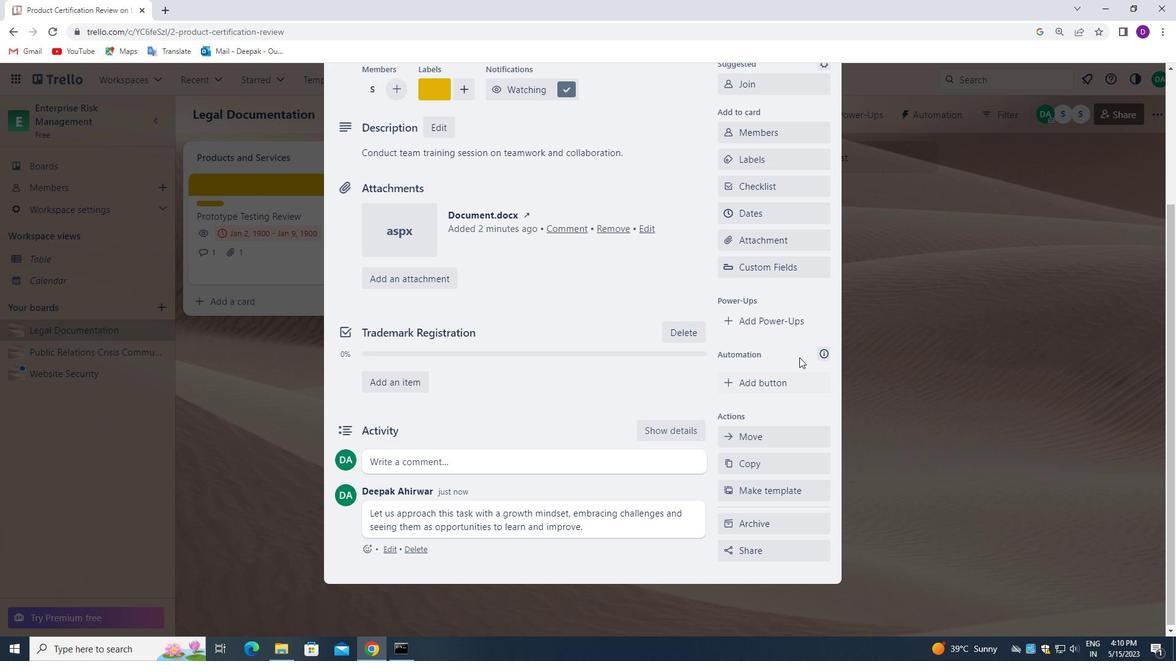 
Action: Mouse scrolled (774, 360) with delta (0, 0)
Screenshot: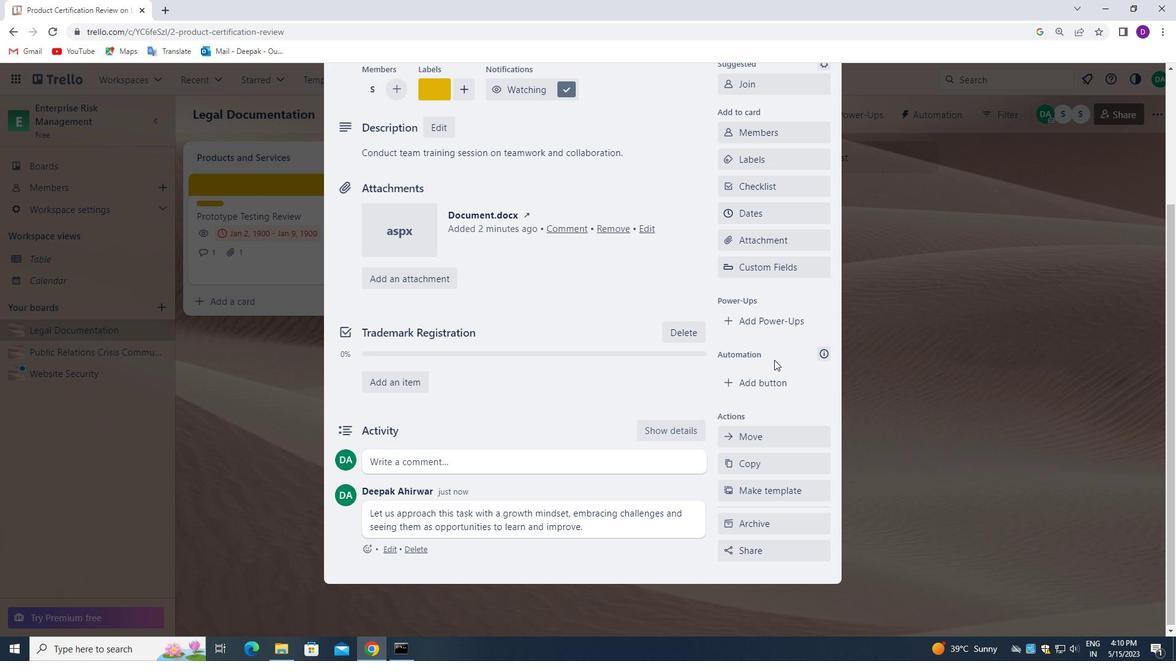 
Action: Mouse moved to (761, 392)
Screenshot: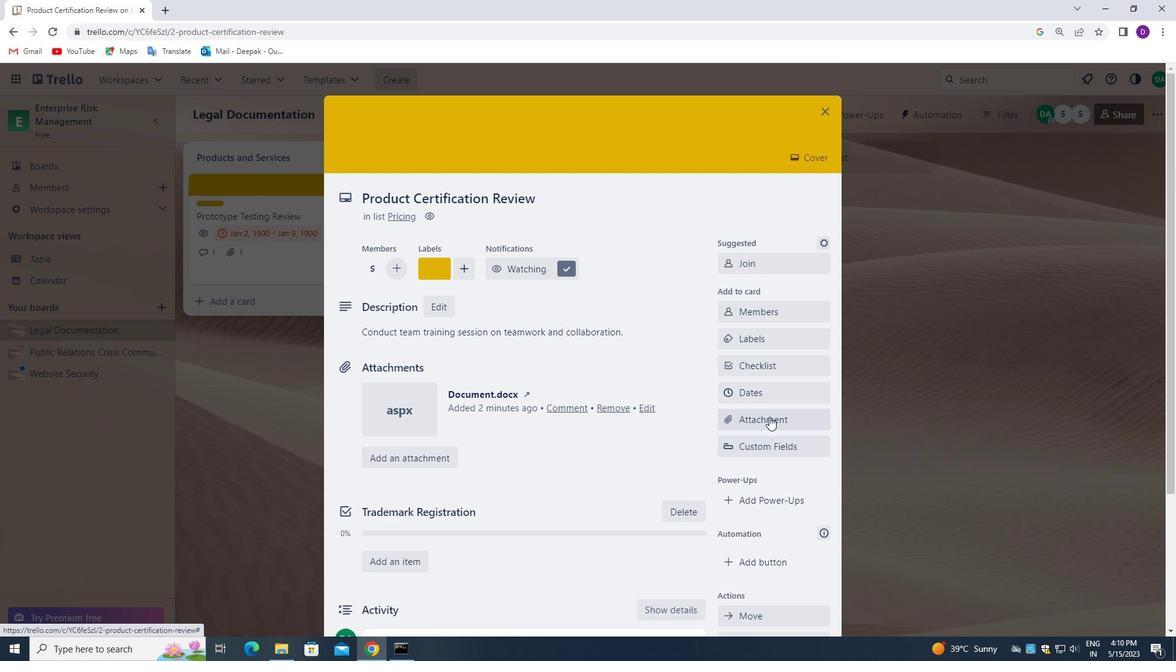 
Action: Mouse pressed left at (761, 392)
Screenshot: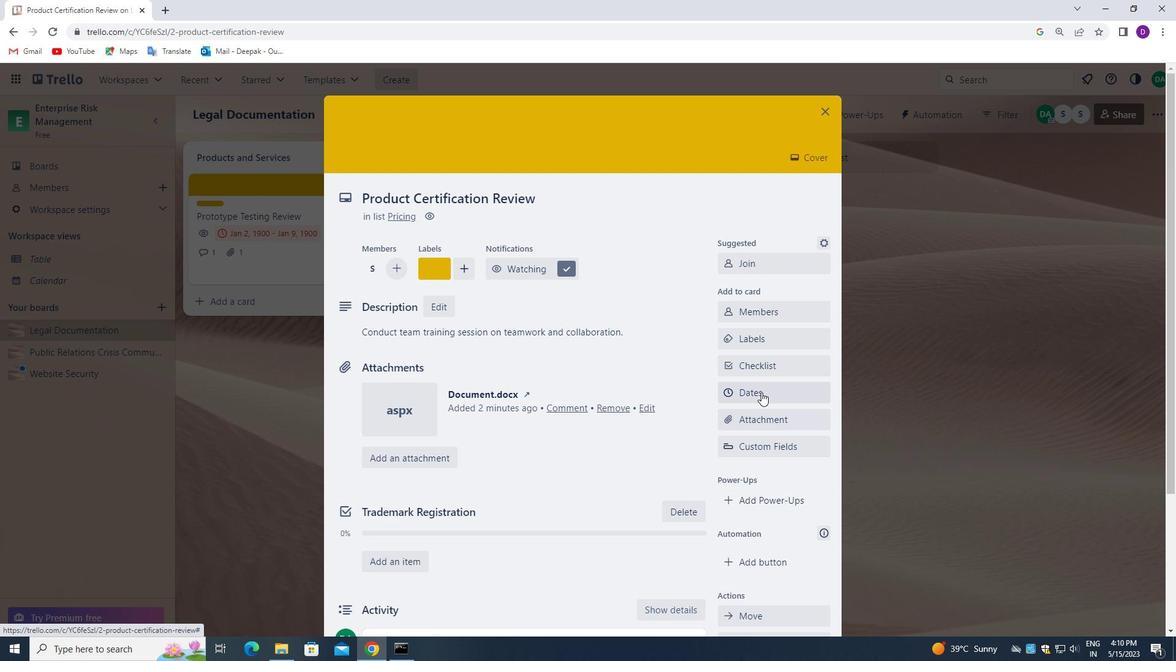 
Action: Mouse moved to (730, 358)
Screenshot: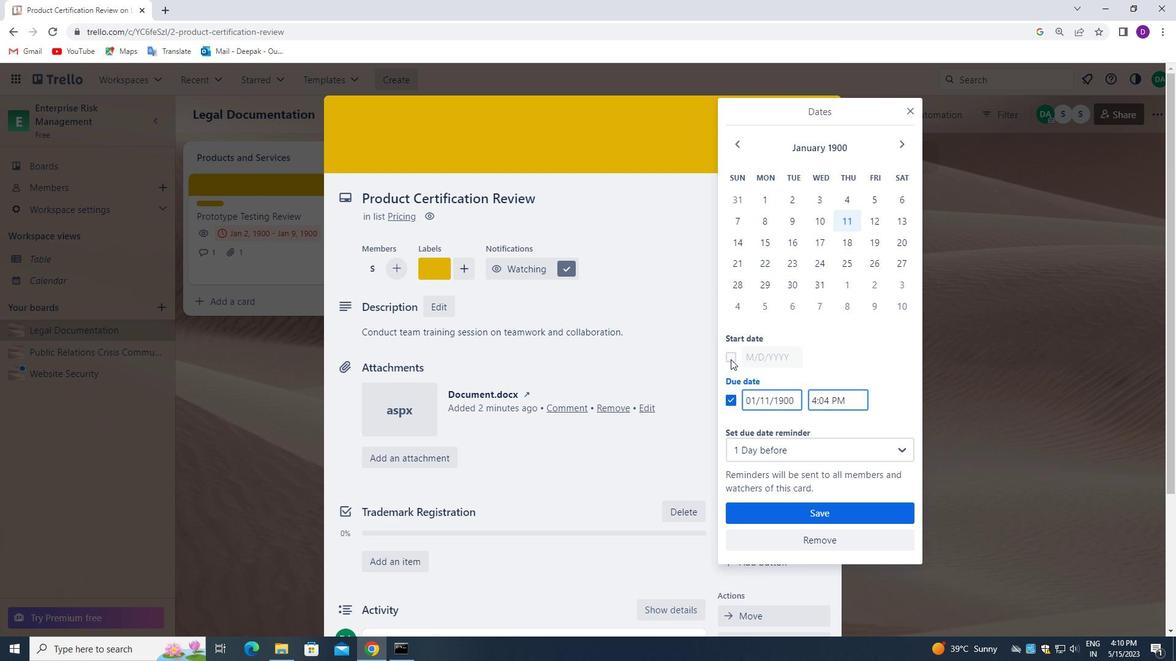 
Action: Mouse pressed left at (730, 358)
Screenshot: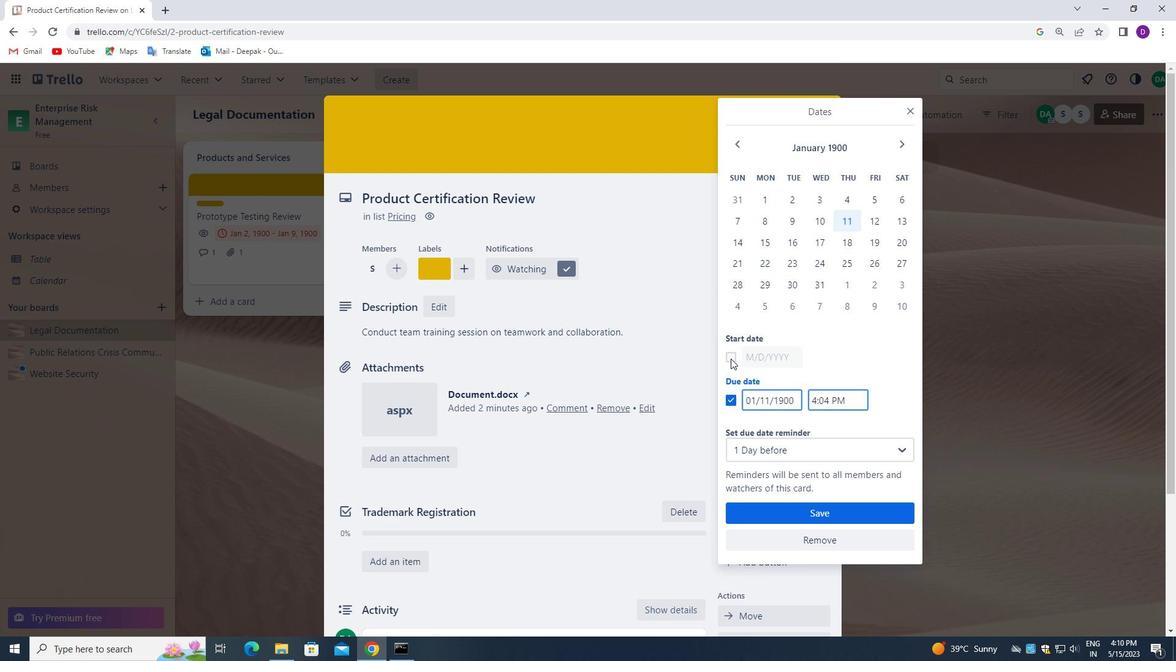 
Action: Mouse moved to (797, 357)
Screenshot: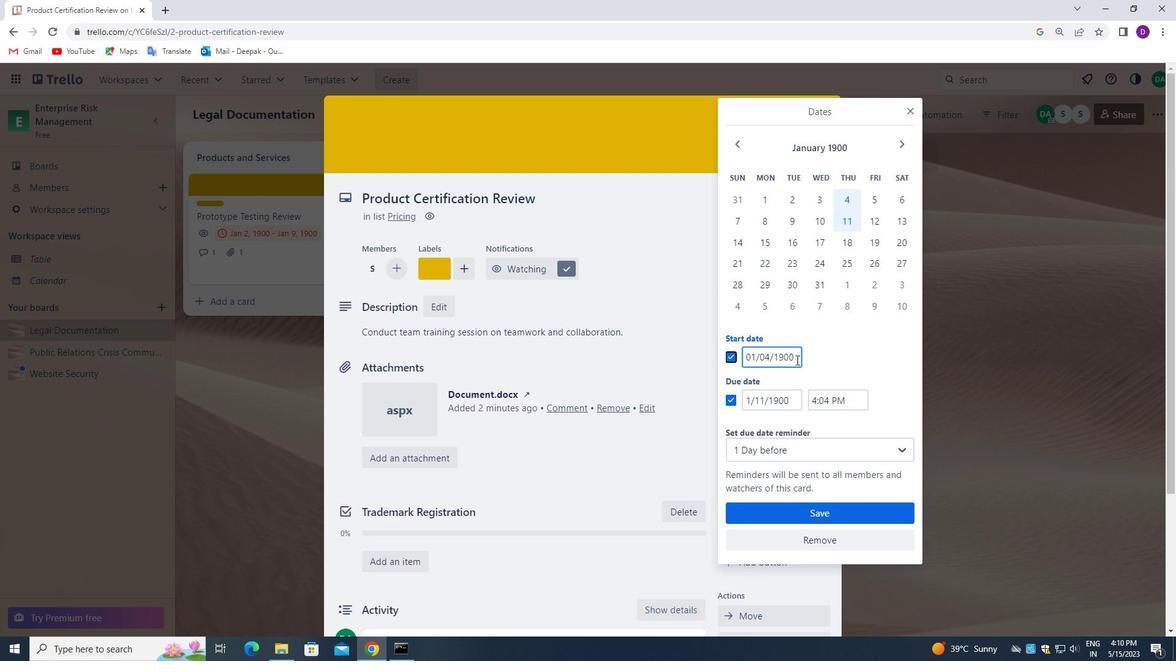 
Action: Mouse pressed left at (797, 357)
Screenshot: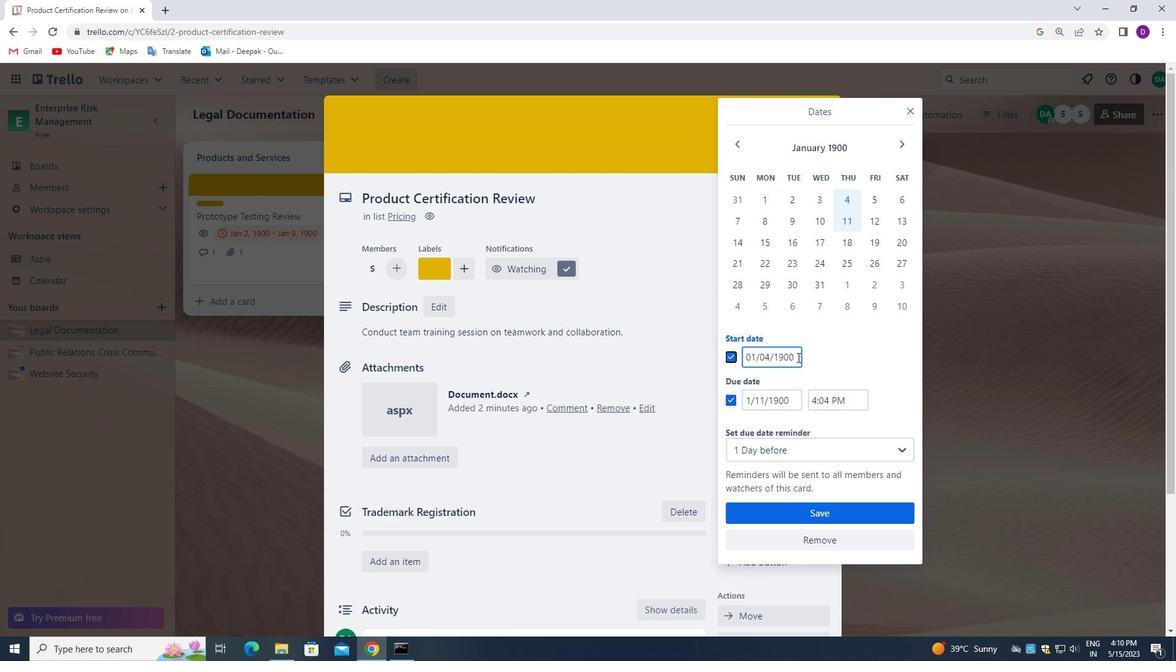 
Action: Mouse pressed left at (797, 357)
Screenshot: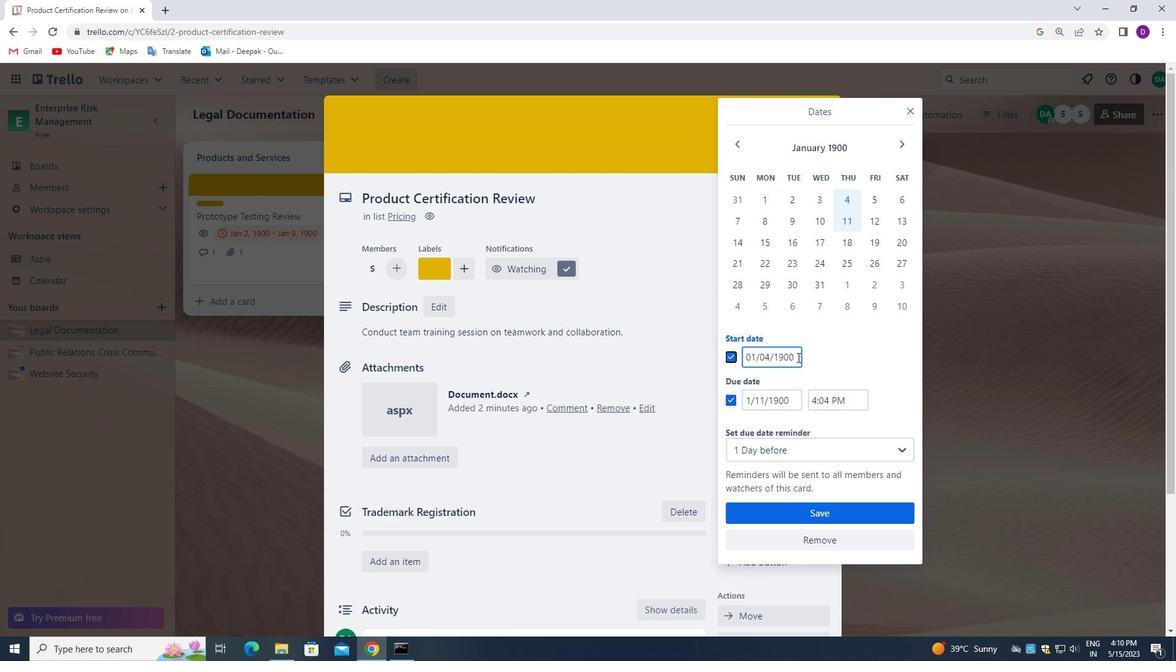 
Action: Mouse pressed left at (797, 357)
Screenshot: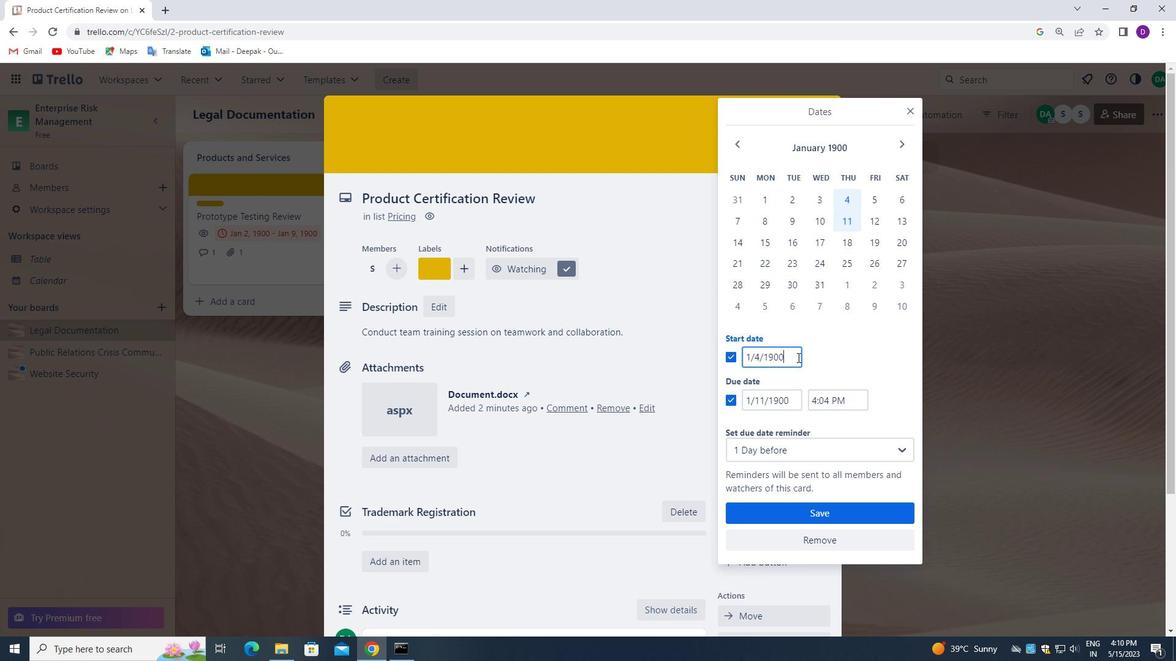 
Action: Key pressed <Key.backspace>01/05/1900
Screenshot: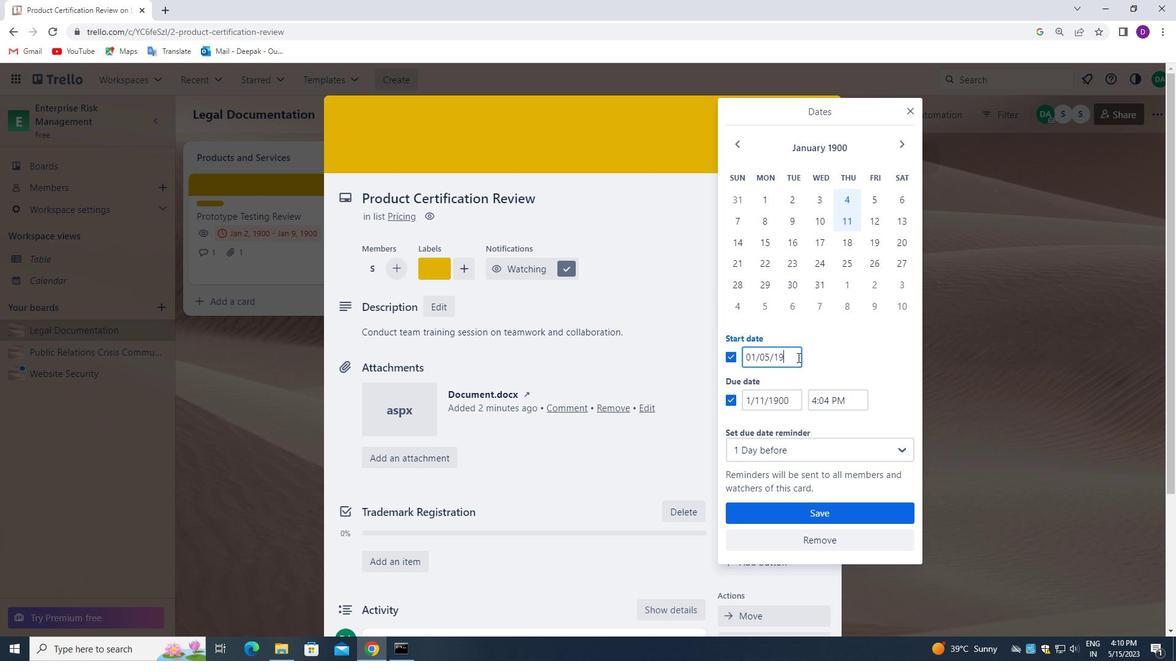
Action: Mouse moved to (791, 401)
Screenshot: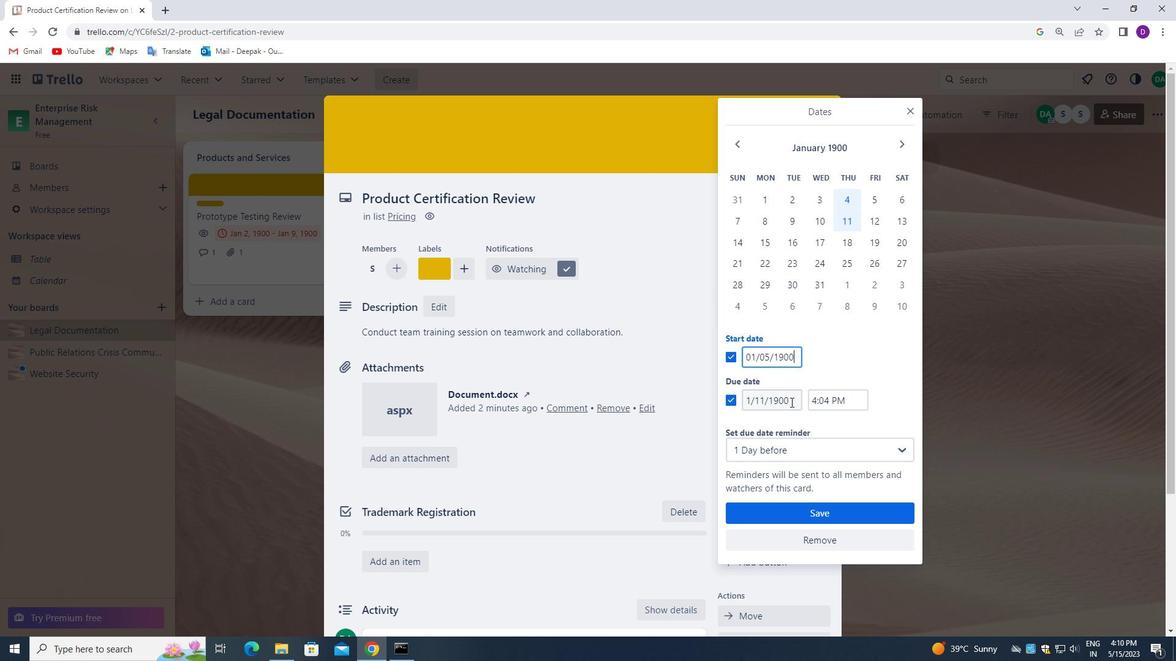 
Action: Mouse pressed left at (791, 401)
Screenshot: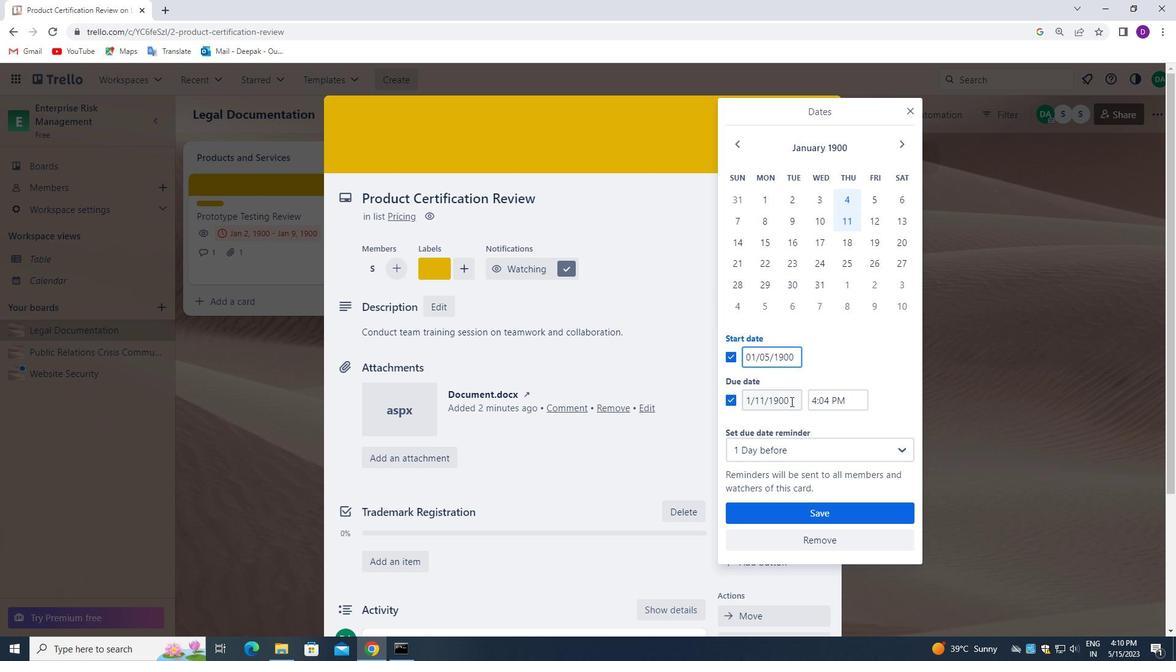 
Action: Mouse pressed left at (791, 401)
Screenshot: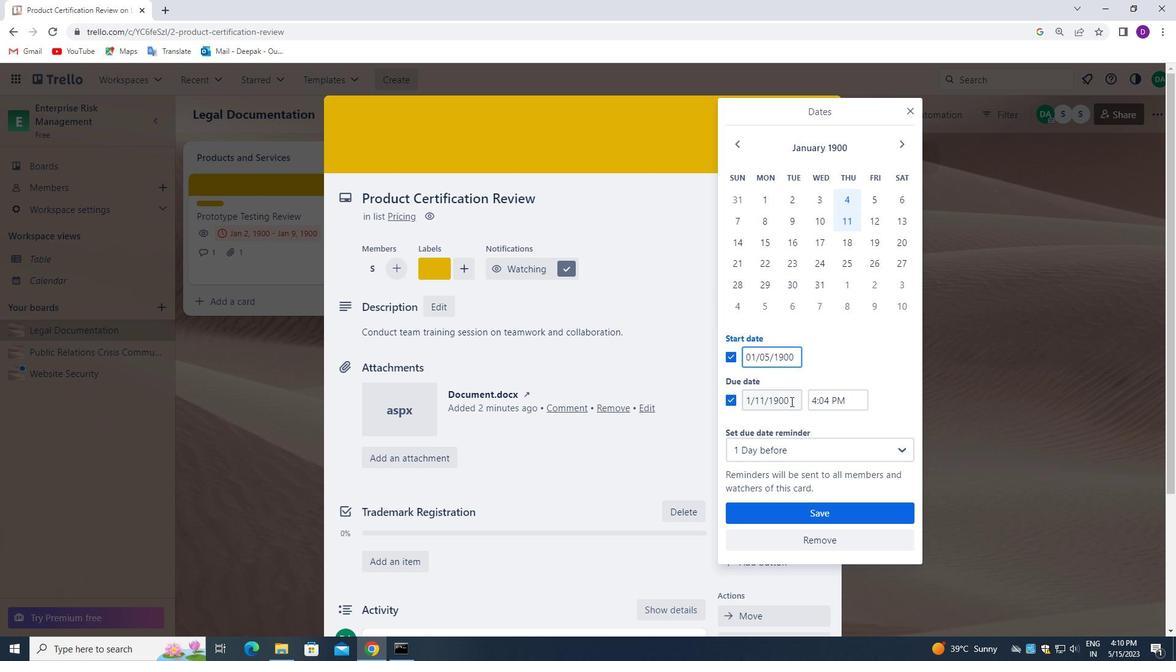 
Action: Mouse moved to (791, 401)
Screenshot: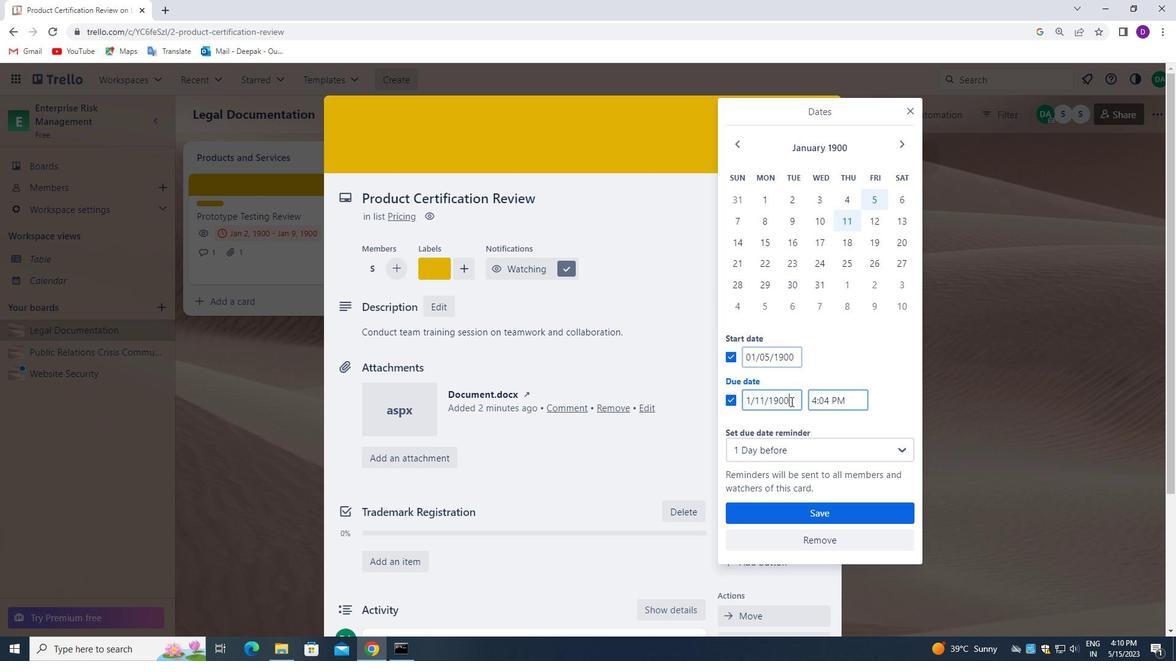 
Action: Mouse pressed left at (791, 401)
Screenshot: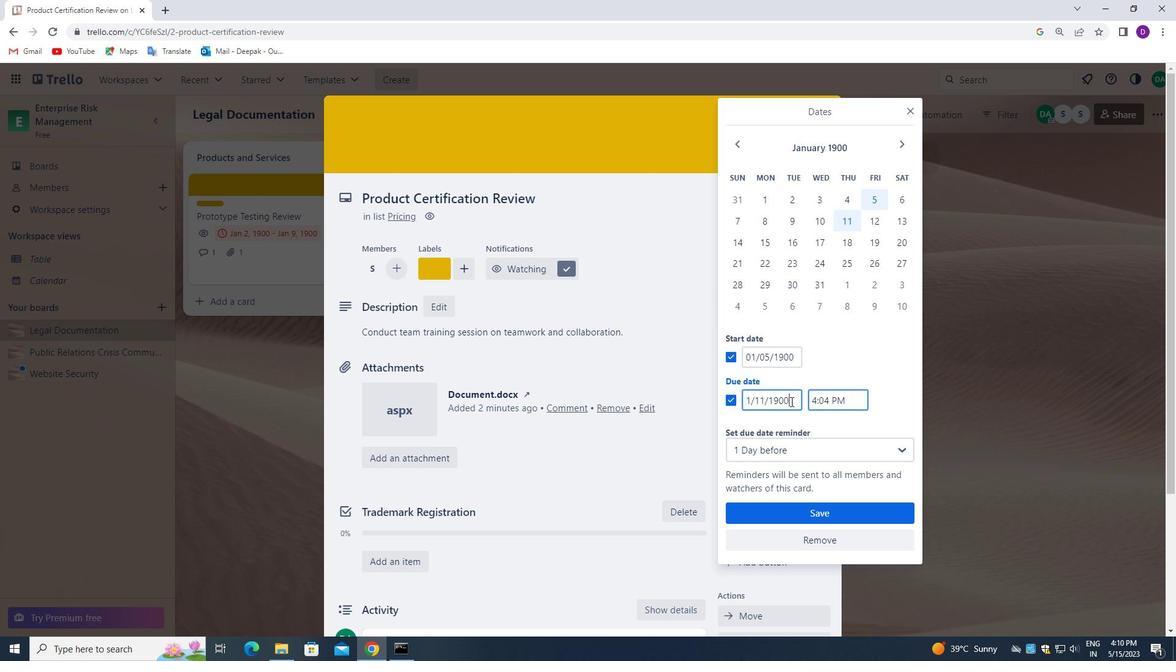 
Action: Key pressed <Key.backspace>01/1
Screenshot: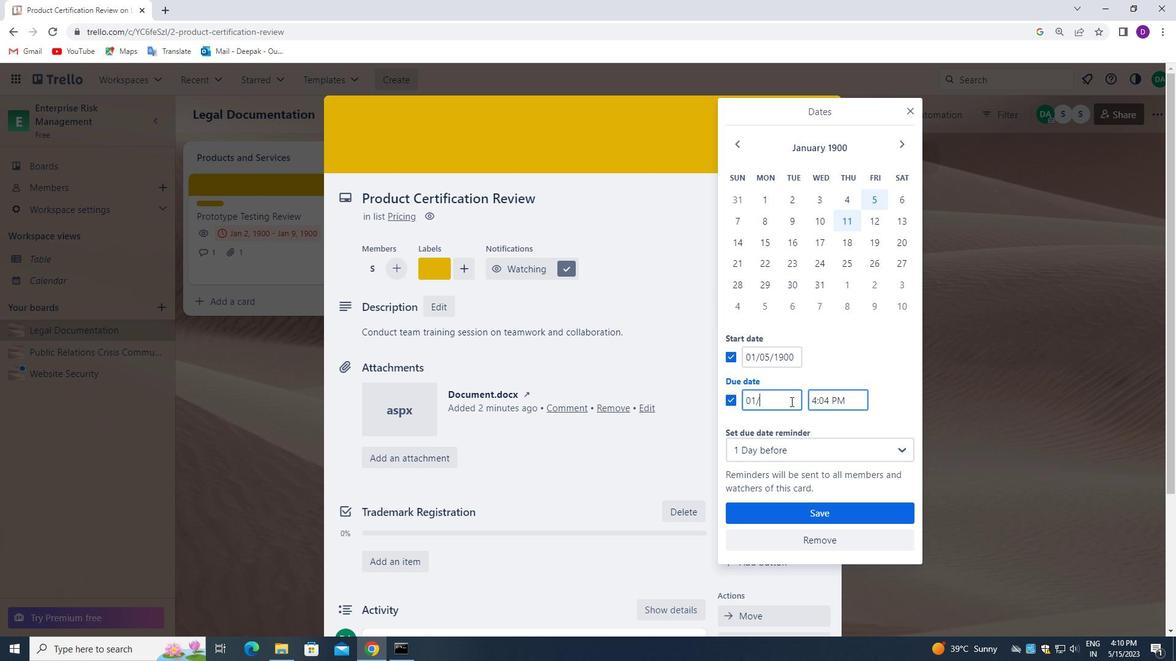 
Action: Mouse moved to (791, 401)
Screenshot: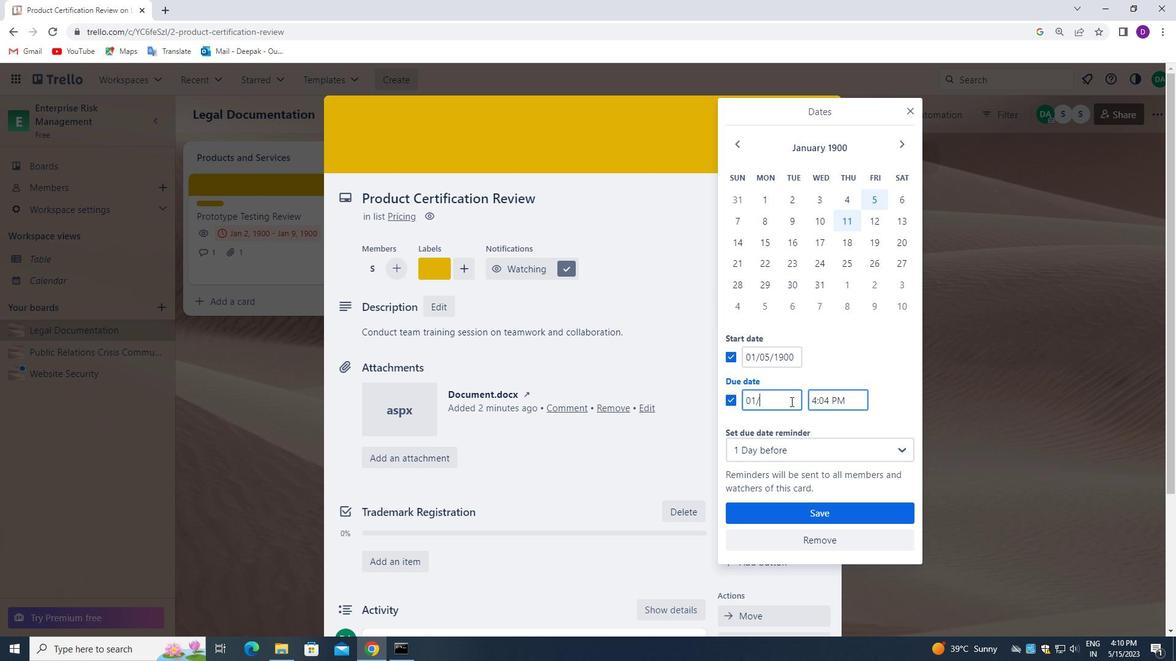 
Action: Key pressed 2/1900
Screenshot: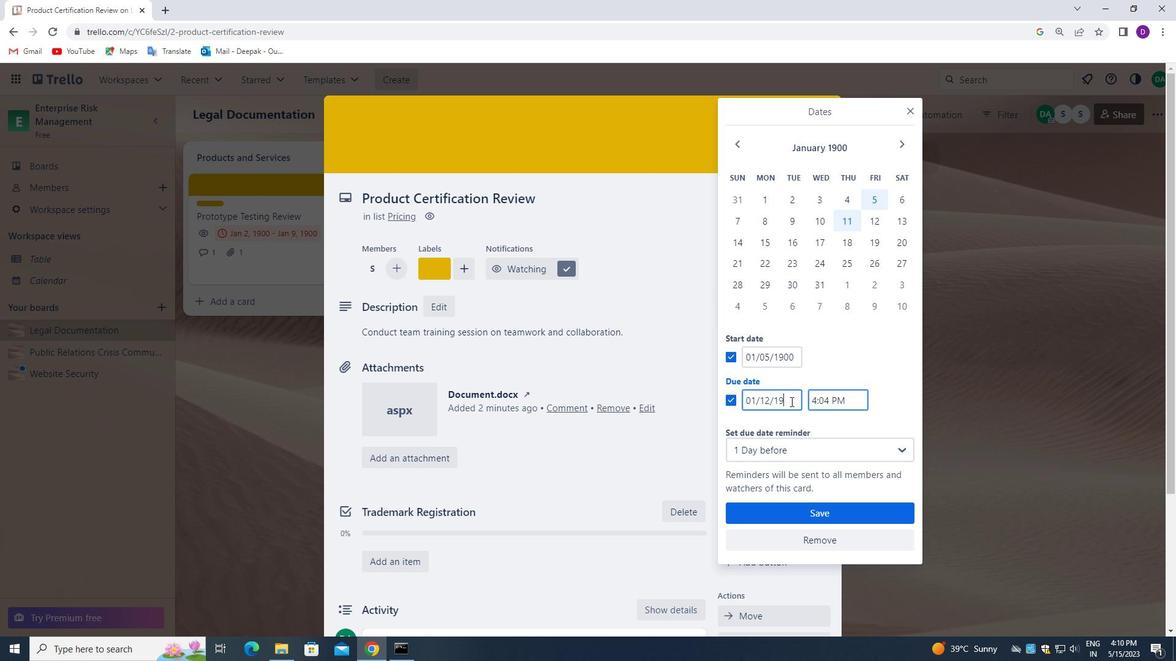 
Action: Mouse moved to (841, 419)
Screenshot: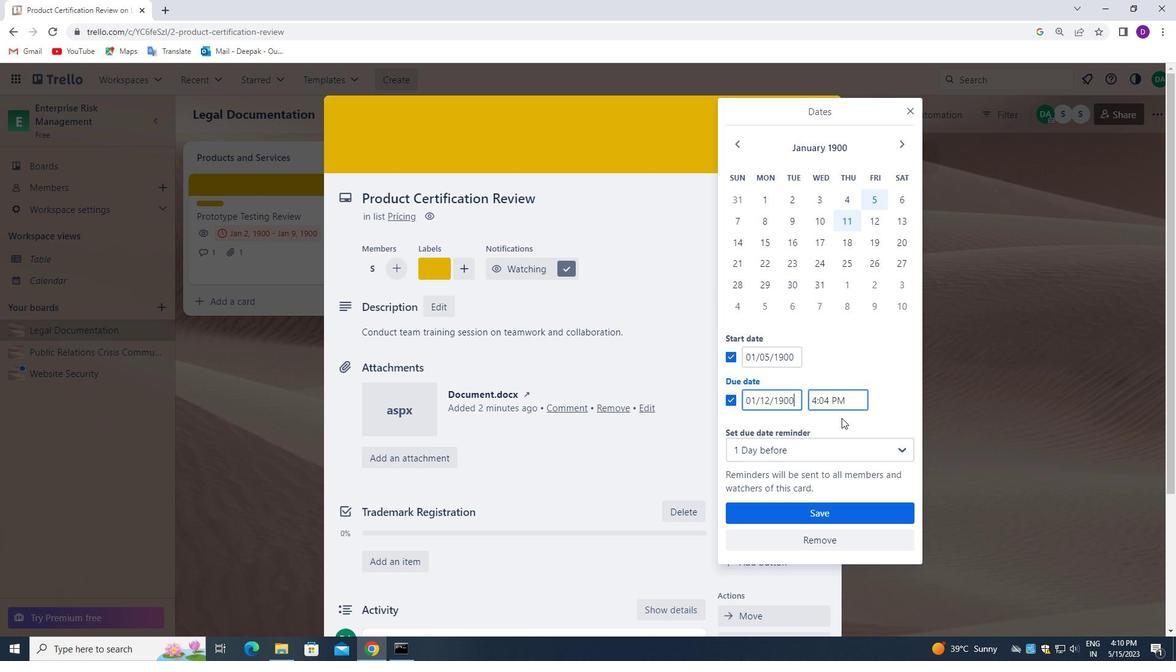 
Action: Mouse scrolled (841, 419) with delta (0, 0)
Screenshot: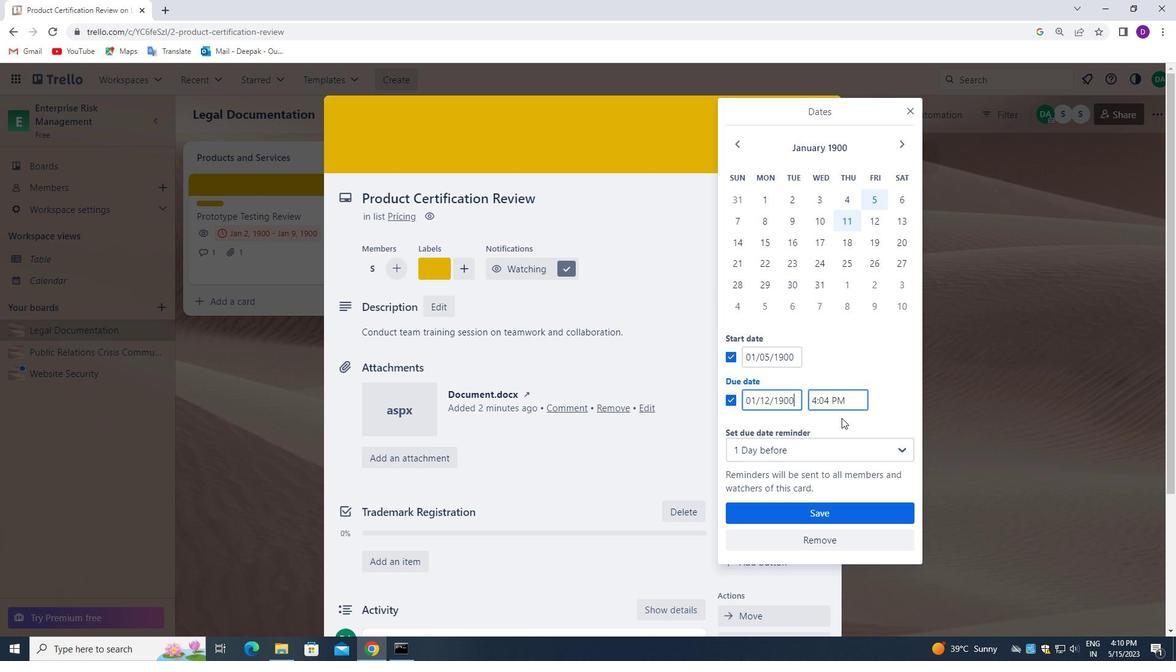 
Action: Mouse moved to (841, 420)
Screenshot: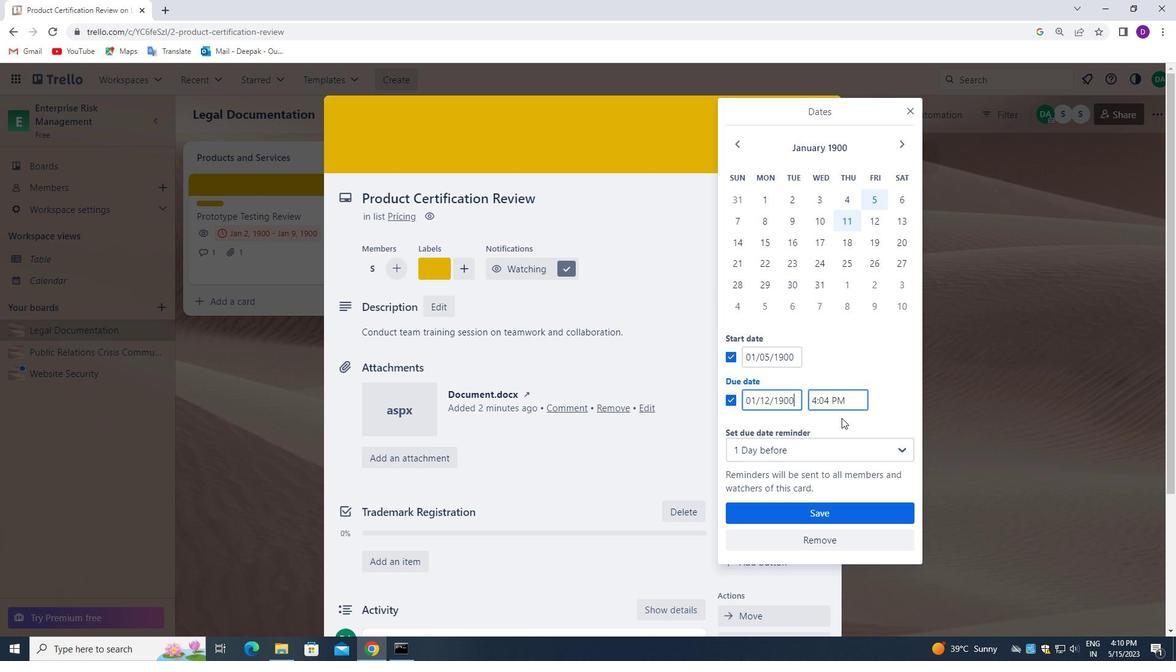 
Action: Mouse scrolled (841, 420) with delta (0, 0)
Screenshot: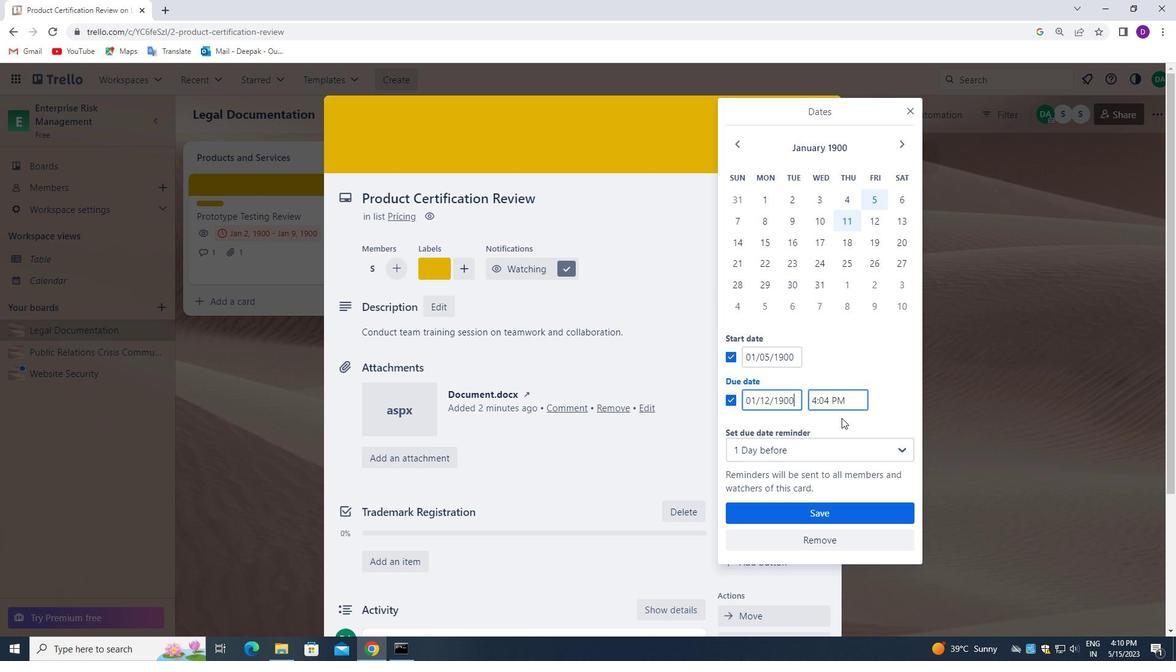 
Action: Mouse moved to (841, 422)
Screenshot: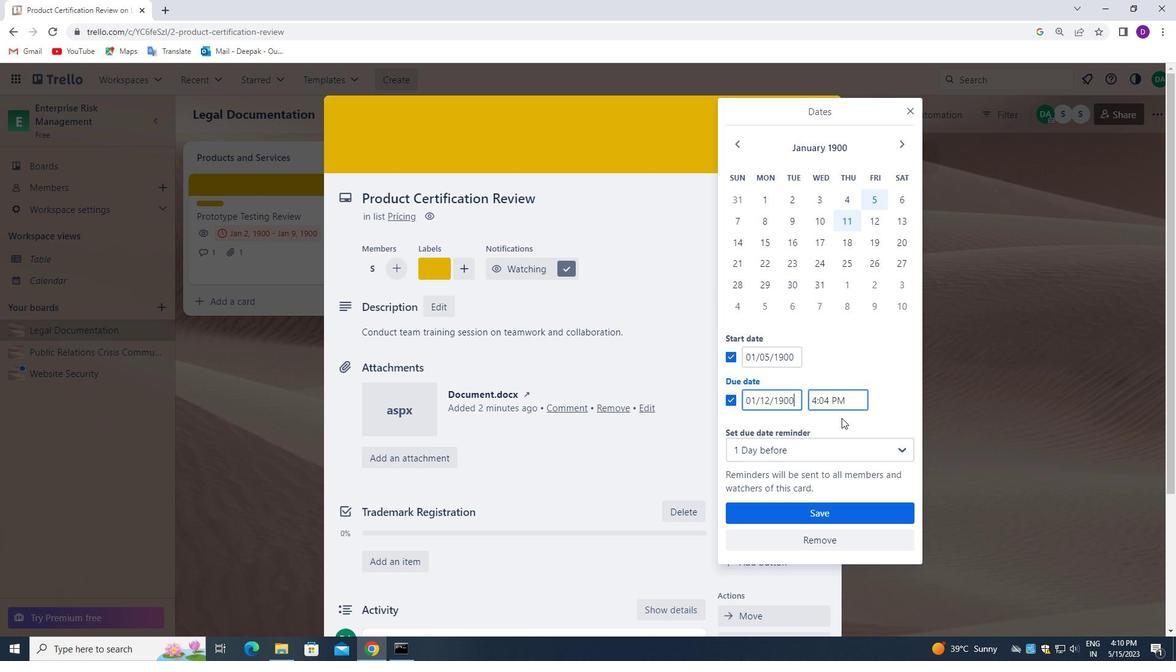 
Action: Mouse scrolled (841, 421) with delta (0, 0)
Screenshot: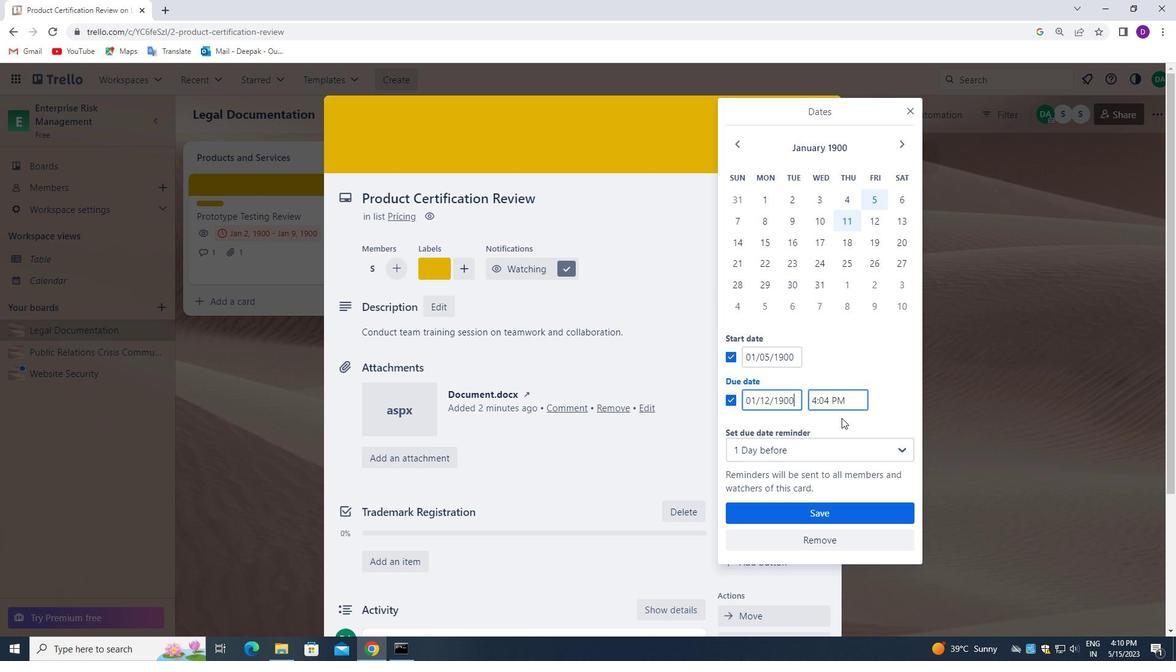 
Action: Mouse moved to (841, 423)
Screenshot: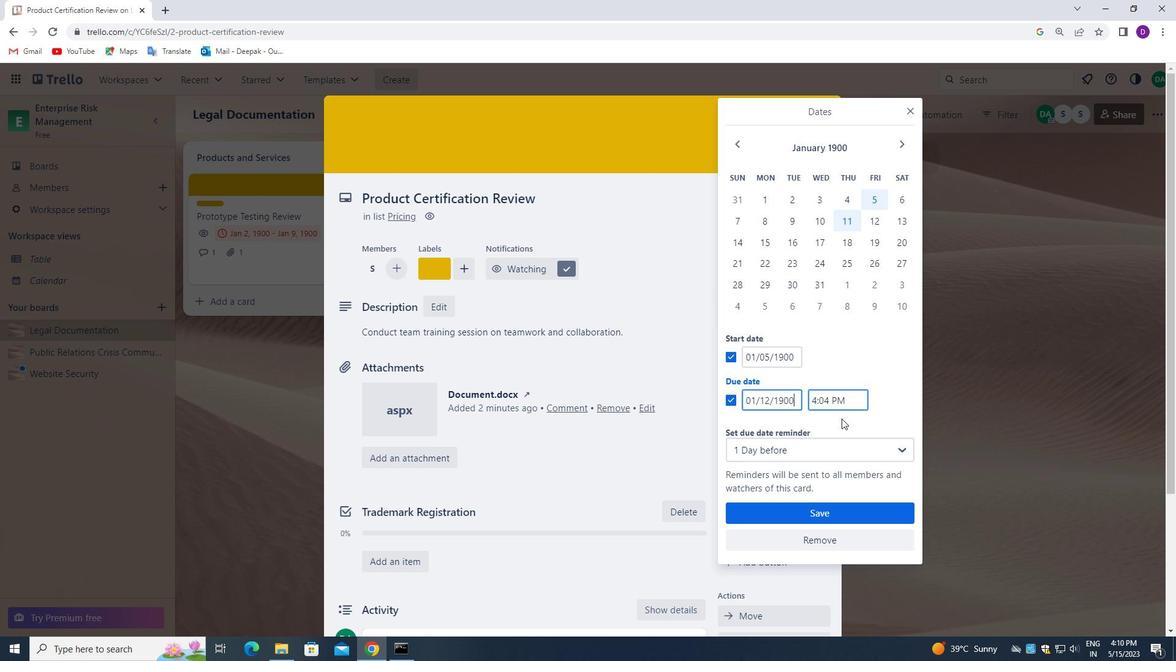 
Action: Mouse scrolled (841, 422) with delta (0, 0)
Screenshot: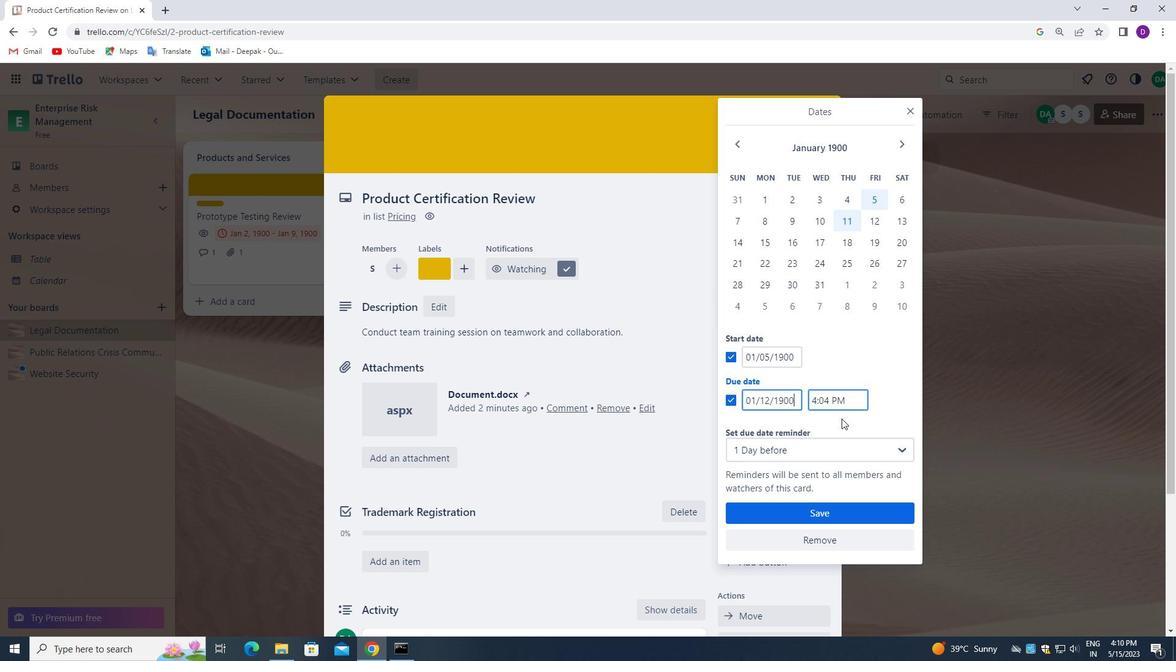 
Action: Mouse moved to (821, 513)
Screenshot: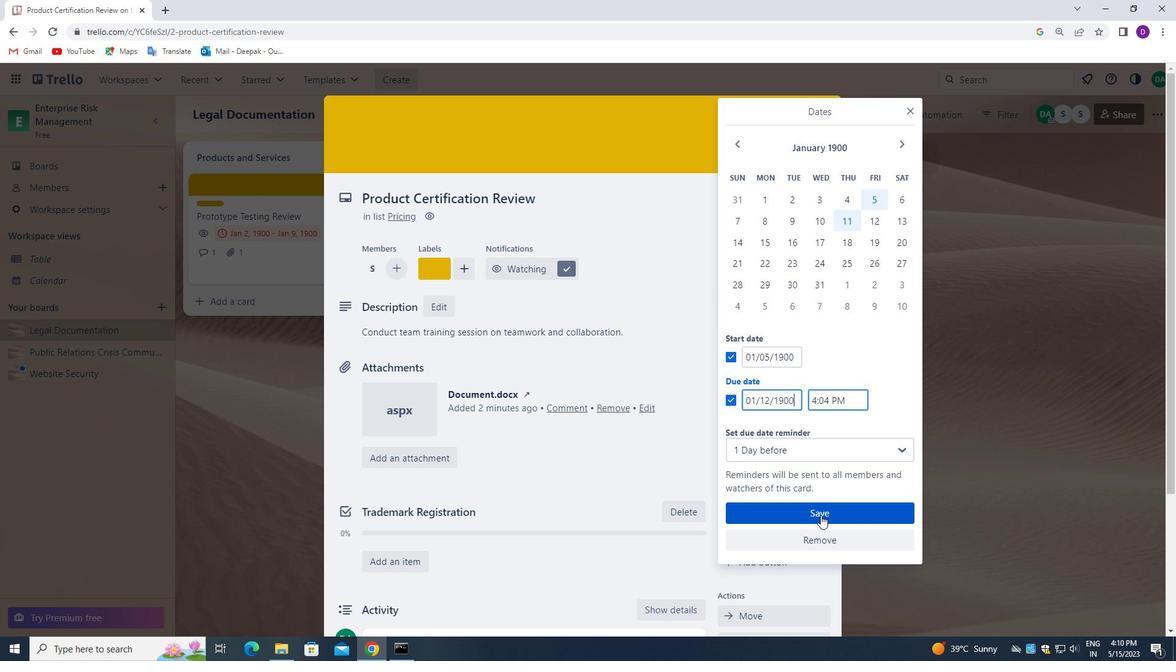 
Action: Mouse pressed left at (821, 513)
Screenshot: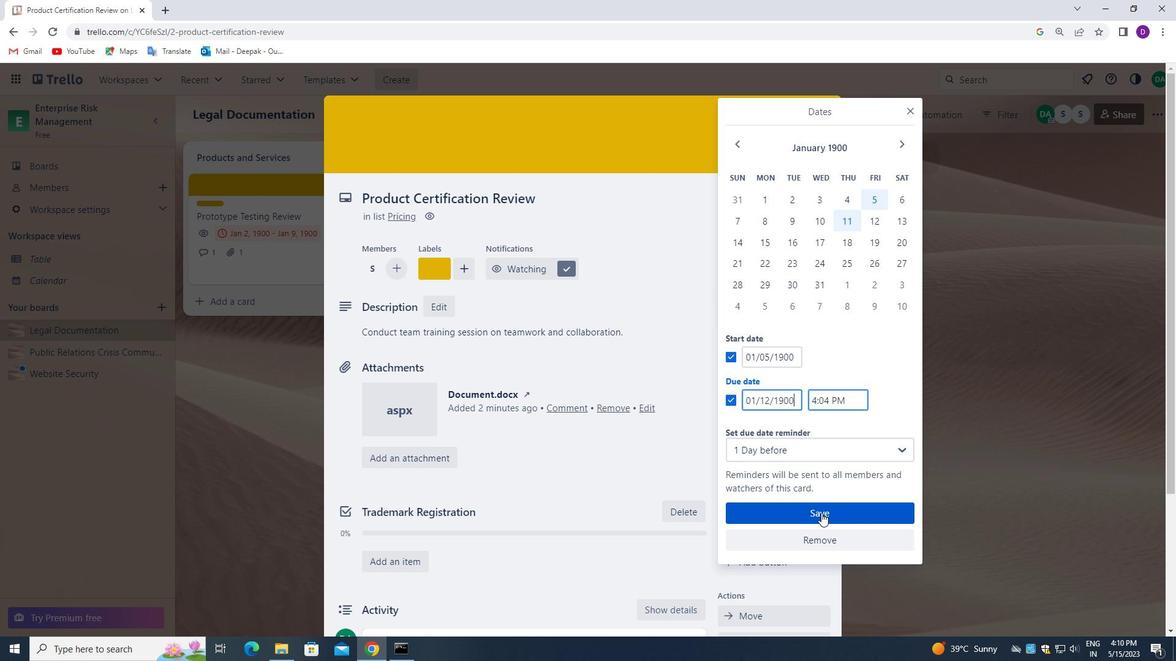 
Action: Mouse moved to (573, 452)
Screenshot: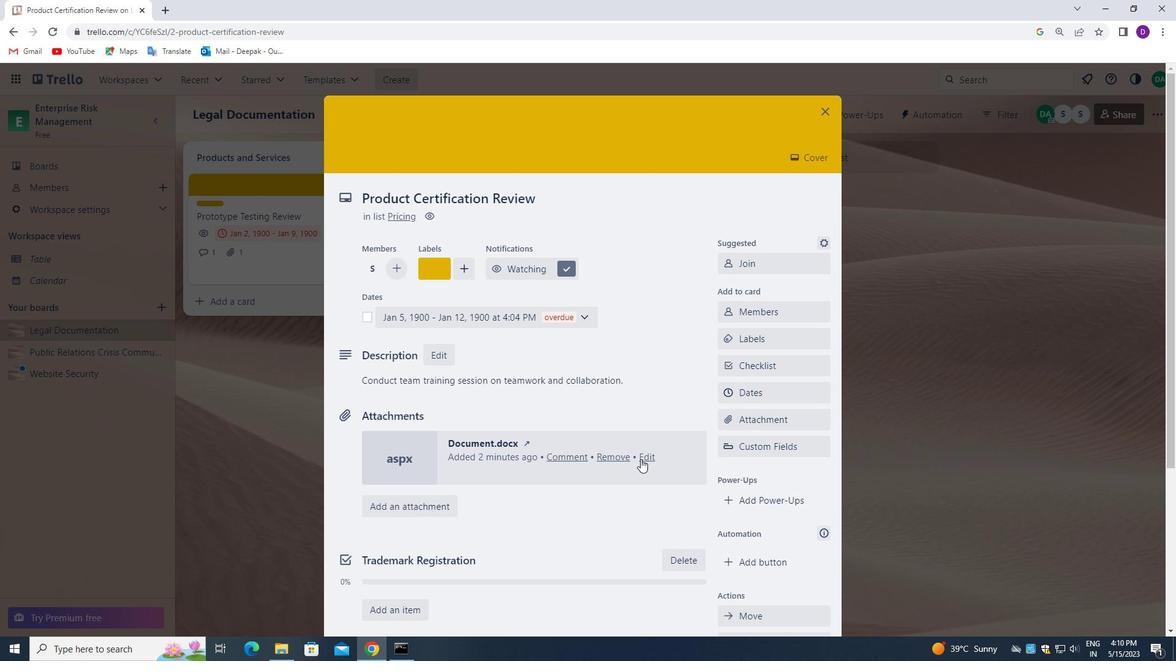 
Action: Mouse scrolled (573, 451) with delta (0, 0)
Screenshot: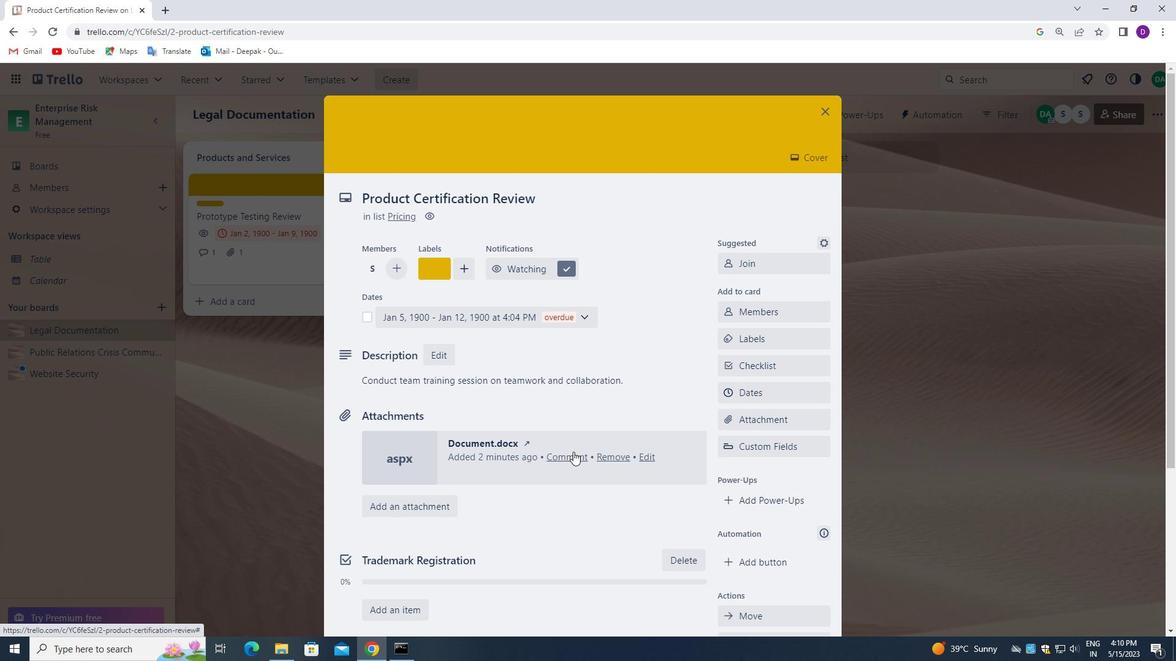
Action: Mouse scrolled (573, 451) with delta (0, 0)
Screenshot: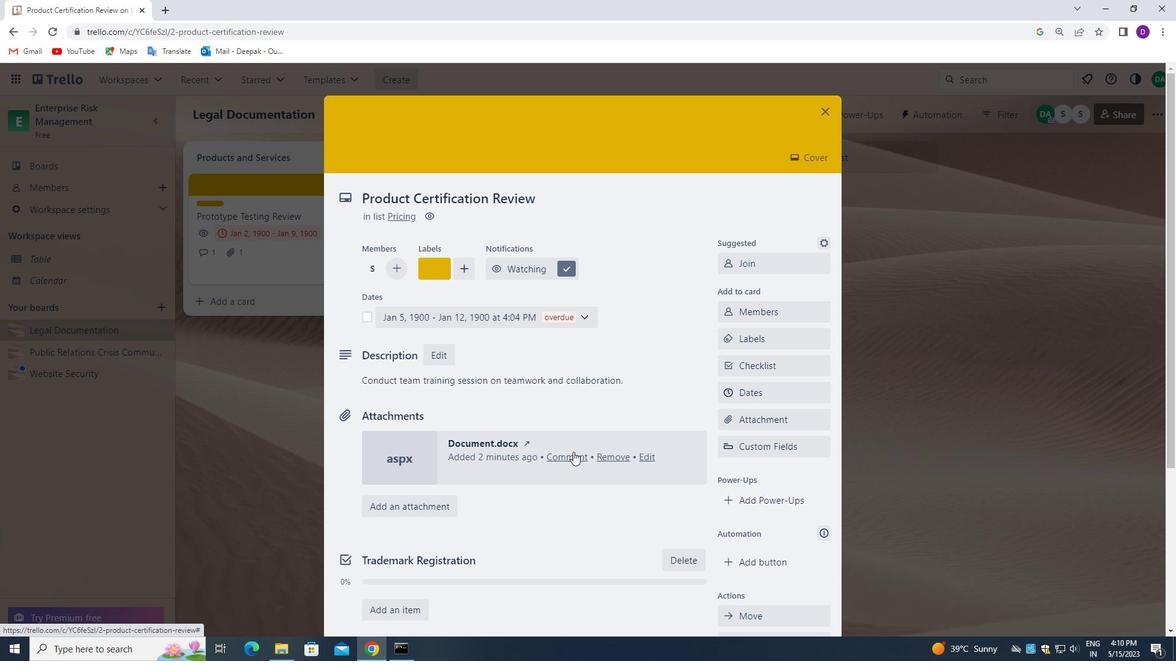 
Action: Mouse scrolled (573, 451) with delta (0, 0)
Screenshot: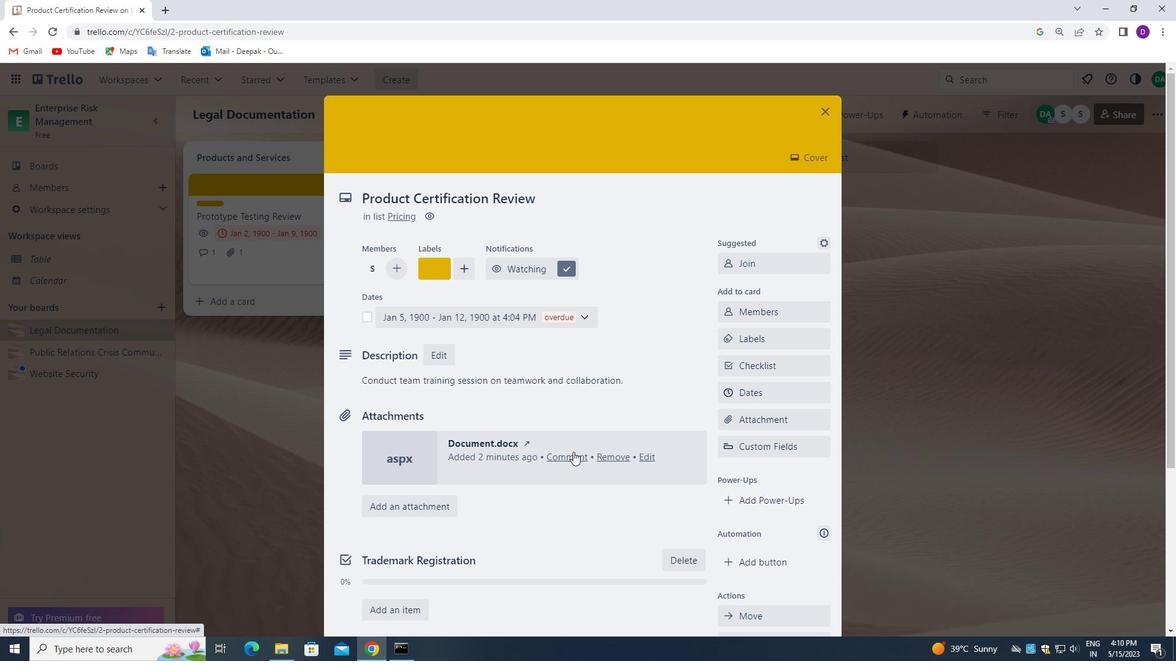 
Action: Mouse moved to (576, 454)
Screenshot: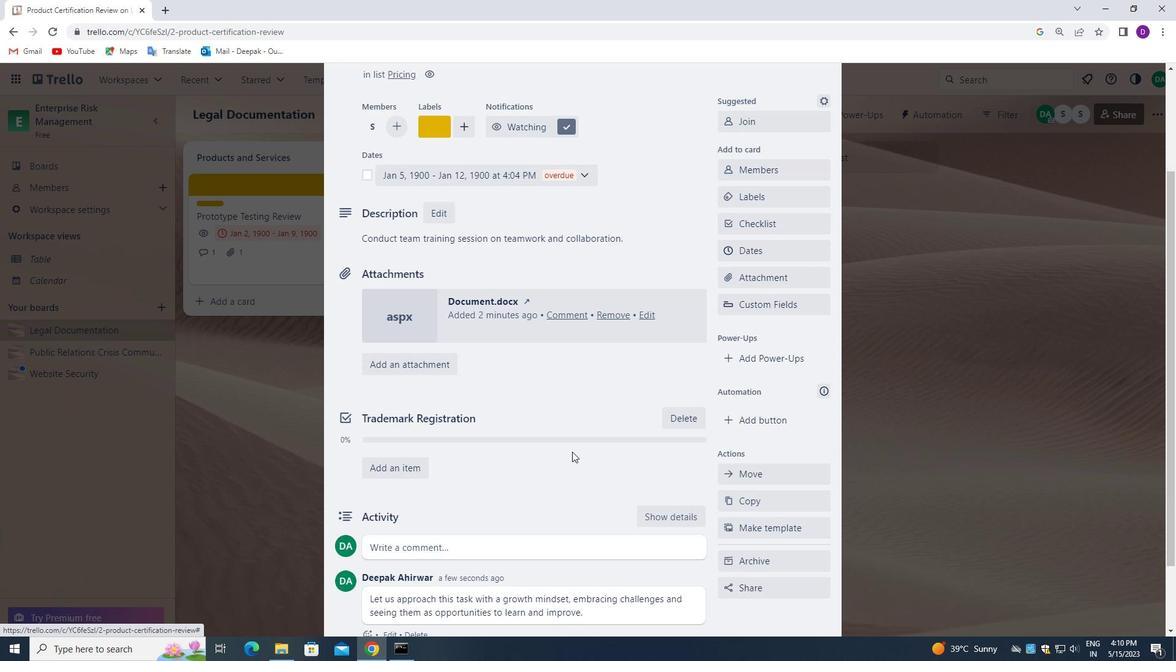 
Action: Mouse scrolled (576, 453) with delta (0, 0)
Screenshot: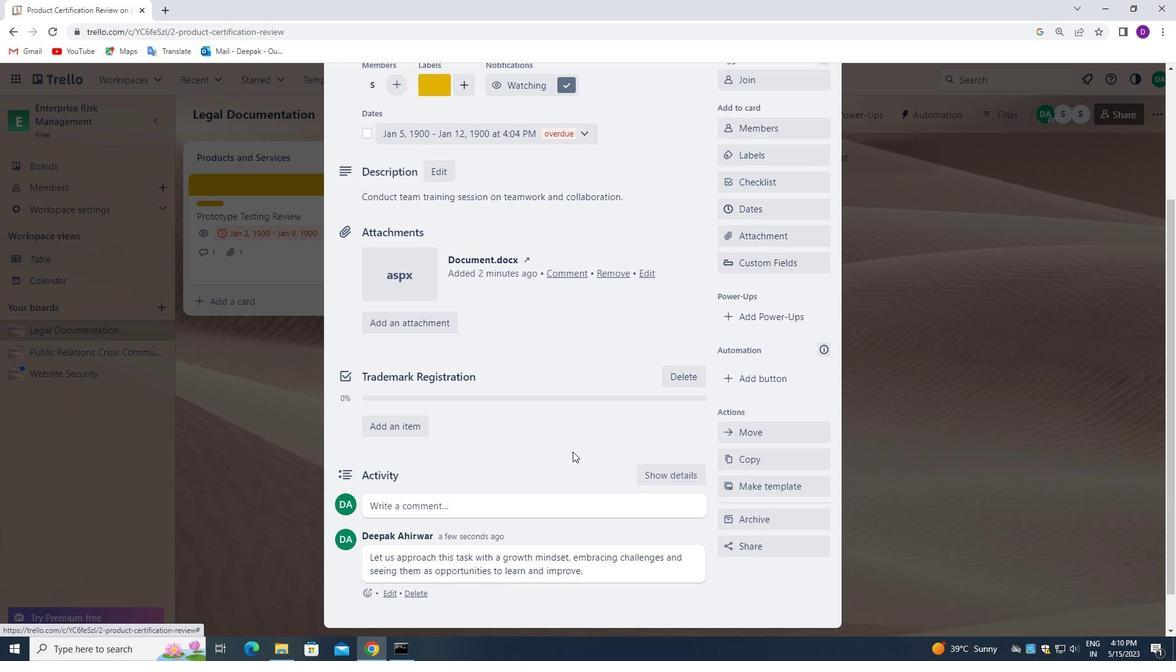 
Action: Mouse moved to (577, 454)
Screenshot: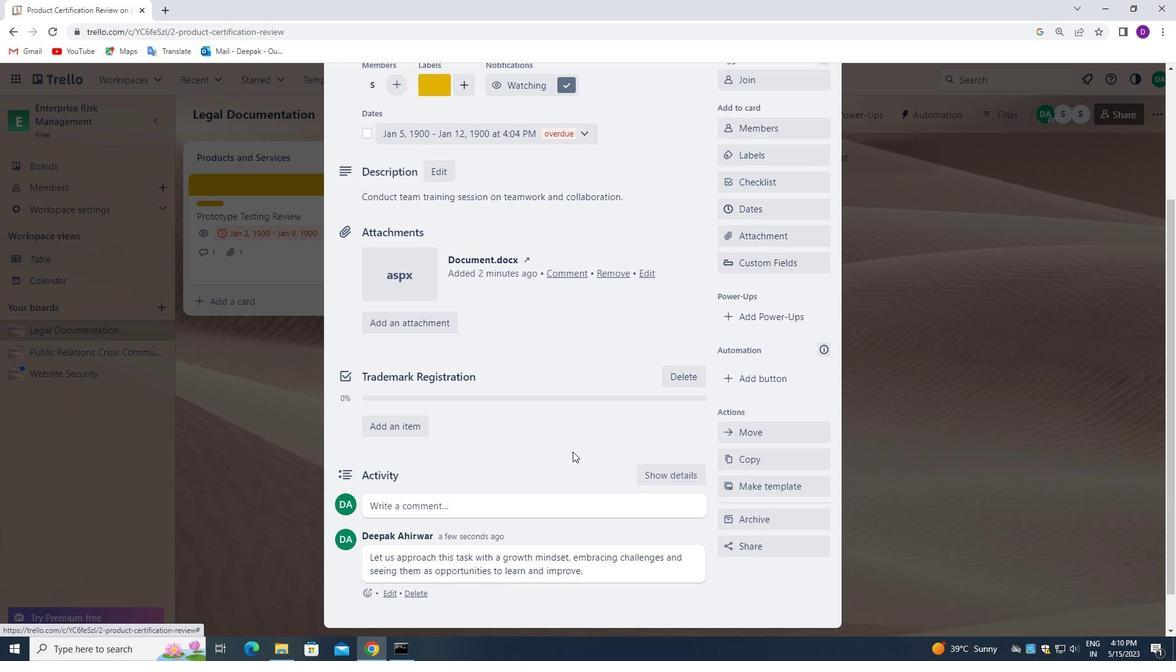 
Action: Mouse scrolled (577, 454) with delta (0, 0)
Screenshot: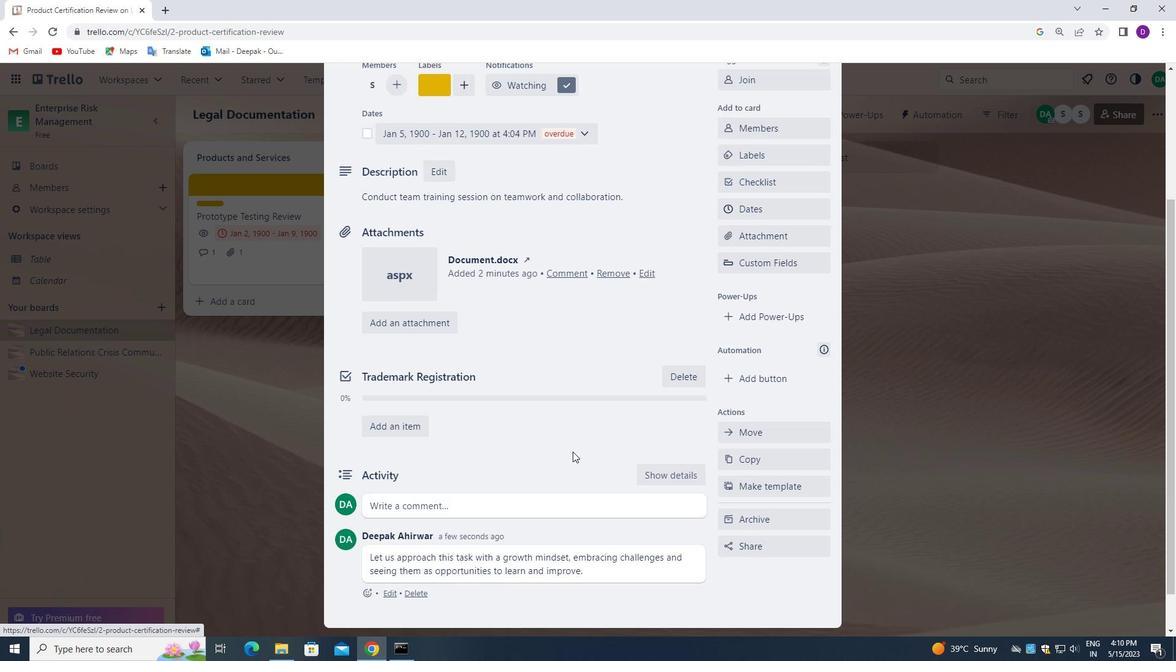 
Action: Mouse moved to (578, 455)
Screenshot: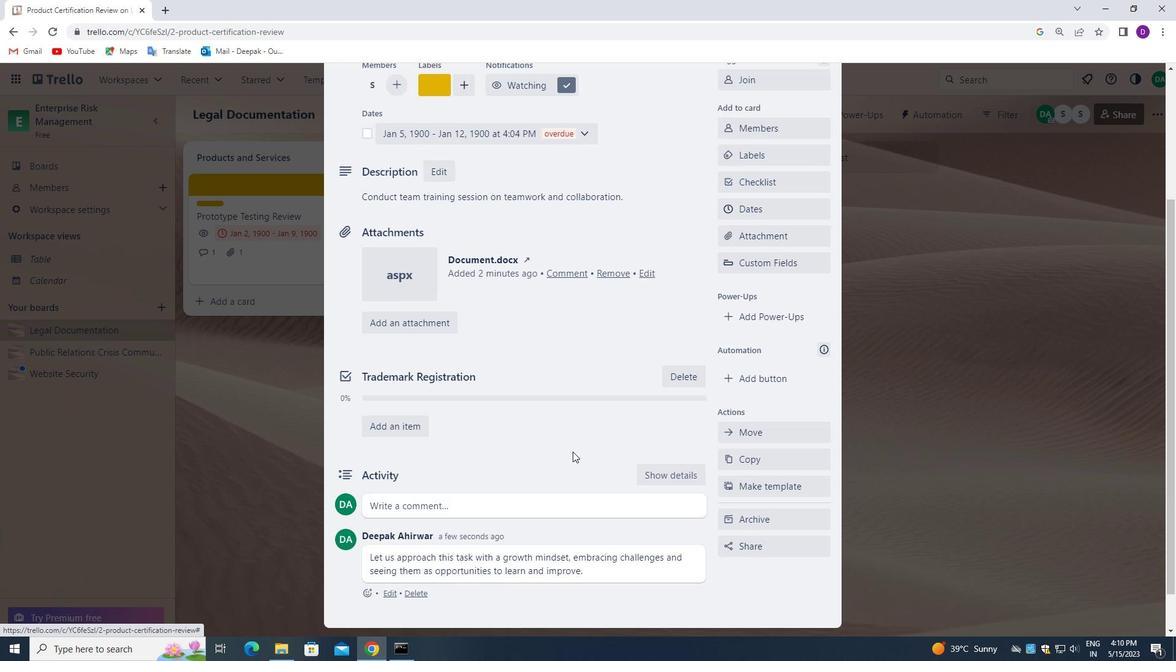 
Action: Mouse scrolled (578, 454) with delta (0, 0)
Screenshot: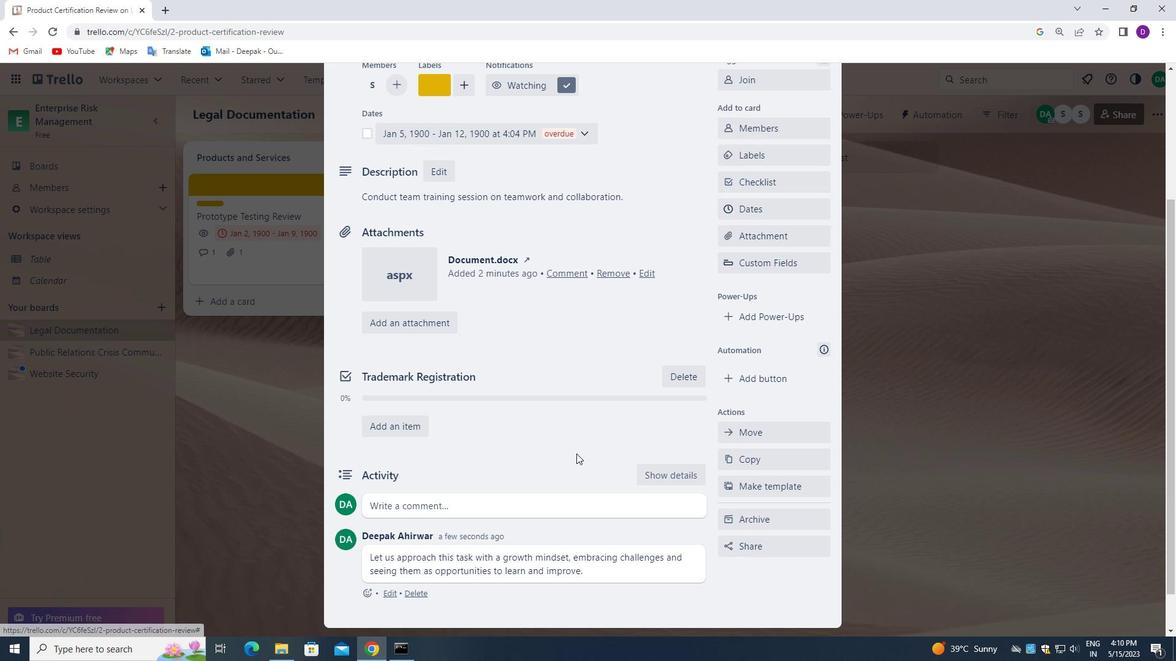 
Action: Mouse moved to (580, 458)
Screenshot: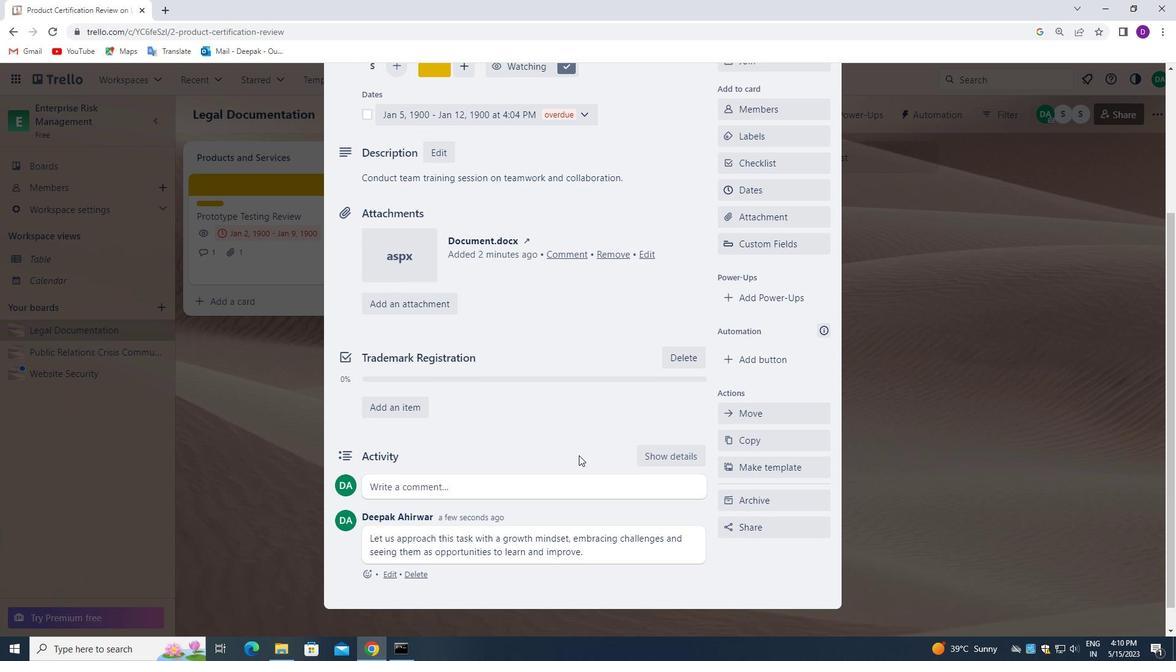 
Action: Mouse scrolled (580, 458) with delta (0, 0)
Screenshot: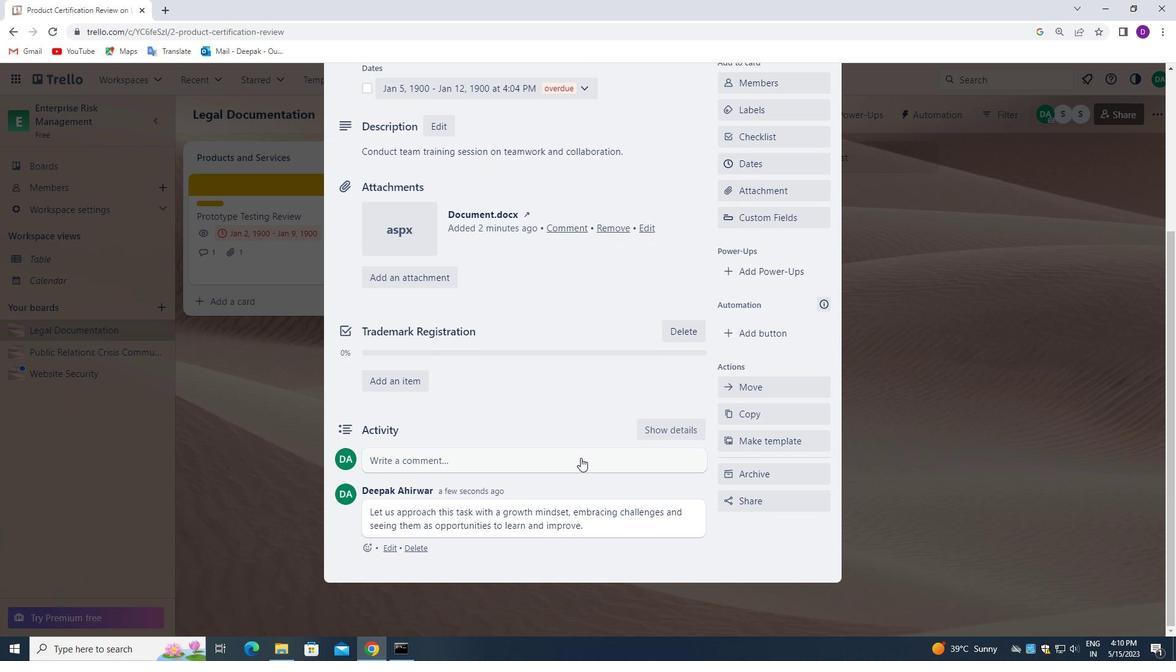 
Action: Mouse scrolled (580, 458) with delta (0, 0)
Screenshot: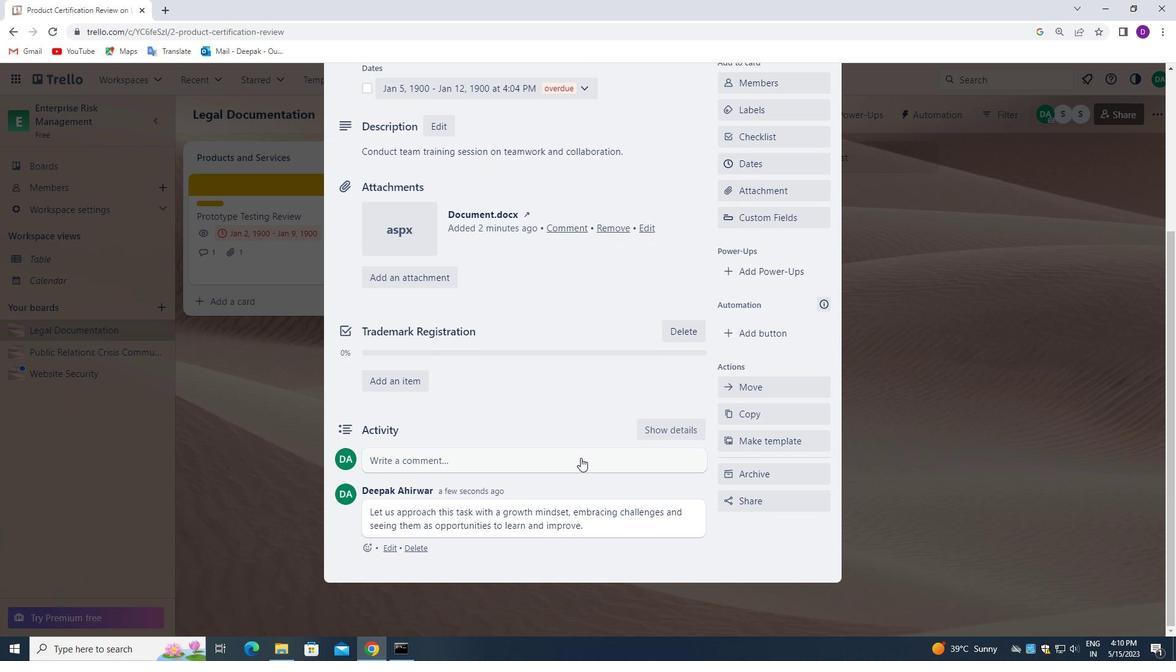
Action: Mouse scrolled (580, 458) with delta (0, 0)
Screenshot: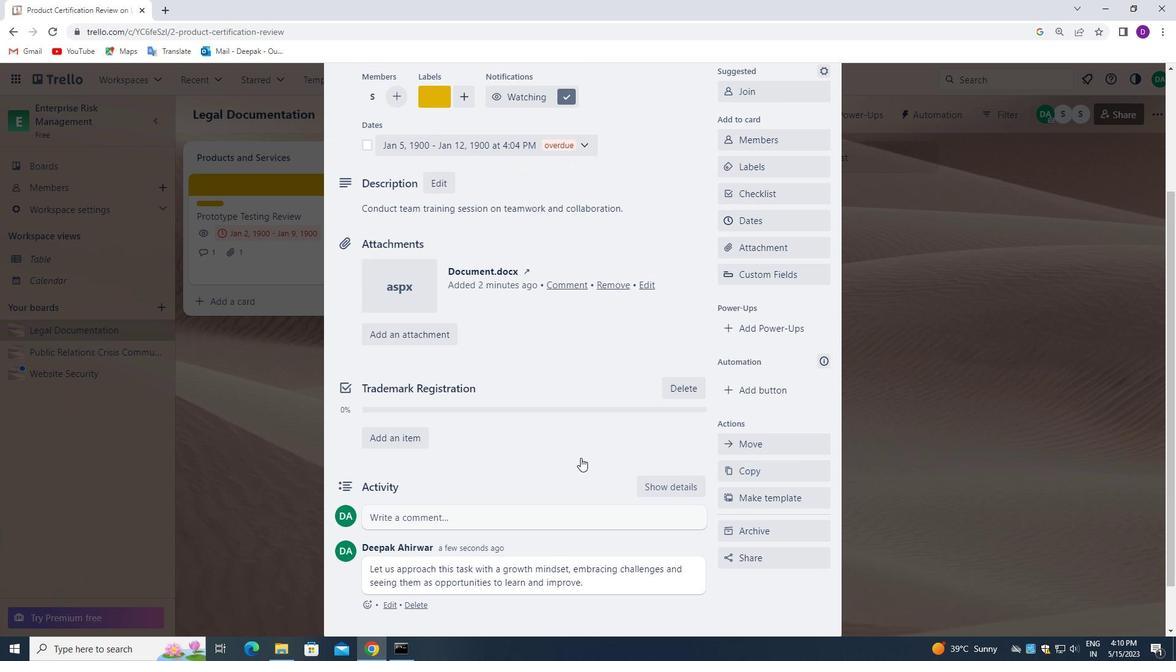 
Action: Mouse moved to (580, 458)
Screenshot: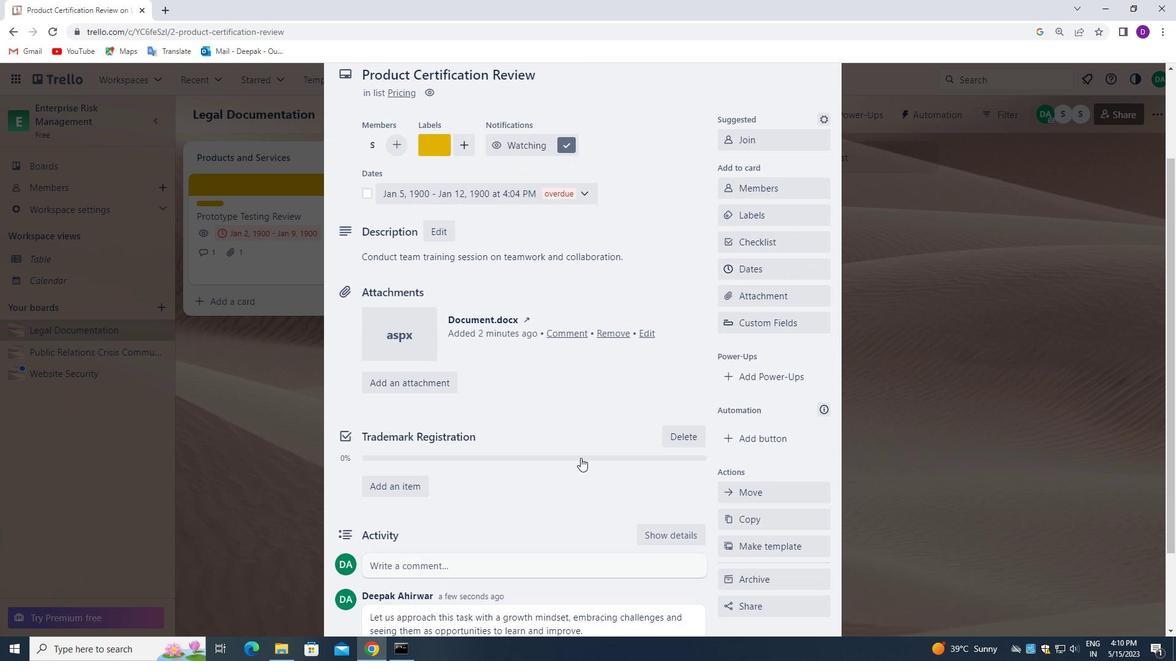 
Action: Mouse scrolled (580, 458) with delta (0, 0)
Screenshot: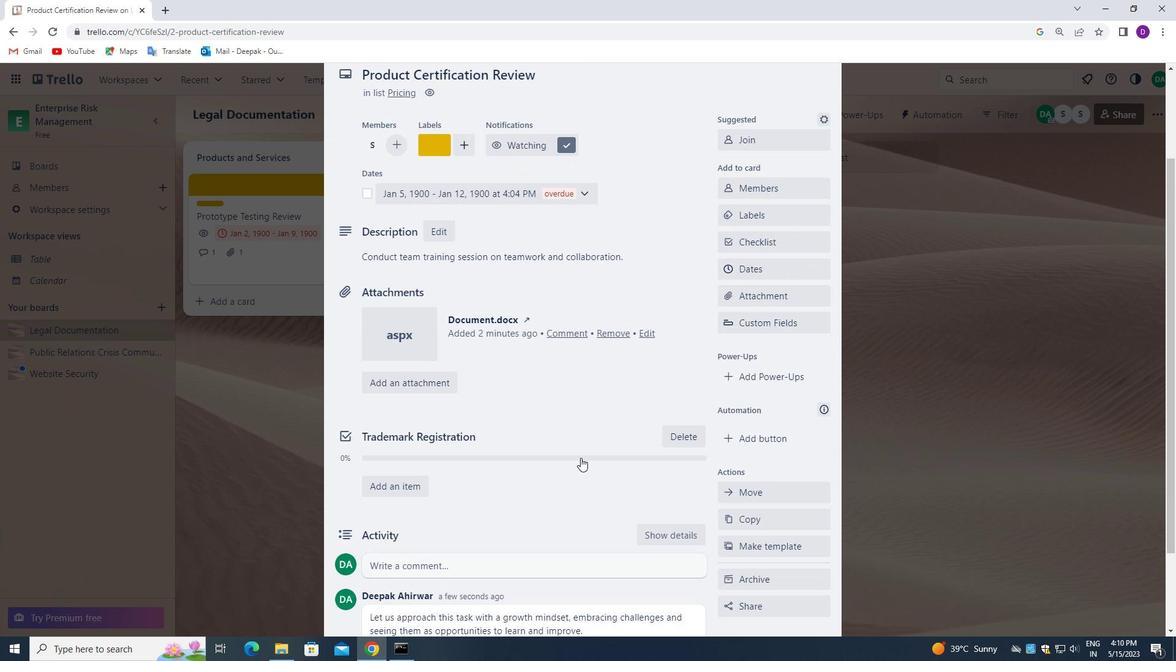 
Action: Mouse moved to (585, 452)
Screenshot: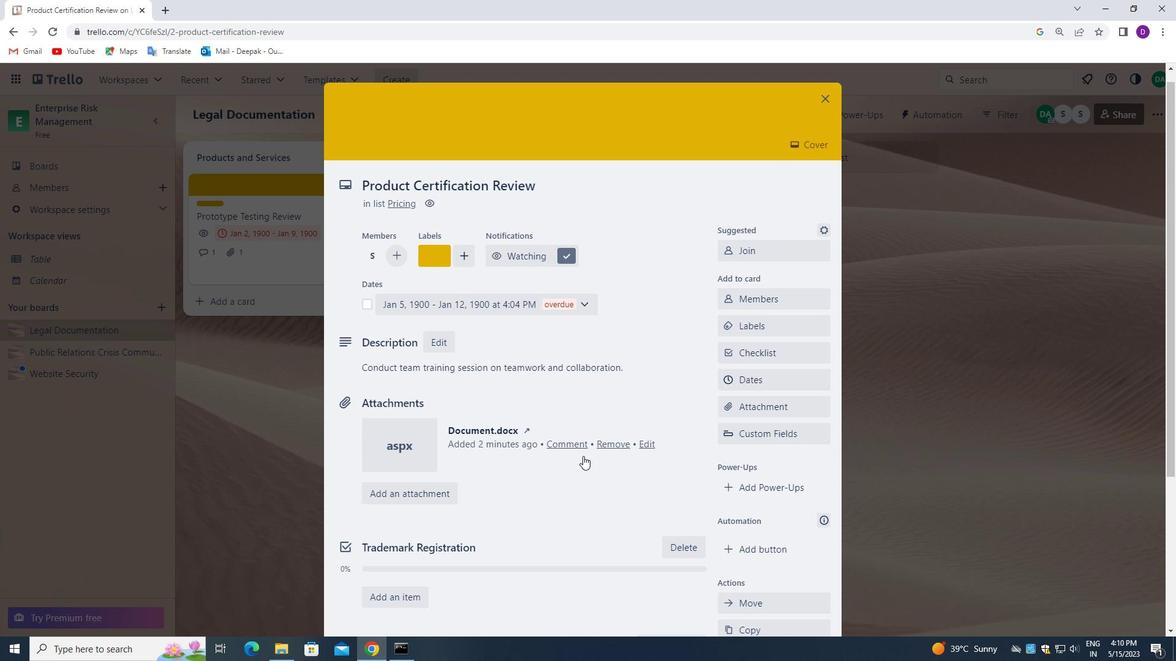 
Action: Mouse scrolled (585, 453) with delta (0, 0)
Screenshot: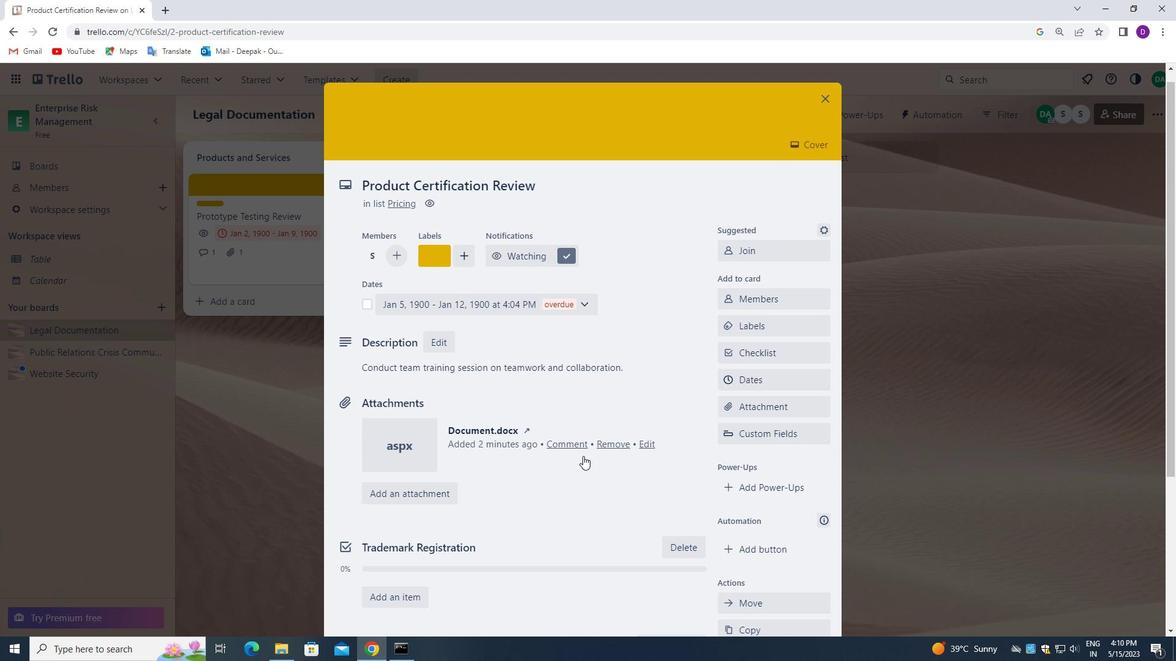 
Action: Mouse moved to (590, 444)
Screenshot: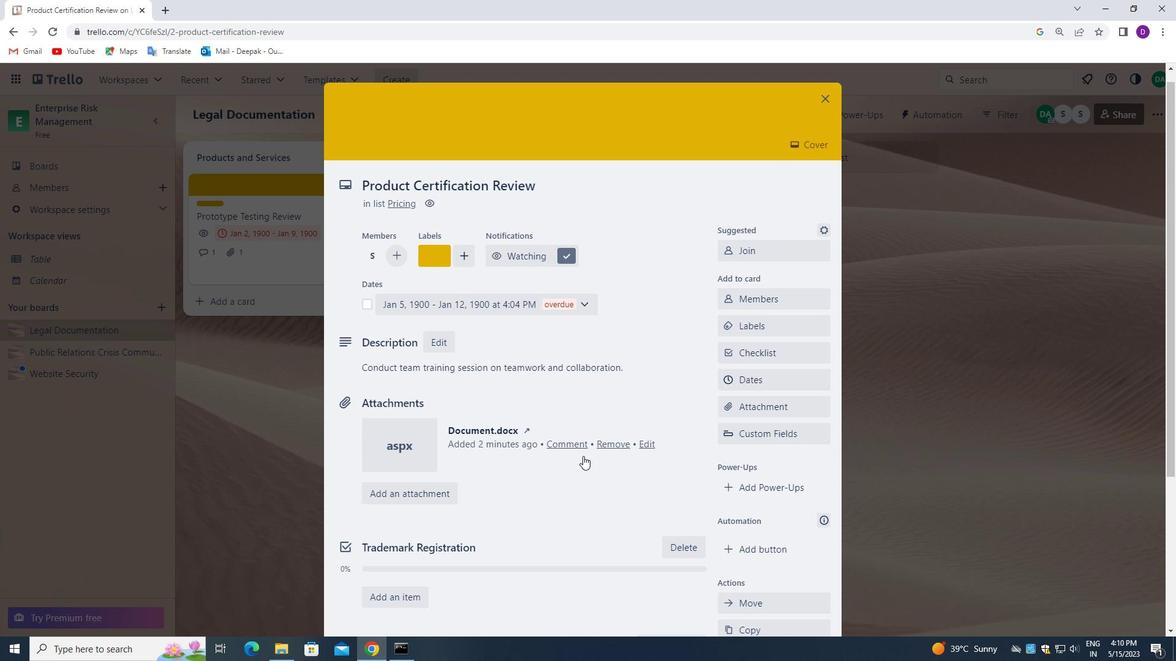 
Action: Mouse scrolled (590, 445) with delta (0, 0)
Screenshot: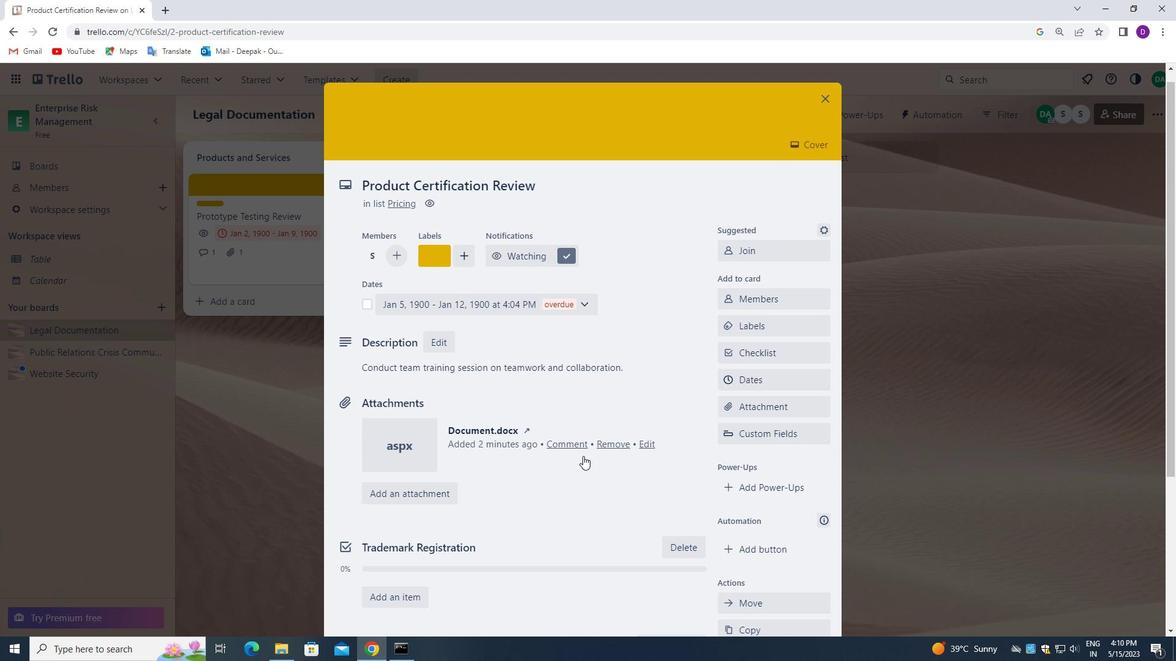 
Action: Mouse moved to (595, 436)
Screenshot: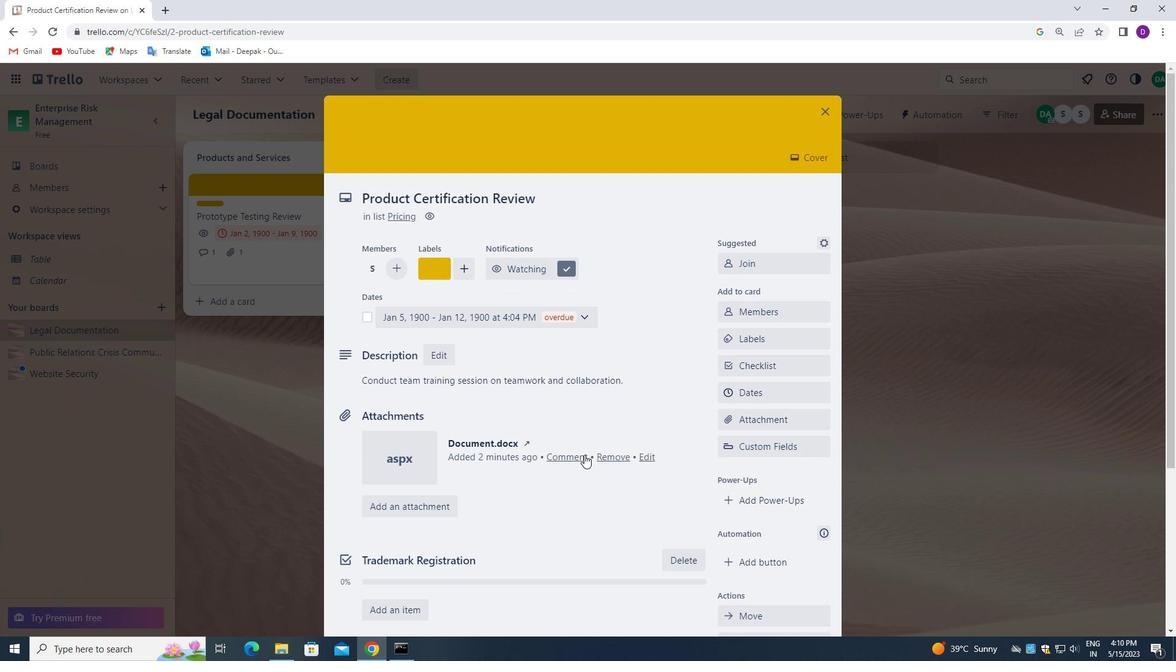
Action: Mouse scrolled (595, 437) with delta (0, 0)
Screenshot: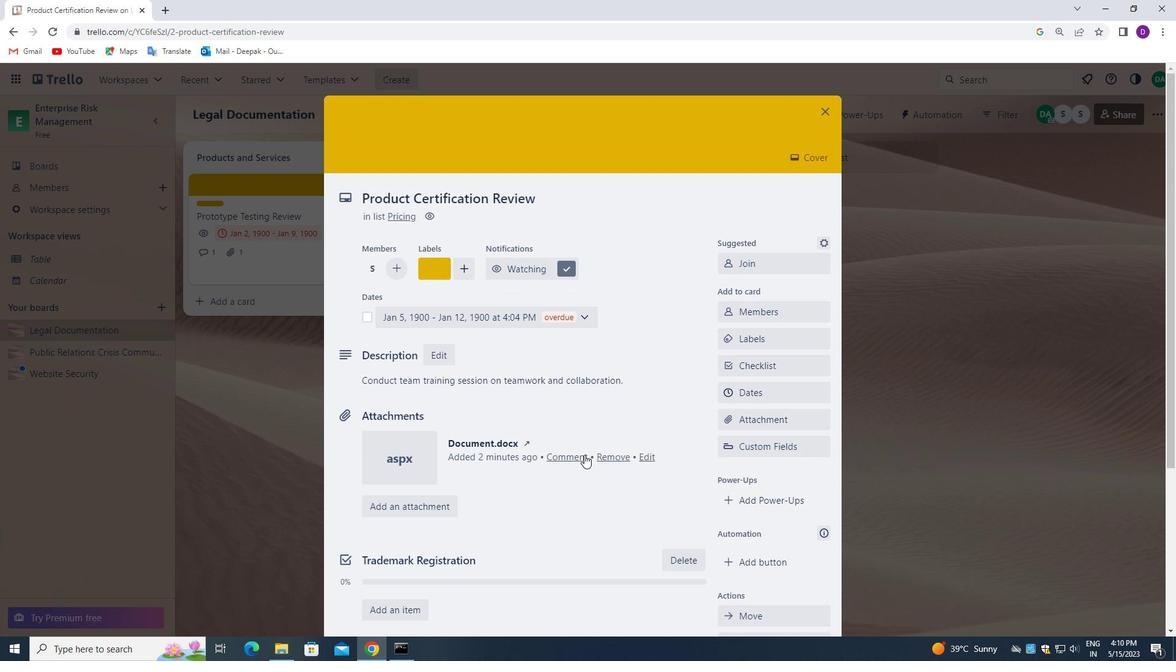 
Action: Mouse moved to (824, 115)
Screenshot: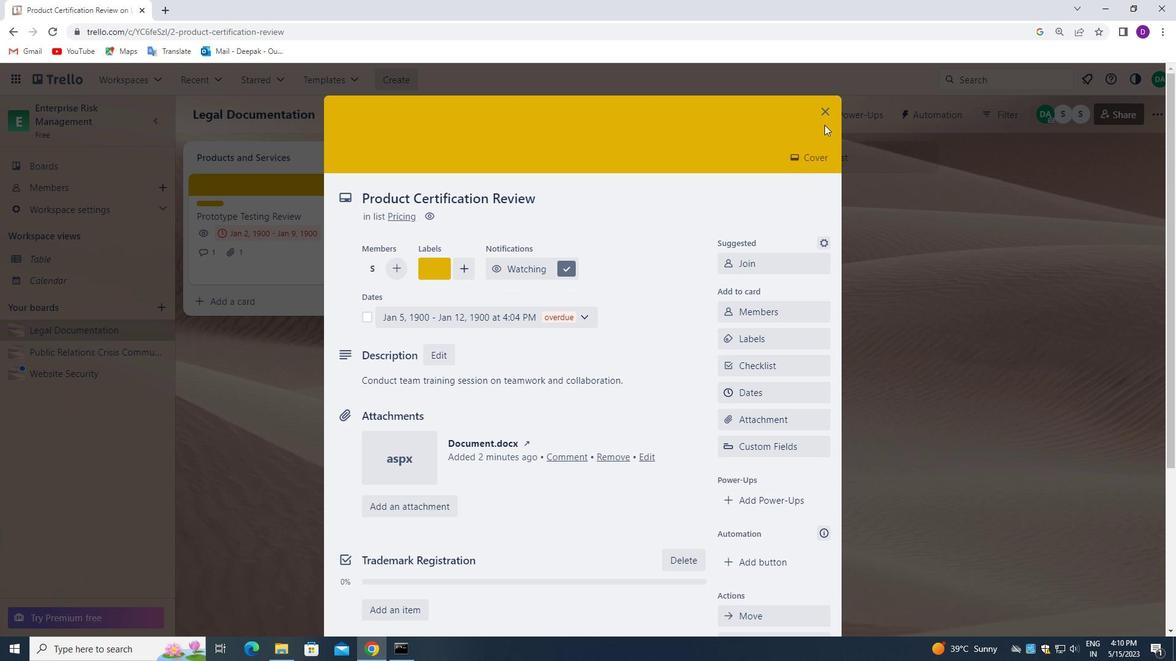 
Action: Mouse pressed left at (824, 115)
Screenshot: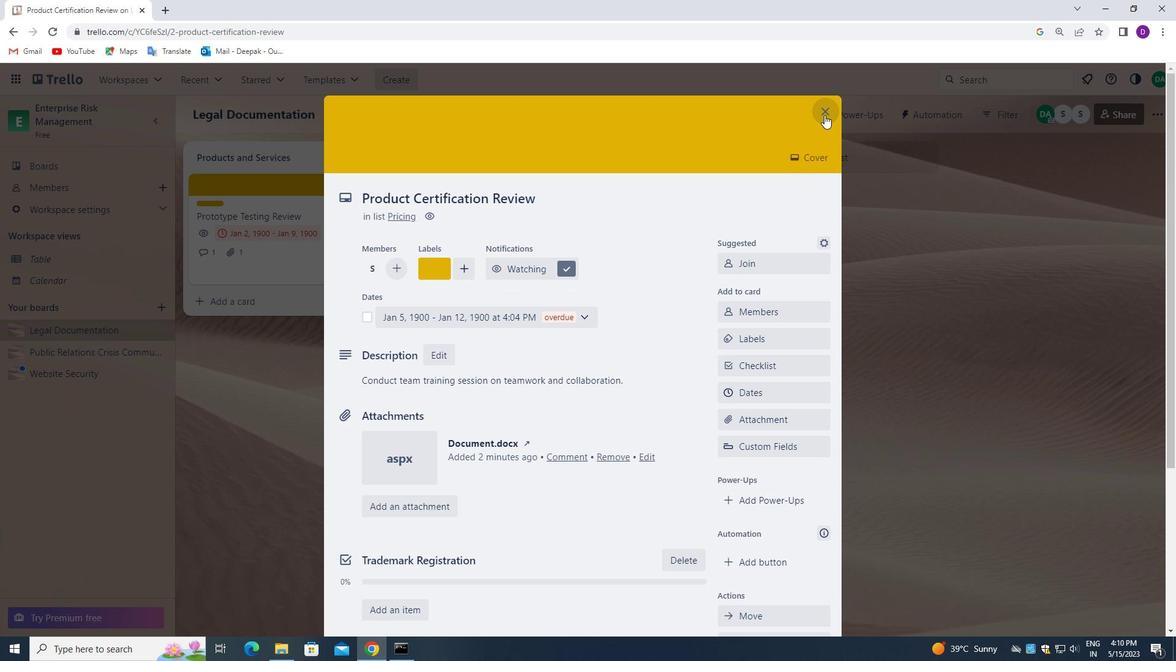 
Action: Mouse moved to (523, 410)
Screenshot: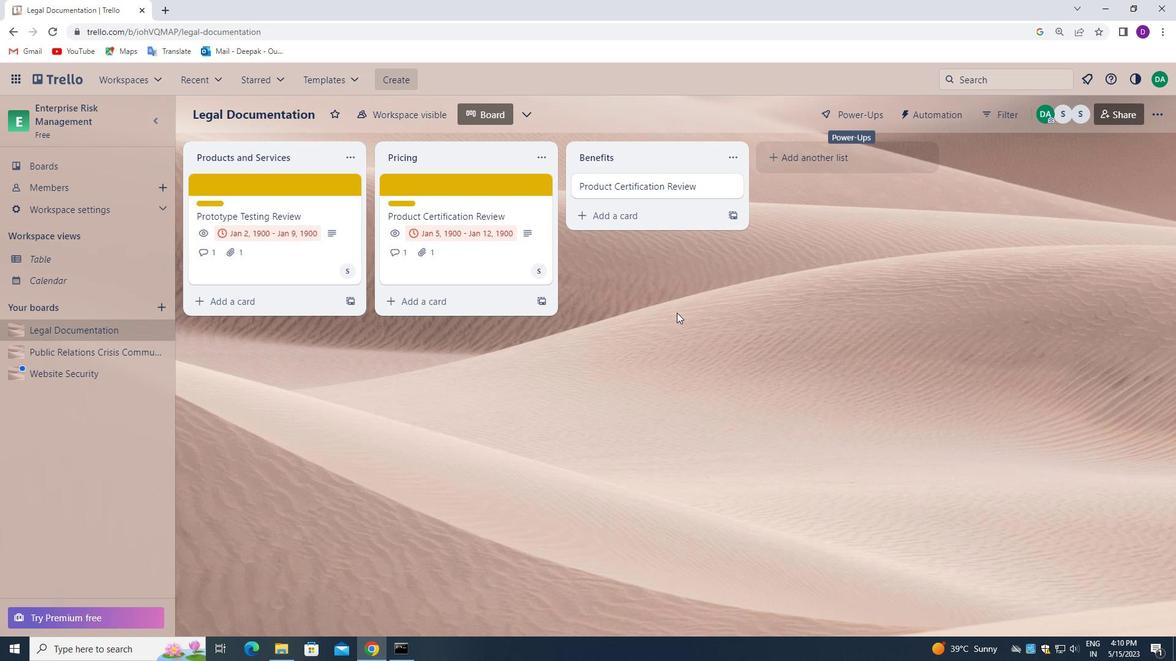 
Action: Mouse scrolled (523, 411) with delta (0, 0)
Screenshot: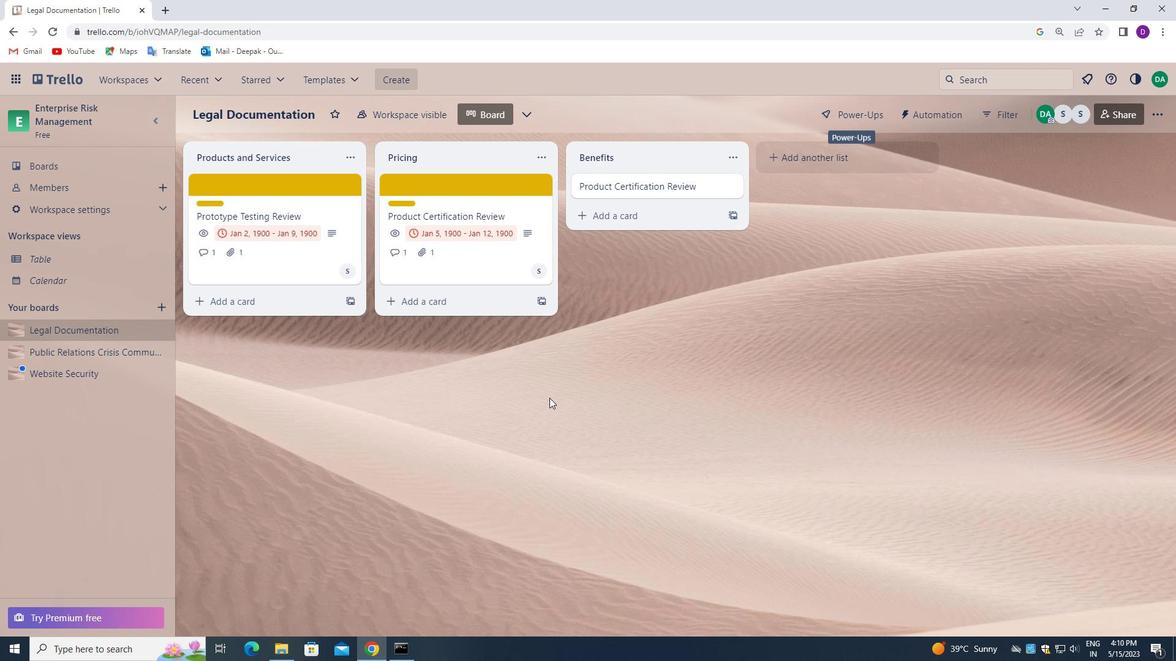 
Action: Mouse scrolled (523, 411) with delta (0, 0)
Screenshot: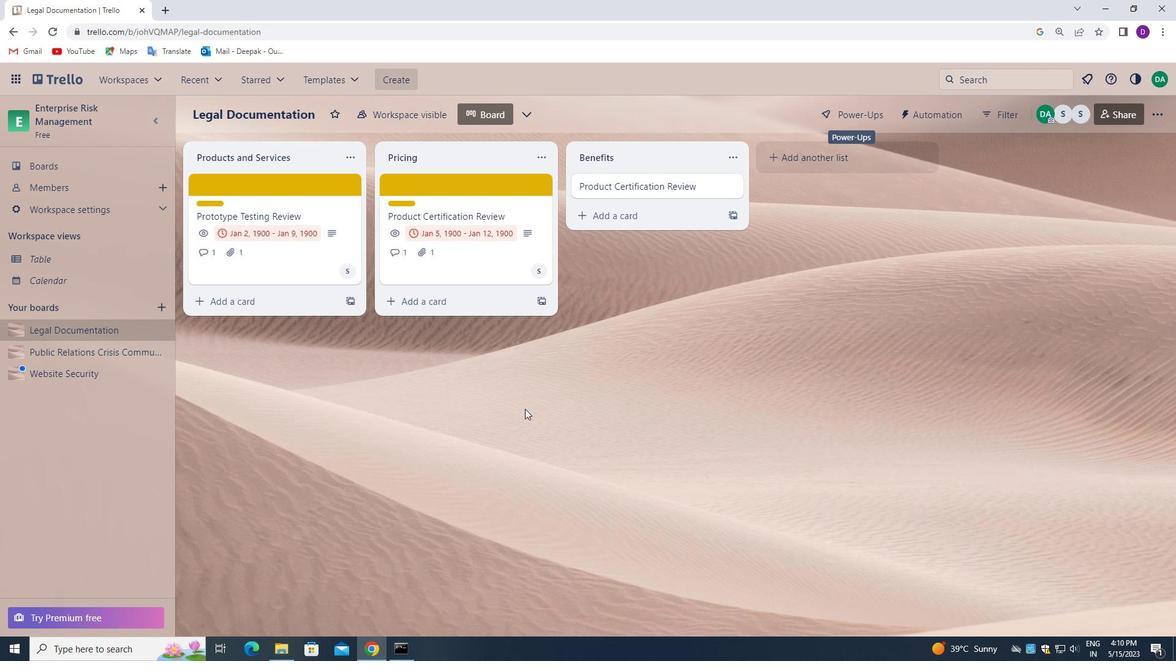 
Action: Mouse scrolled (523, 411) with delta (0, 0)
Screenshot: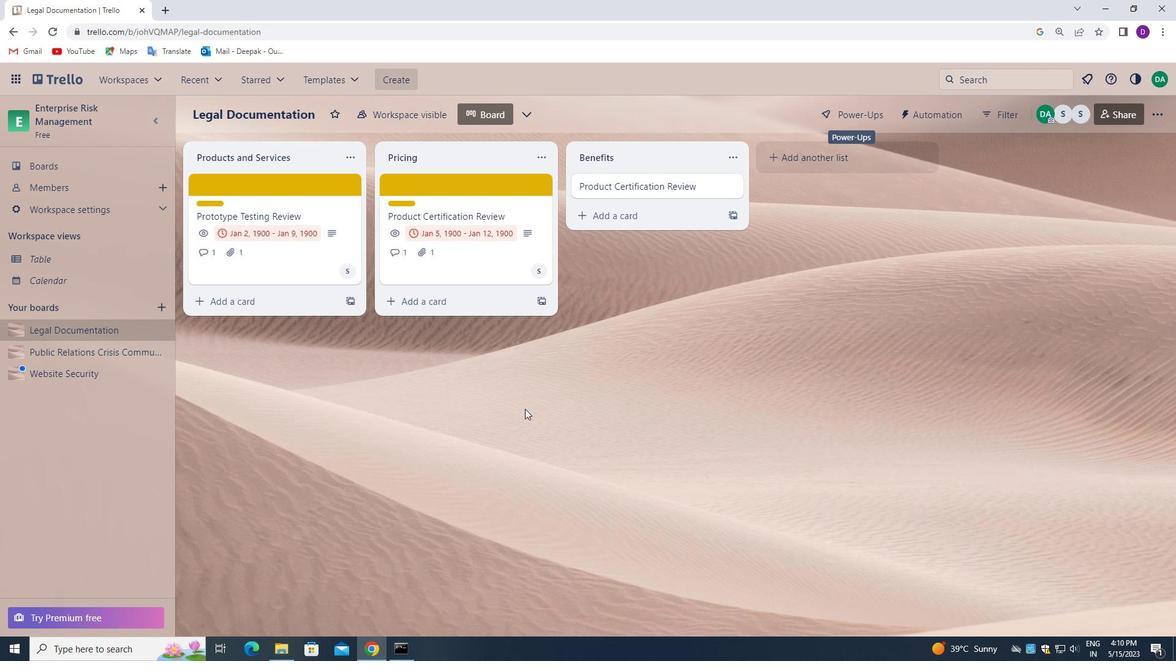 
Action: Mouse scrolled (523, 411) with delta (0, 0)
Screenshot: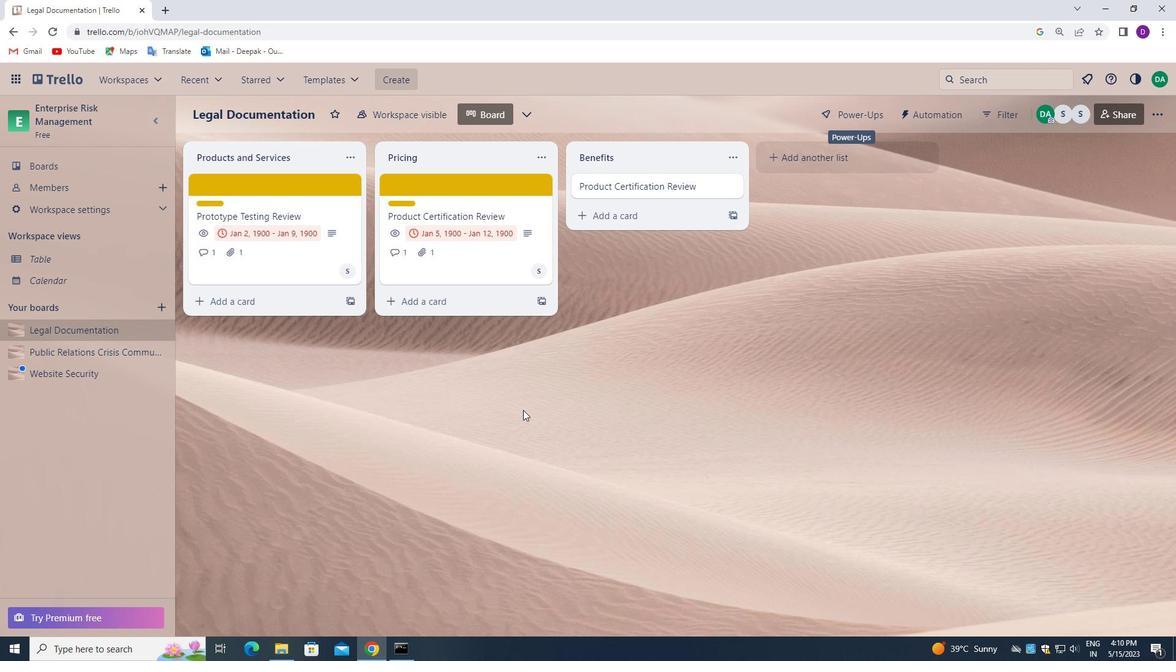 
Action: Mouse moved to (520, 405)
Screenshot: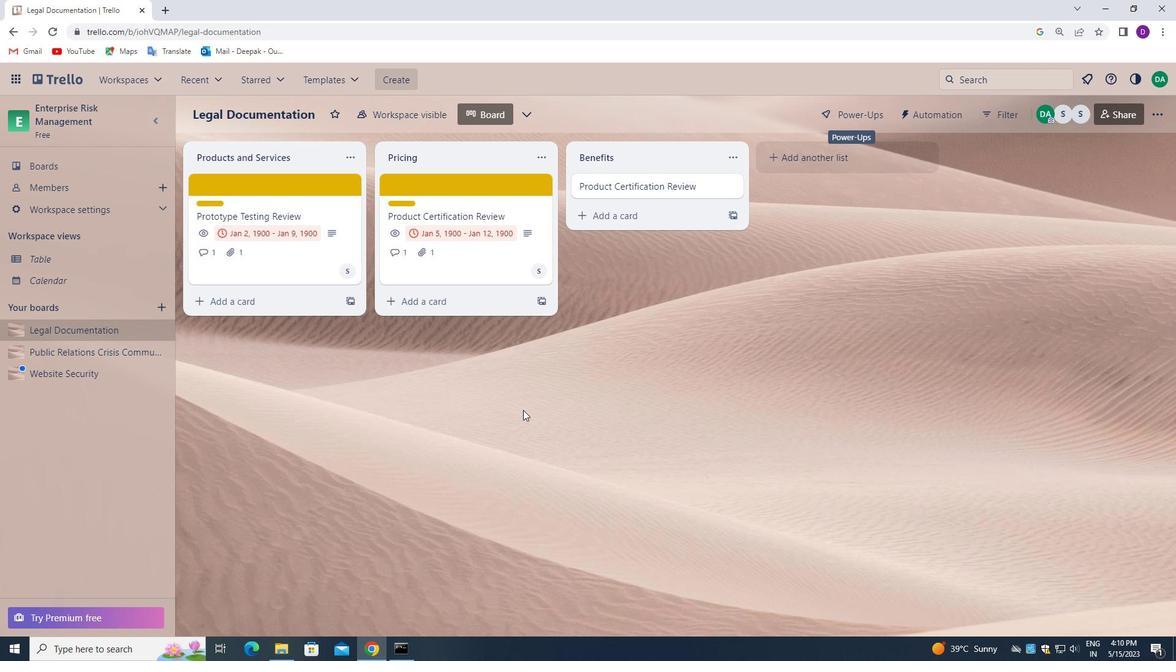
Action: Mouse scrolled (520, 405) with delta (0, 0)
Screenshot: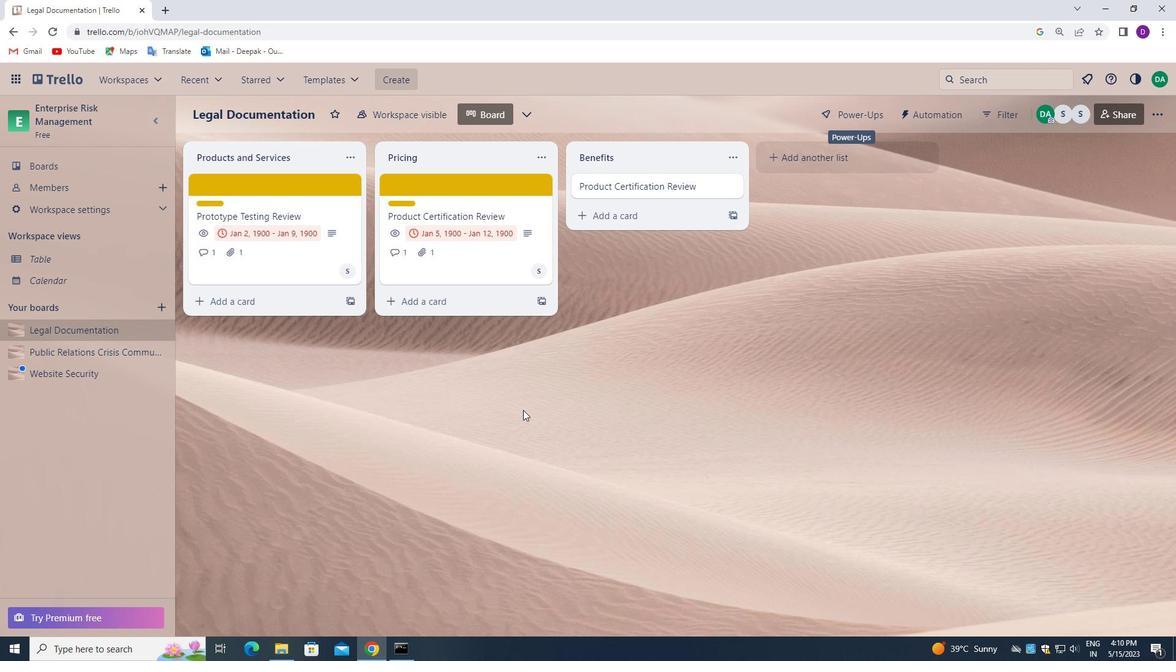 
Action: Mouse moved to (292, 381)
Screenshot: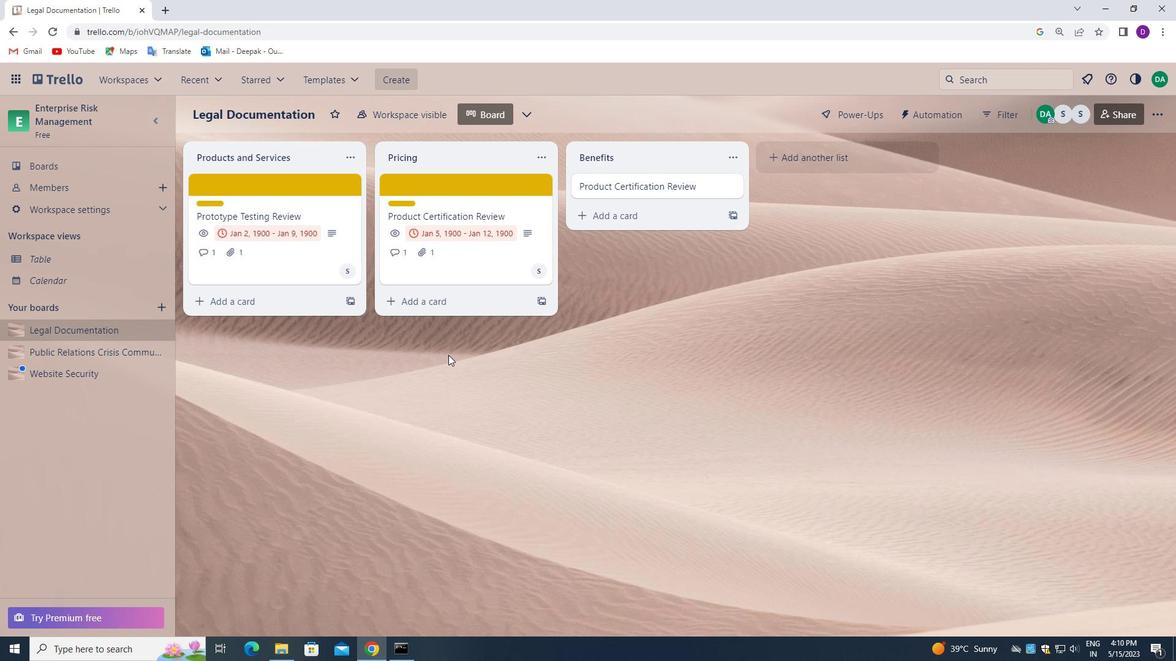 
